 Task: Look for space in Birpara, India from 7th July, 2023 to 15th July, 2023 for 6 adults in price range Rs.15000 to Rs.20000. Place can be entire place with 3 bedrooms having 3 beds and 3 bathrooms. Property type can be house, flat, guest house. Amenities needed are: washing machine. Booking option can be shelf check-in. Required host language is English.
Action: Mouse moved to (572, 130)
Screenshot: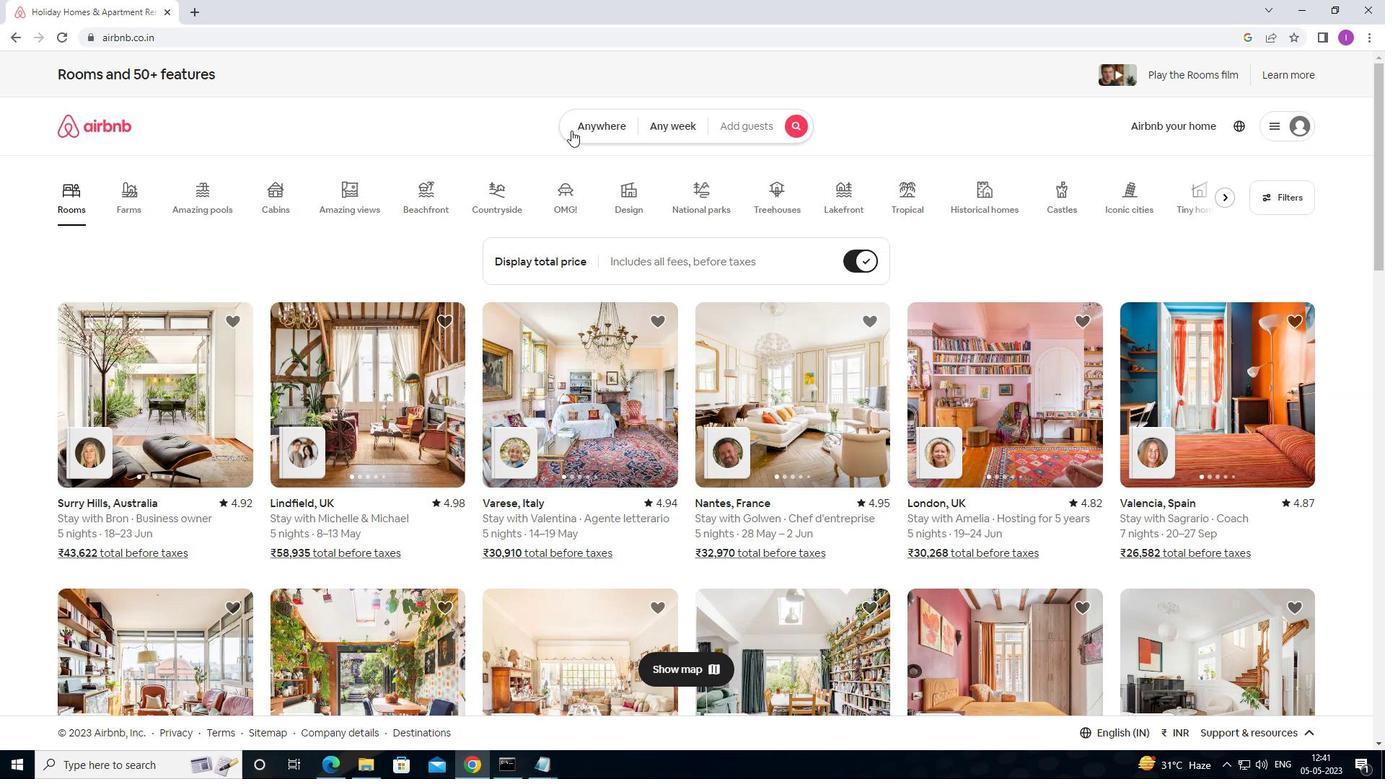 
Action: Mouse pressed left at (572, 130)
Screenshot: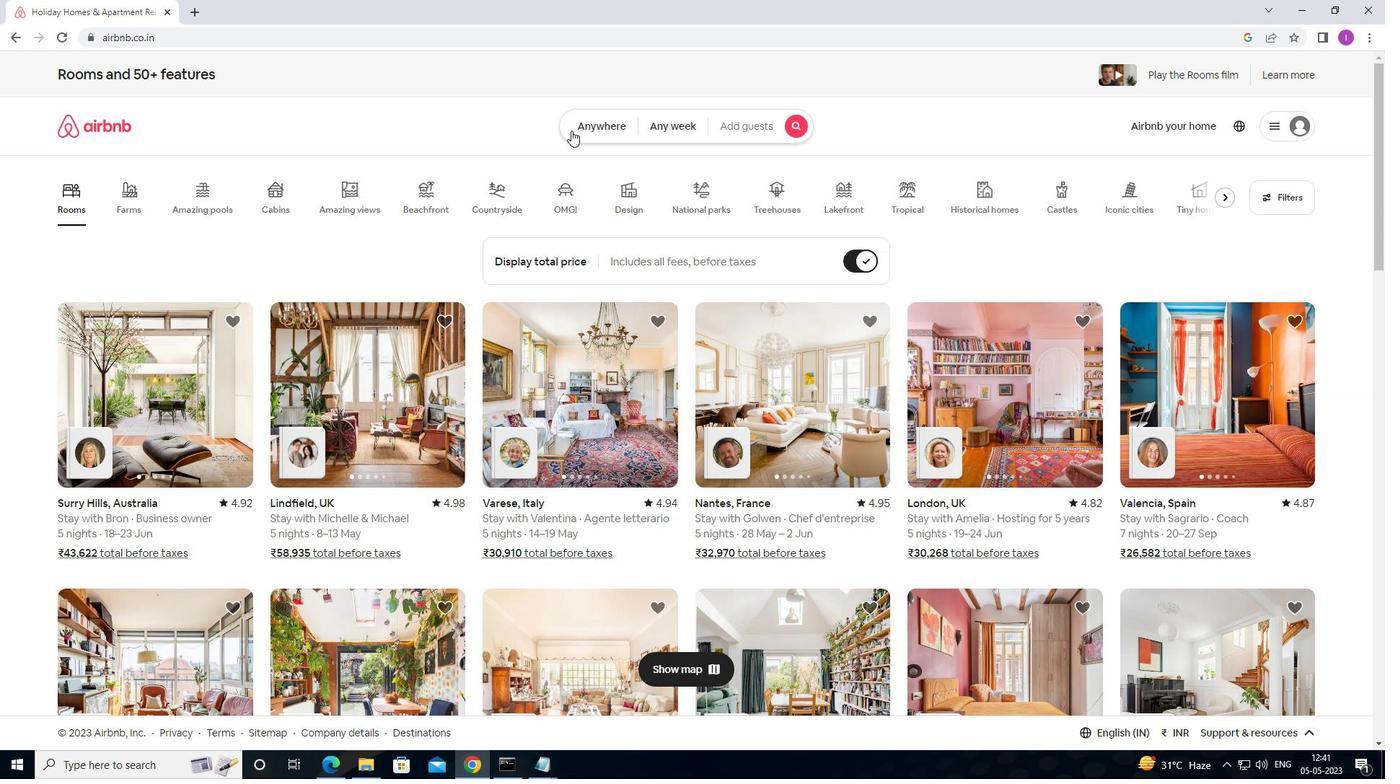 
Action: Mouse moved to (472, 179)
Screenshot: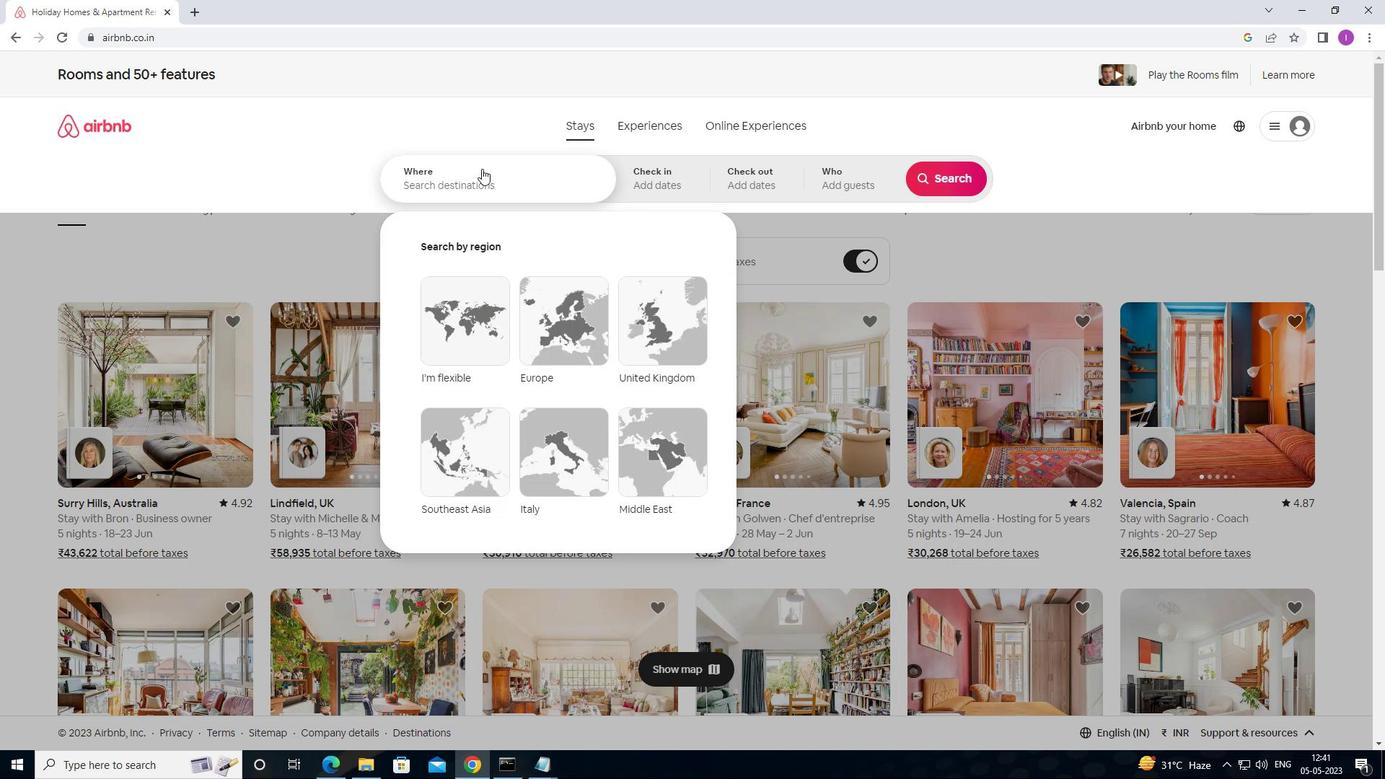 
Action: Mouse pressed left at (472, 179)
Screenshot: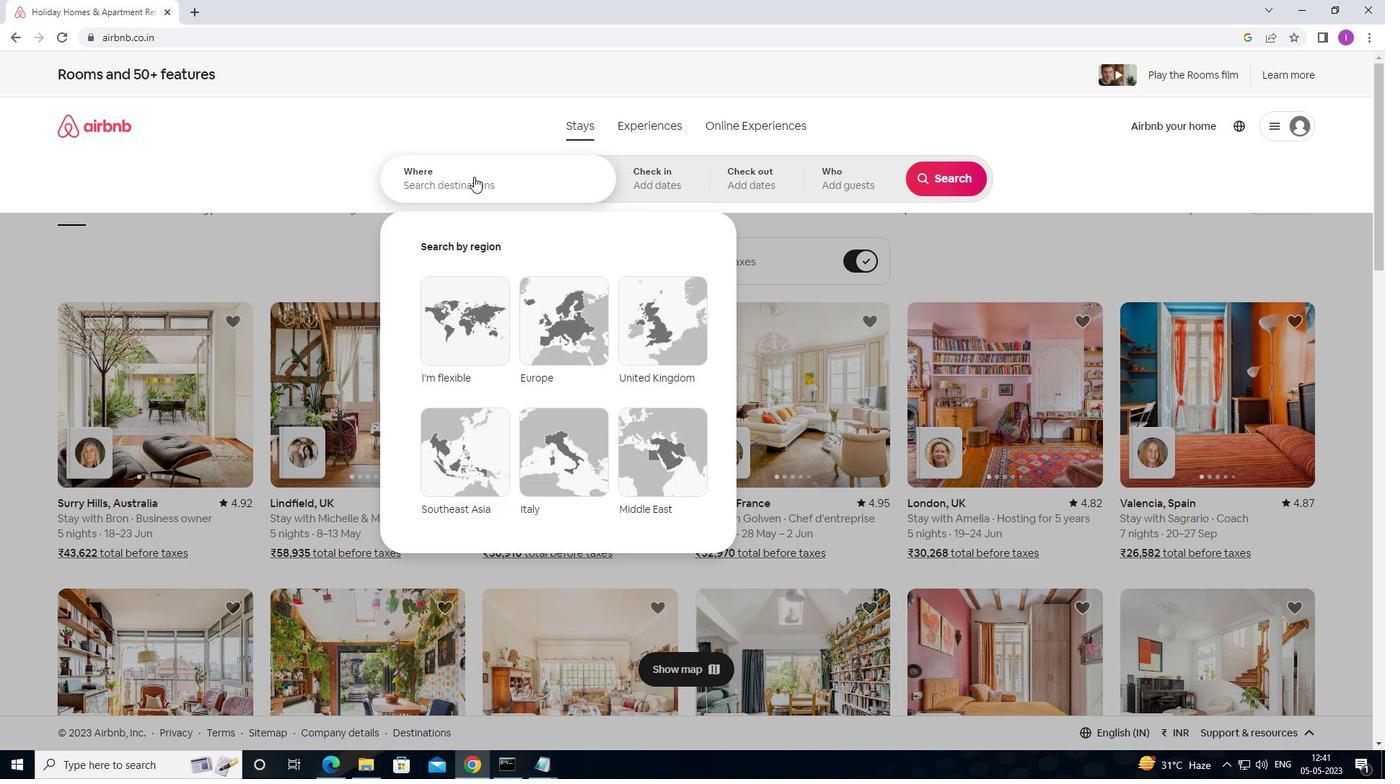 
Action: Mouse moved to (458, 187)
Screenshot: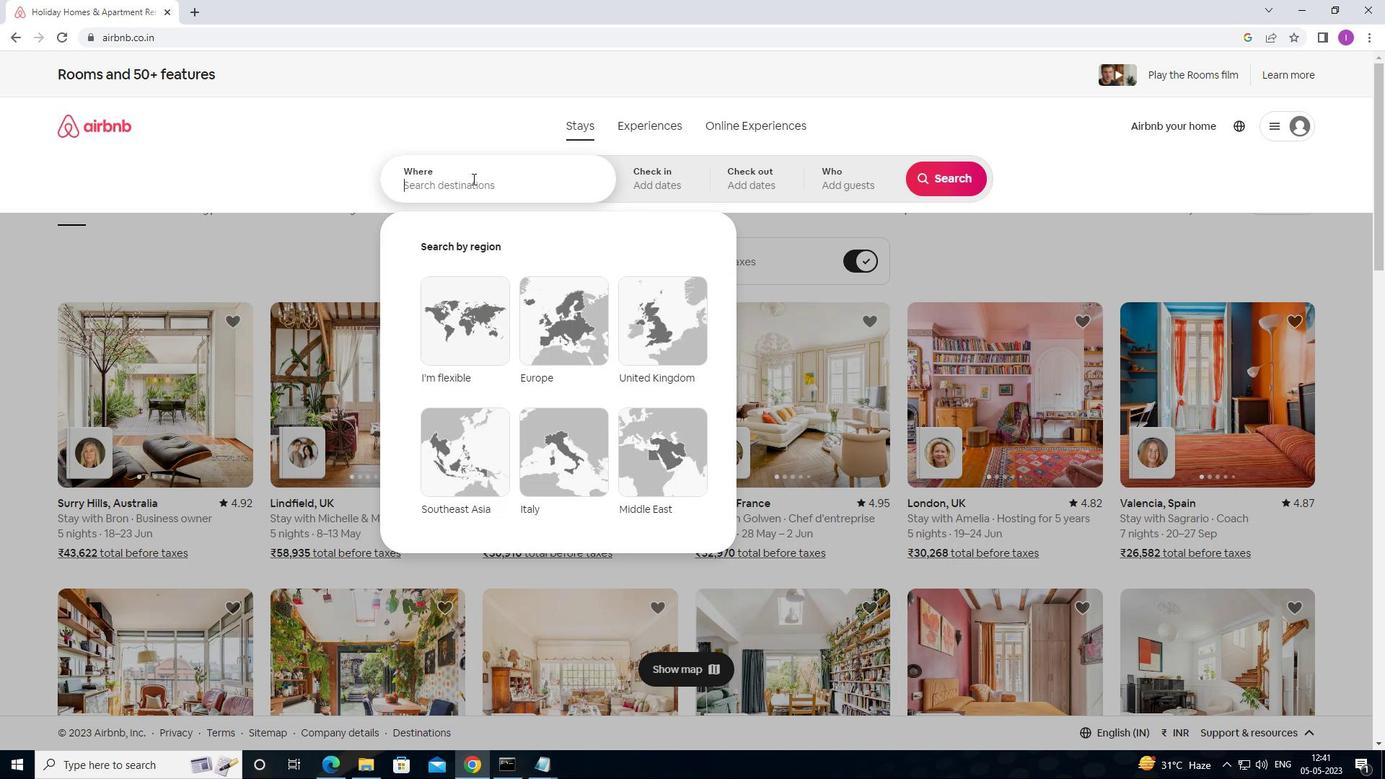 
Action: Key pressed <Key.shift><Key.shift>BIRPARA,<Key.shift>INDIA
Screenshot: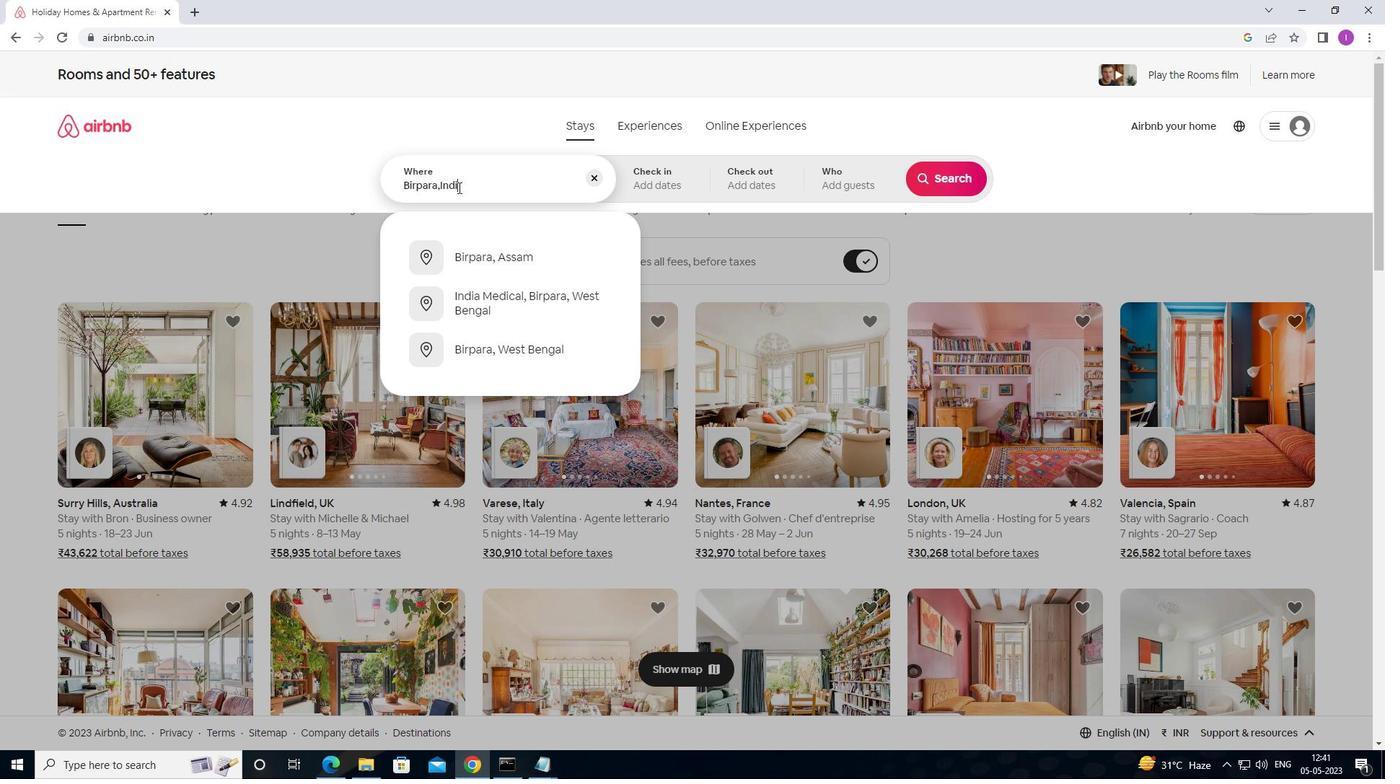 
Action: Mouse moved to (664, 192)
Screenshot: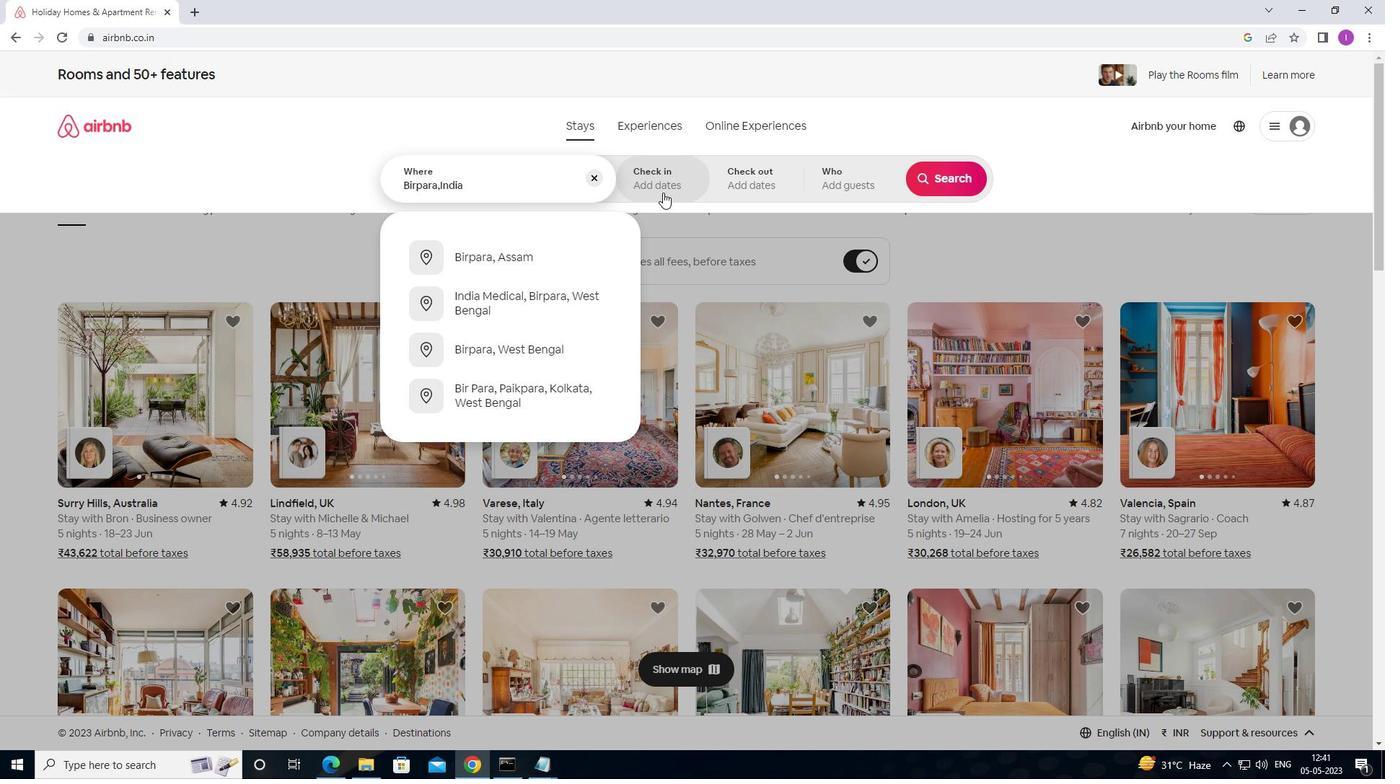 
Action: Mouse pressed left at (664, 192)
Screenshot: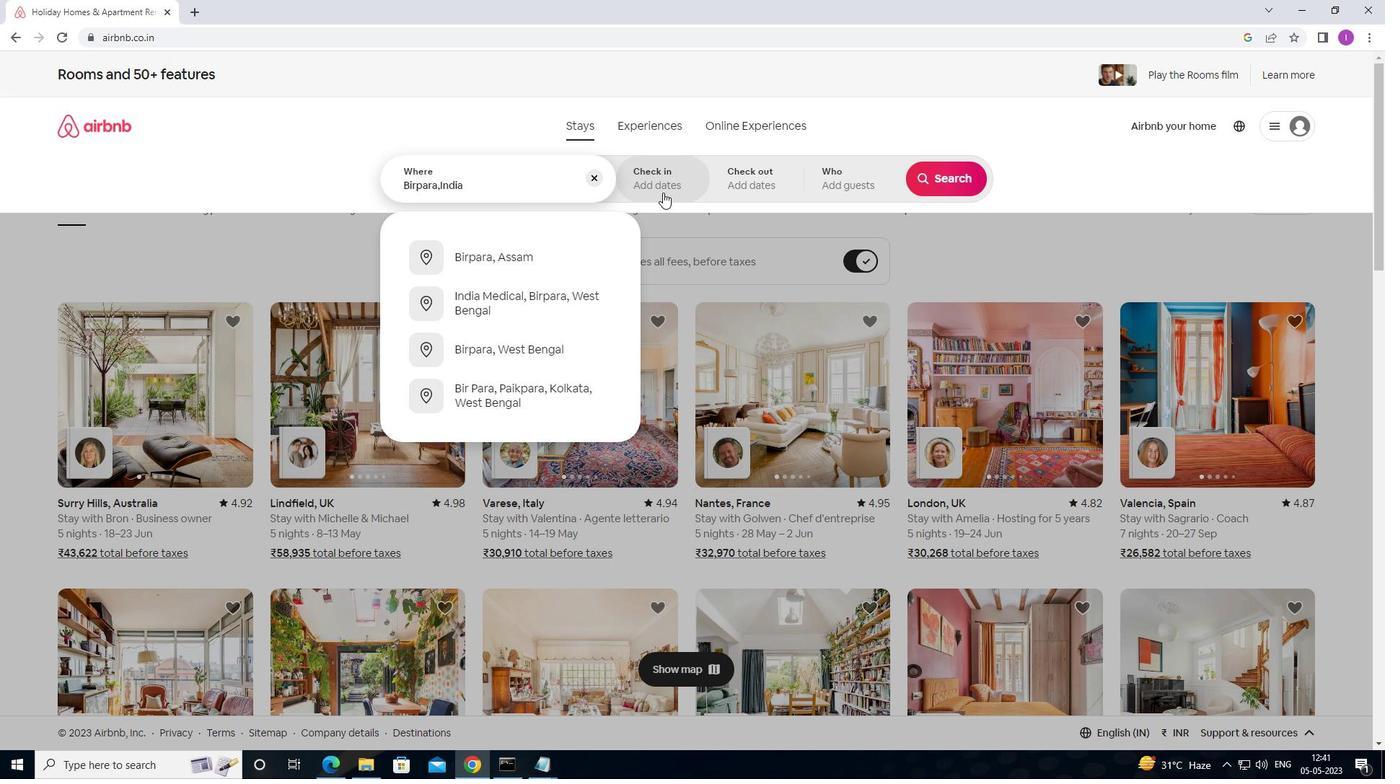 
Action: Mouse moved to (944, 290)
Screenshot: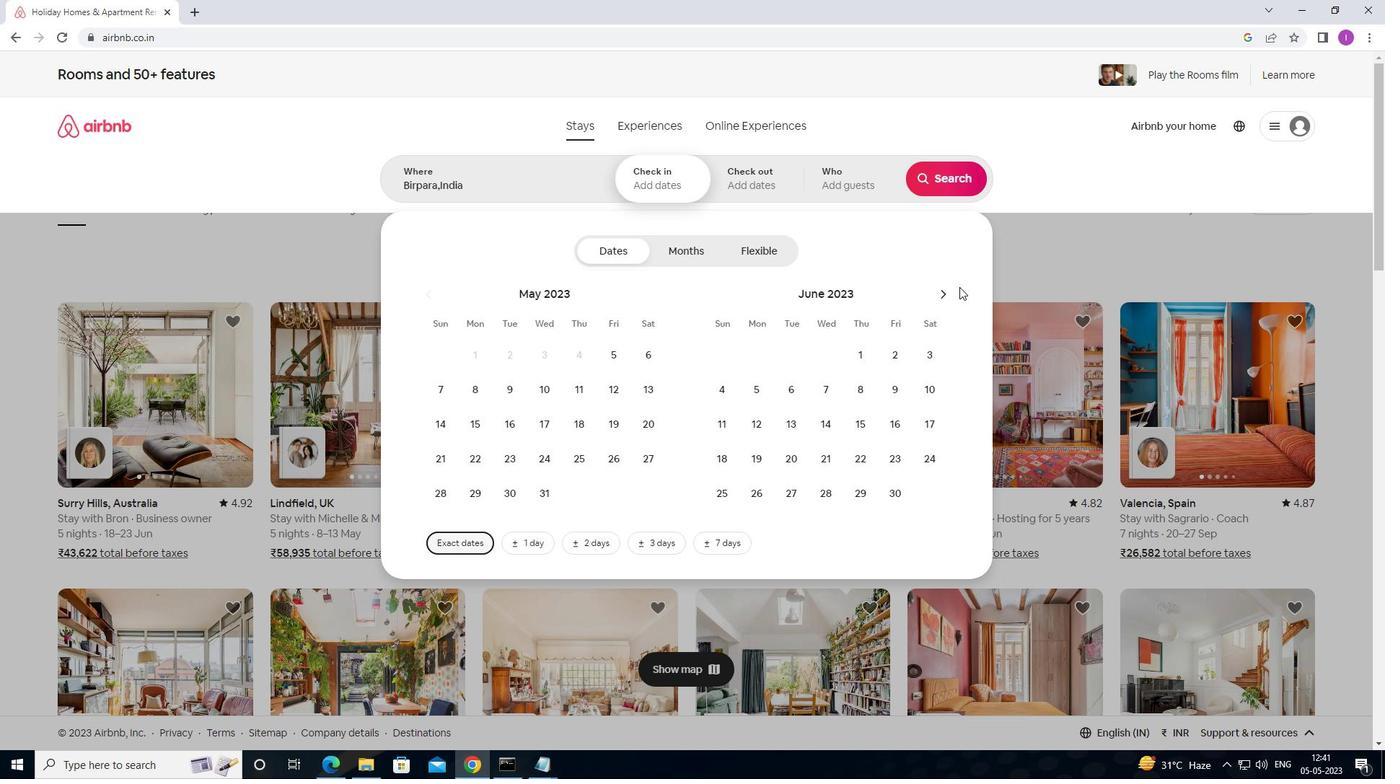 
Action: Mouse pressed left at (944, 290)
Screenshot: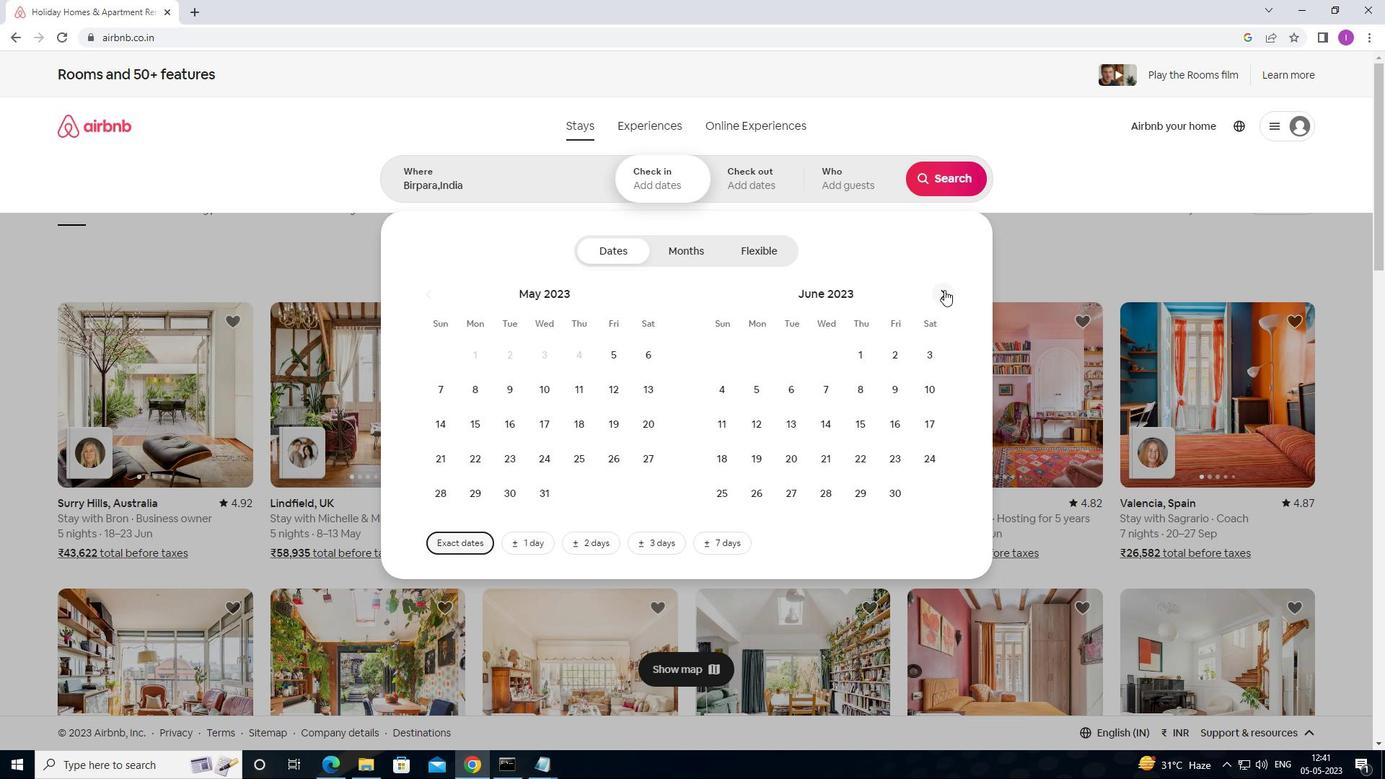
Action: Mouse moved to (903, 386)
Screenshot: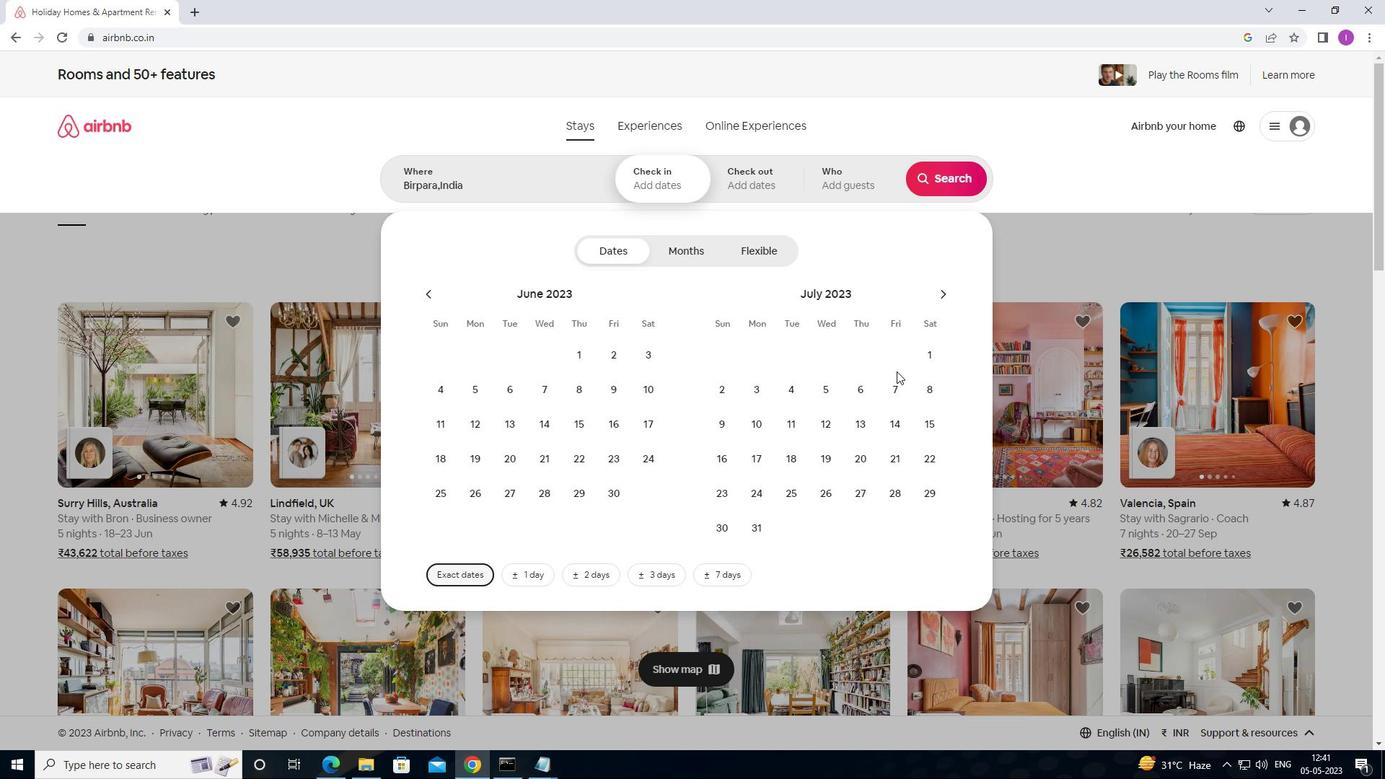 
Action: Mouse pressed left at (903, 386)
Screenshot: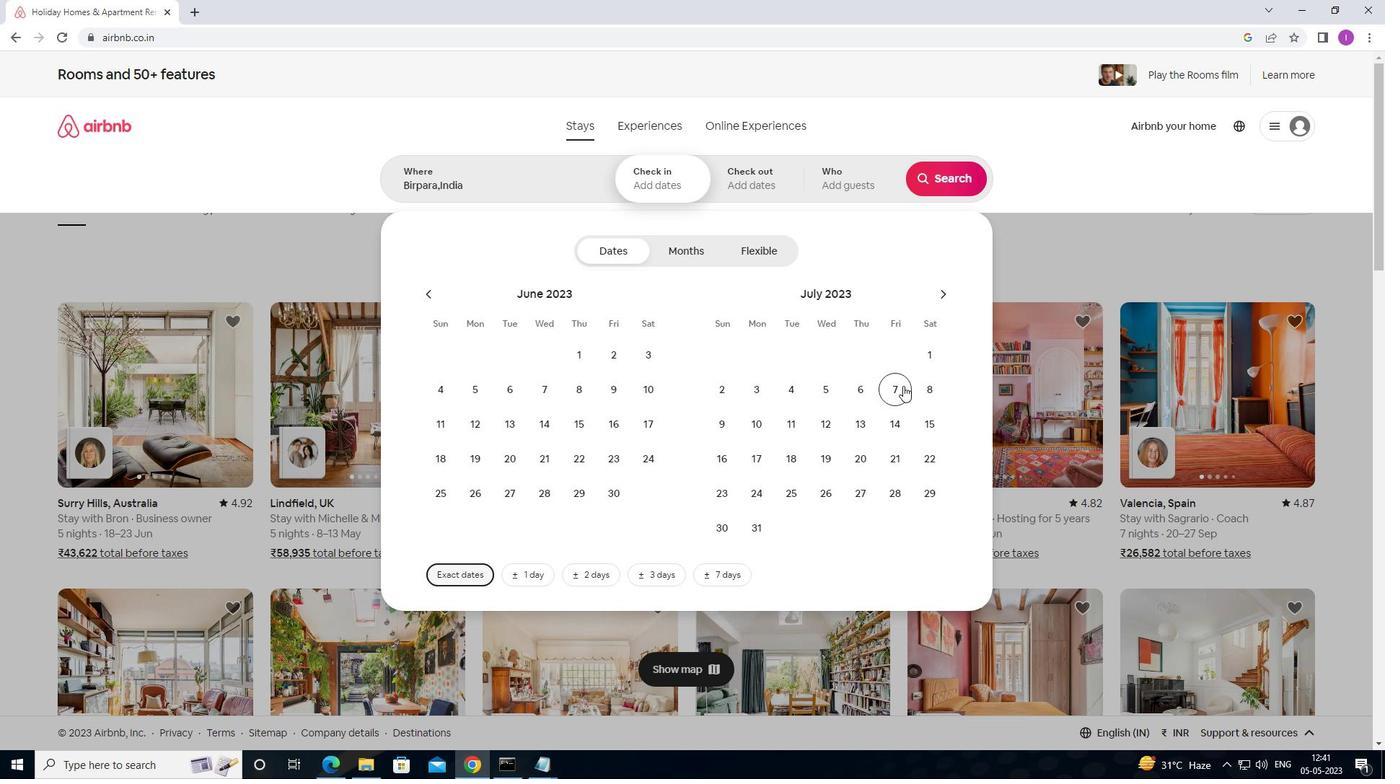 
Action: Mouse moved to (925, 430)
Screenshot: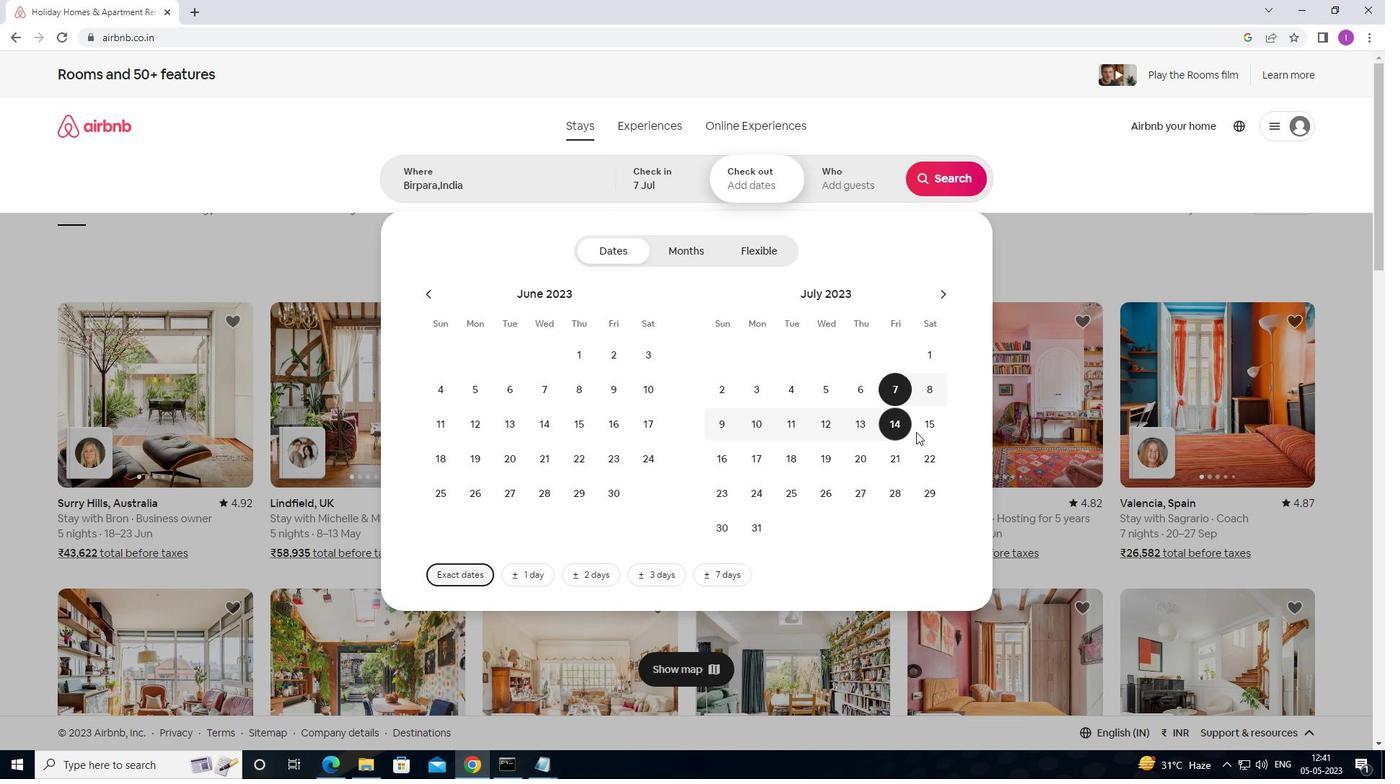 
Action: Mouse pressed left at (925, 430)
Screenshot: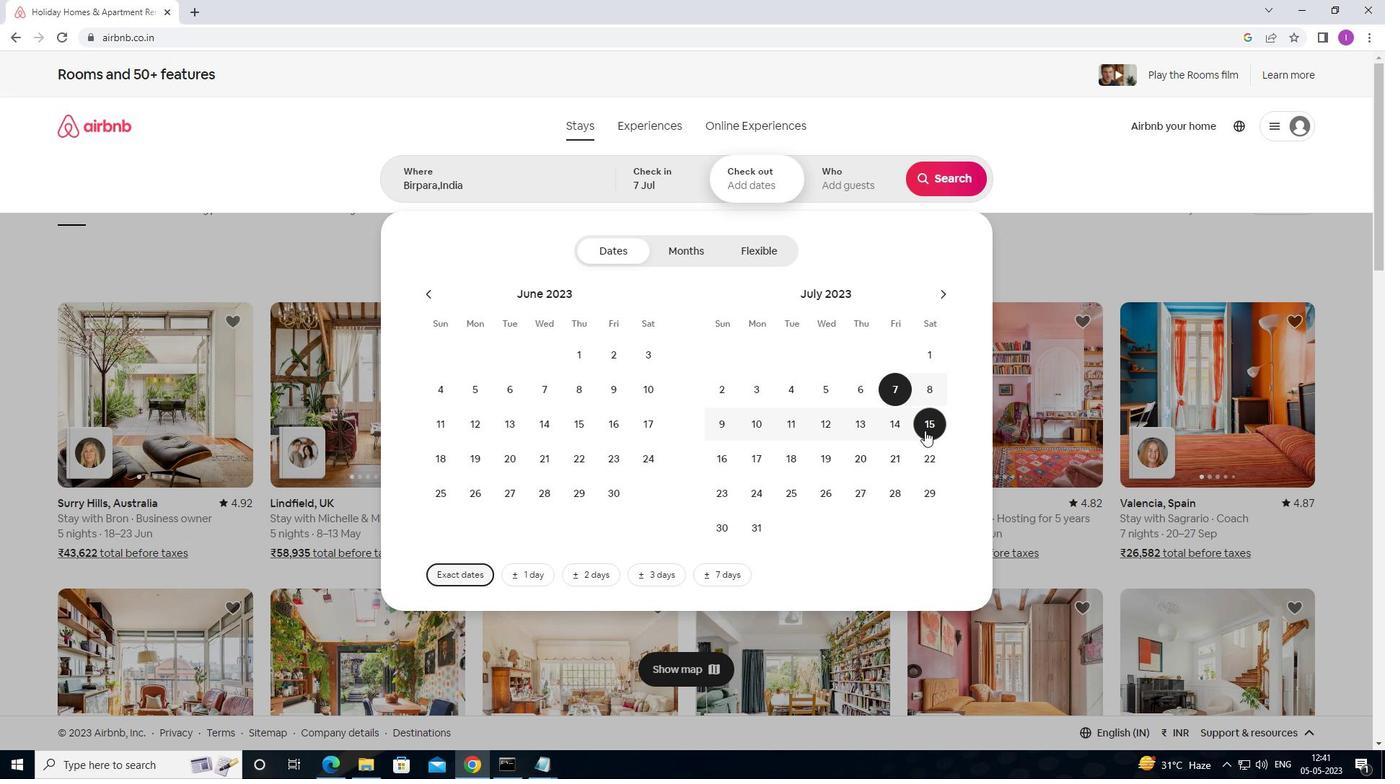 
Action: Mouse moved to (859, 184)
Screenshot: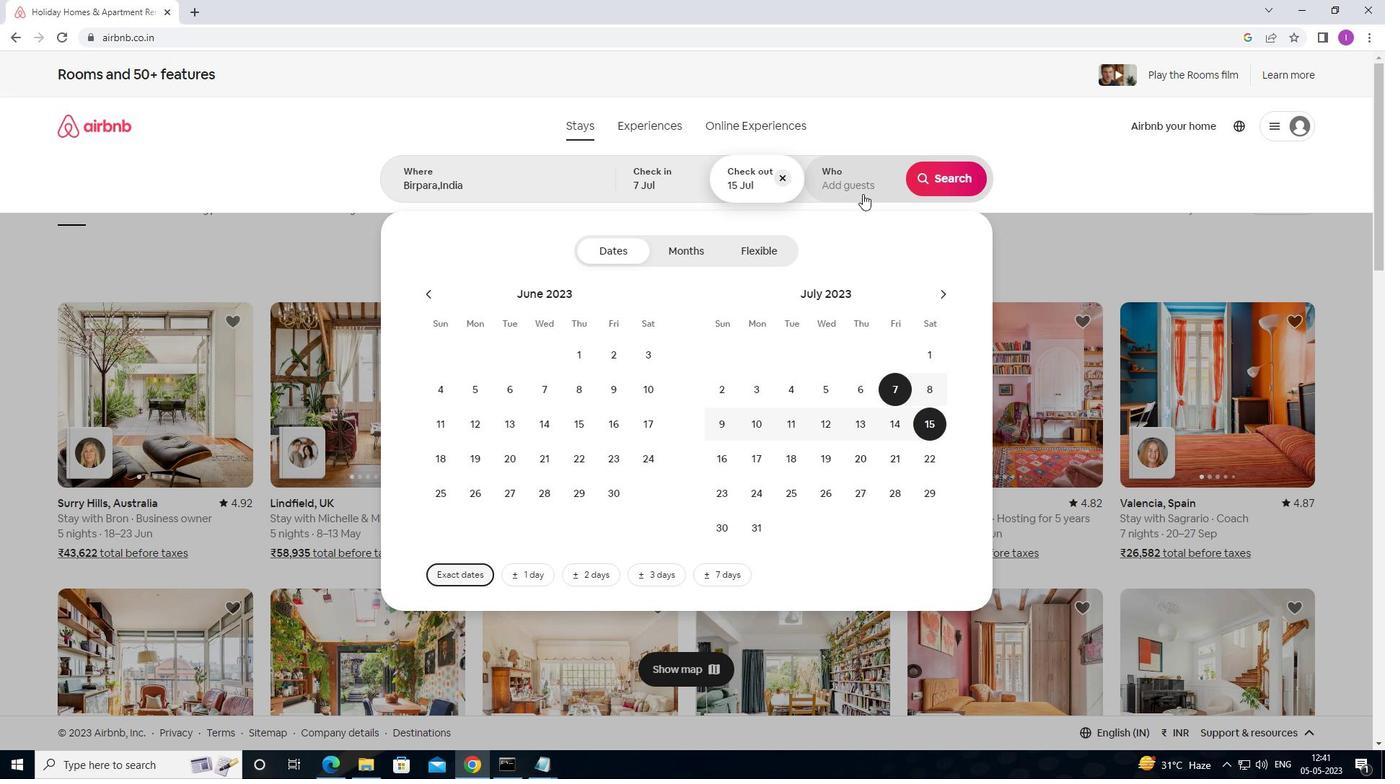 
Action: Mouse pressed left at (859, 184)
Screenshot: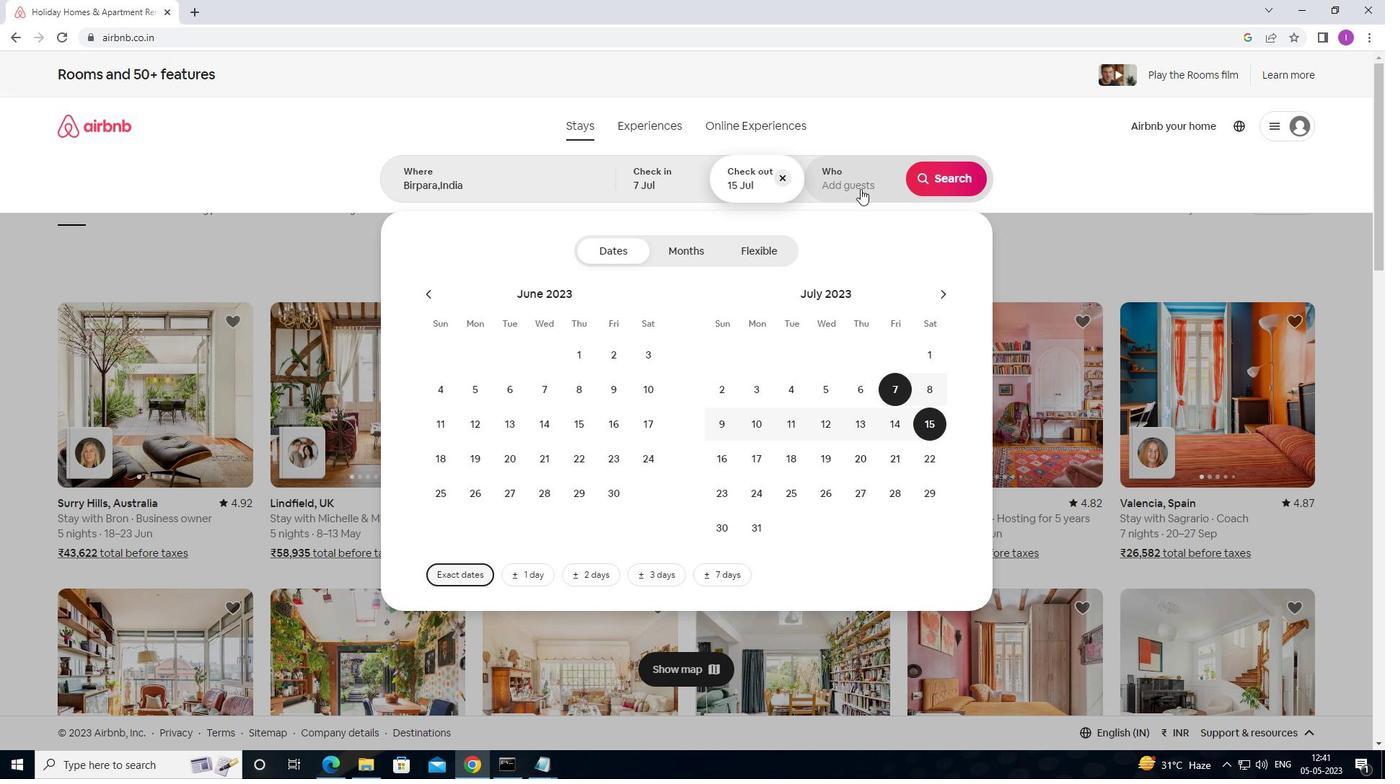 
Action: Mouse moved to (949, 252)
Screenshot: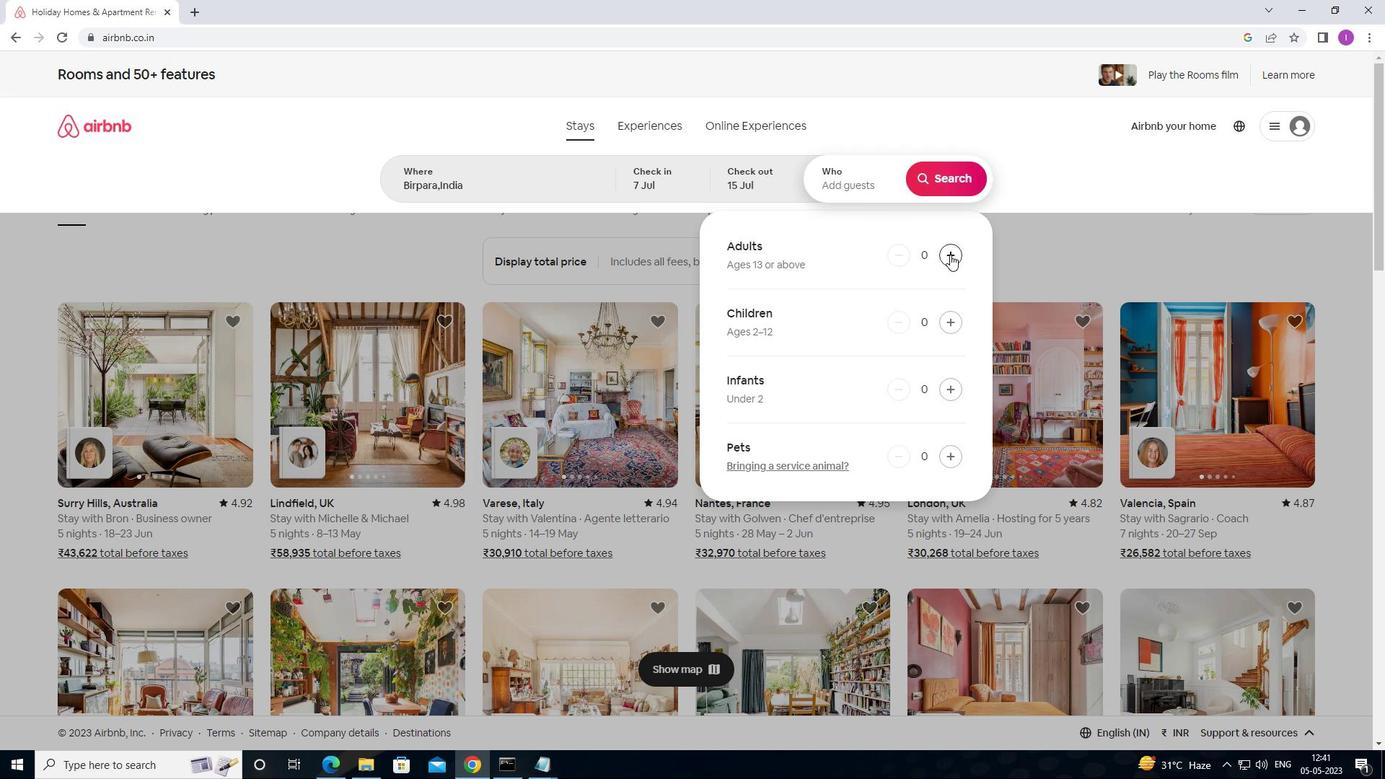 
Action: Mouse pressed left at (949, 252)
Screenshot: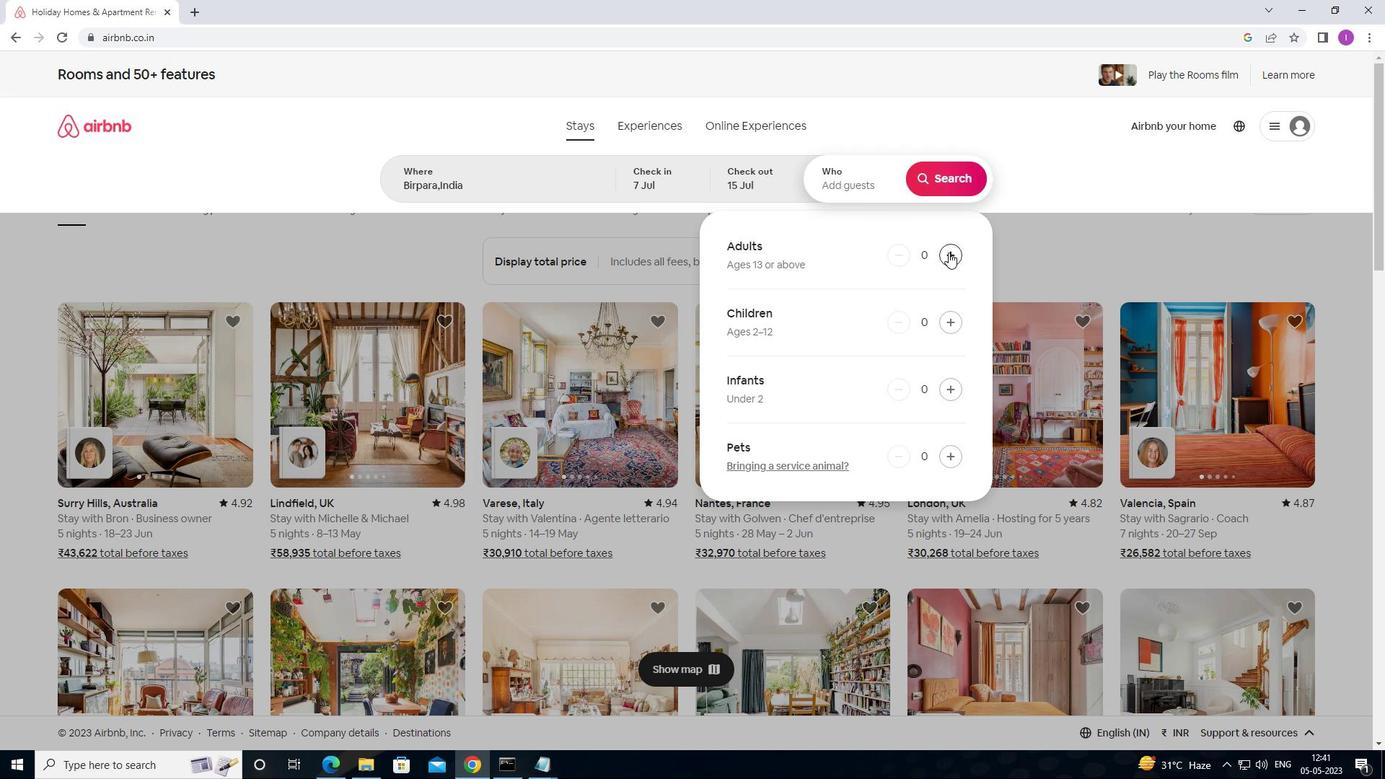 
Action: Mouse pressed left at (949, 252)
Screenshot: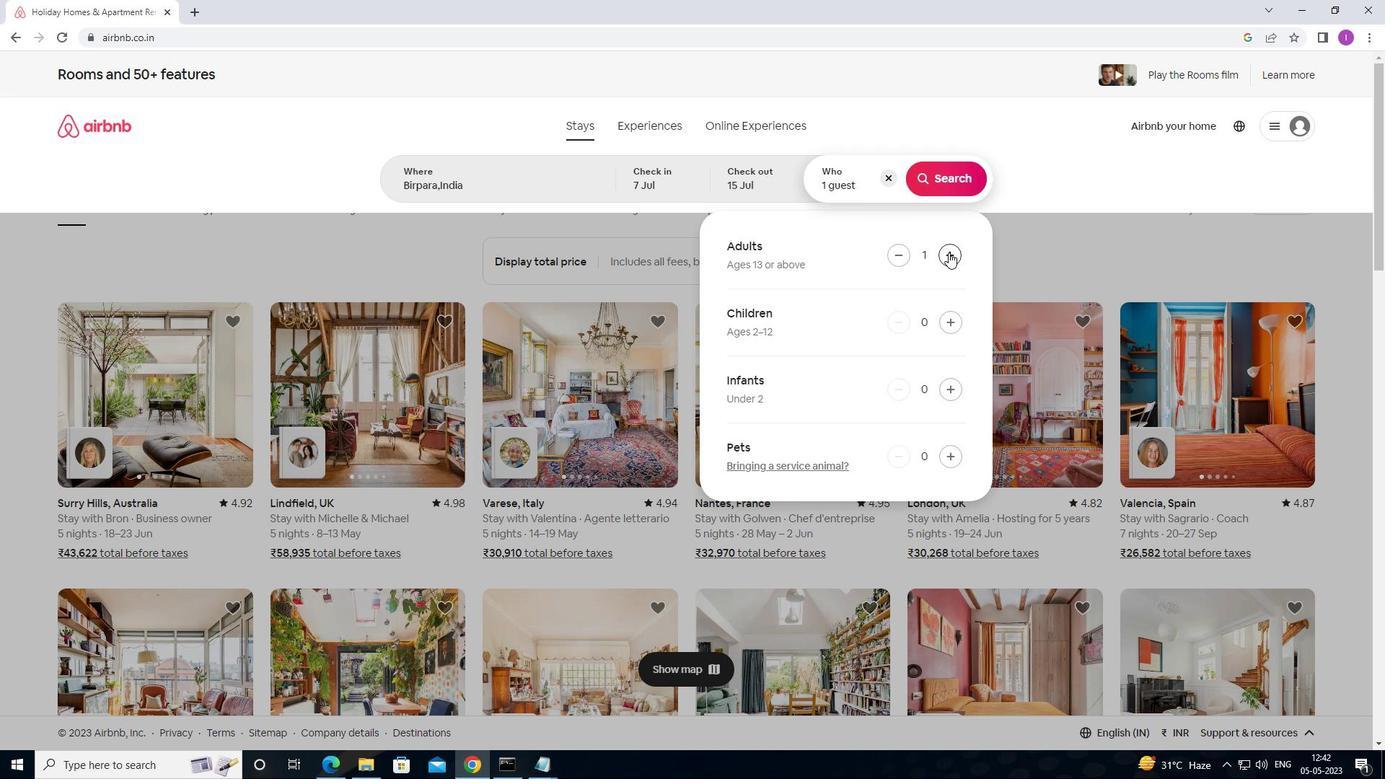 
Action: Mouse pressed left at (949, 252)
Screenshot: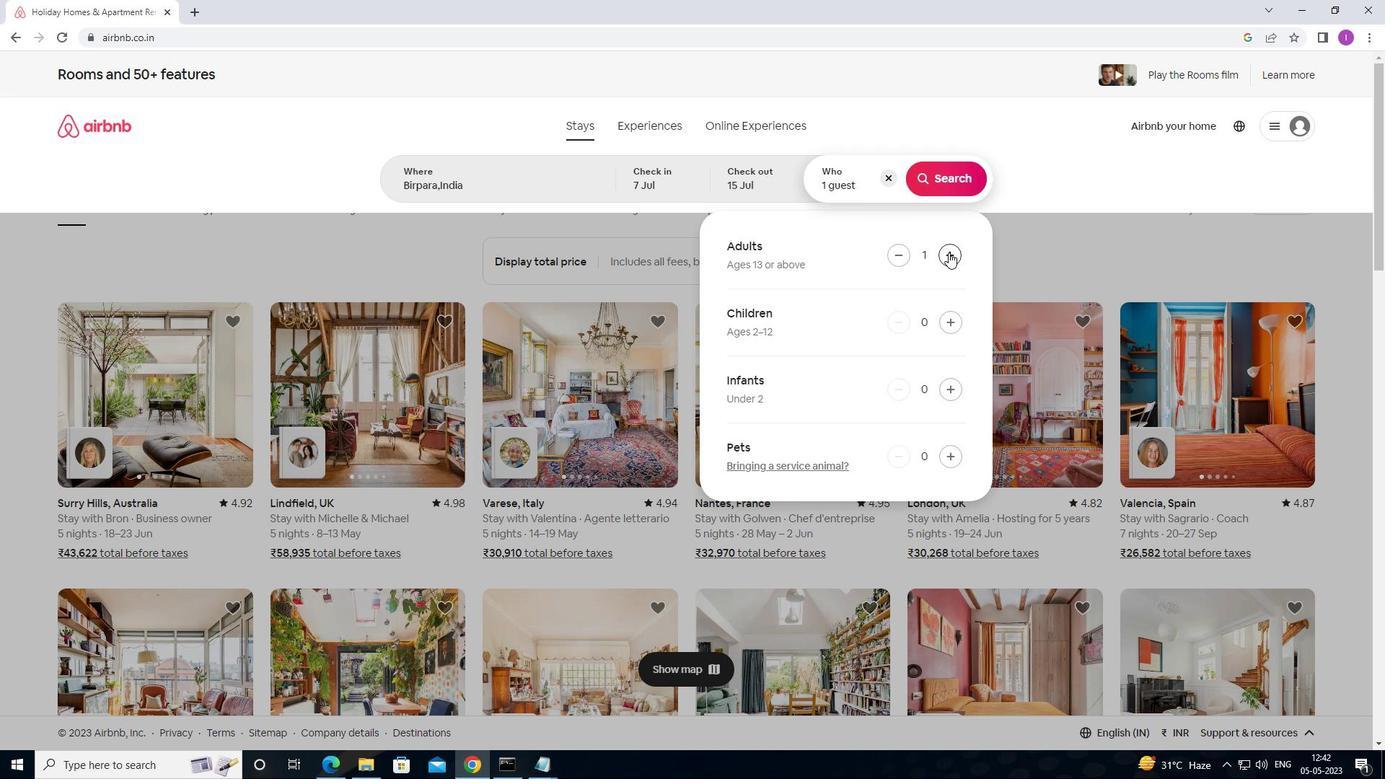 
Action: Mouse pressed left at (949, 252)
Screenshot: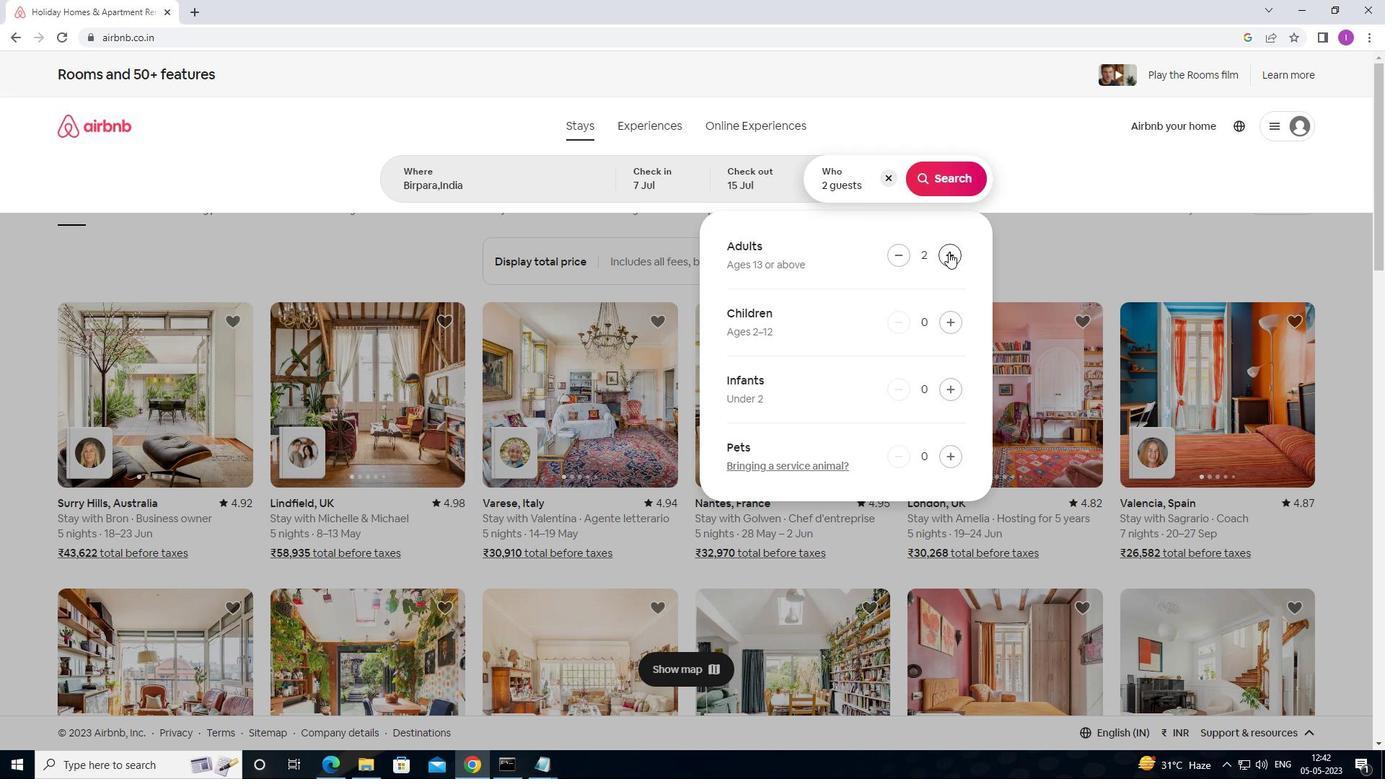 
Action: Mouse pressed left at (949, 252)
Screenshot: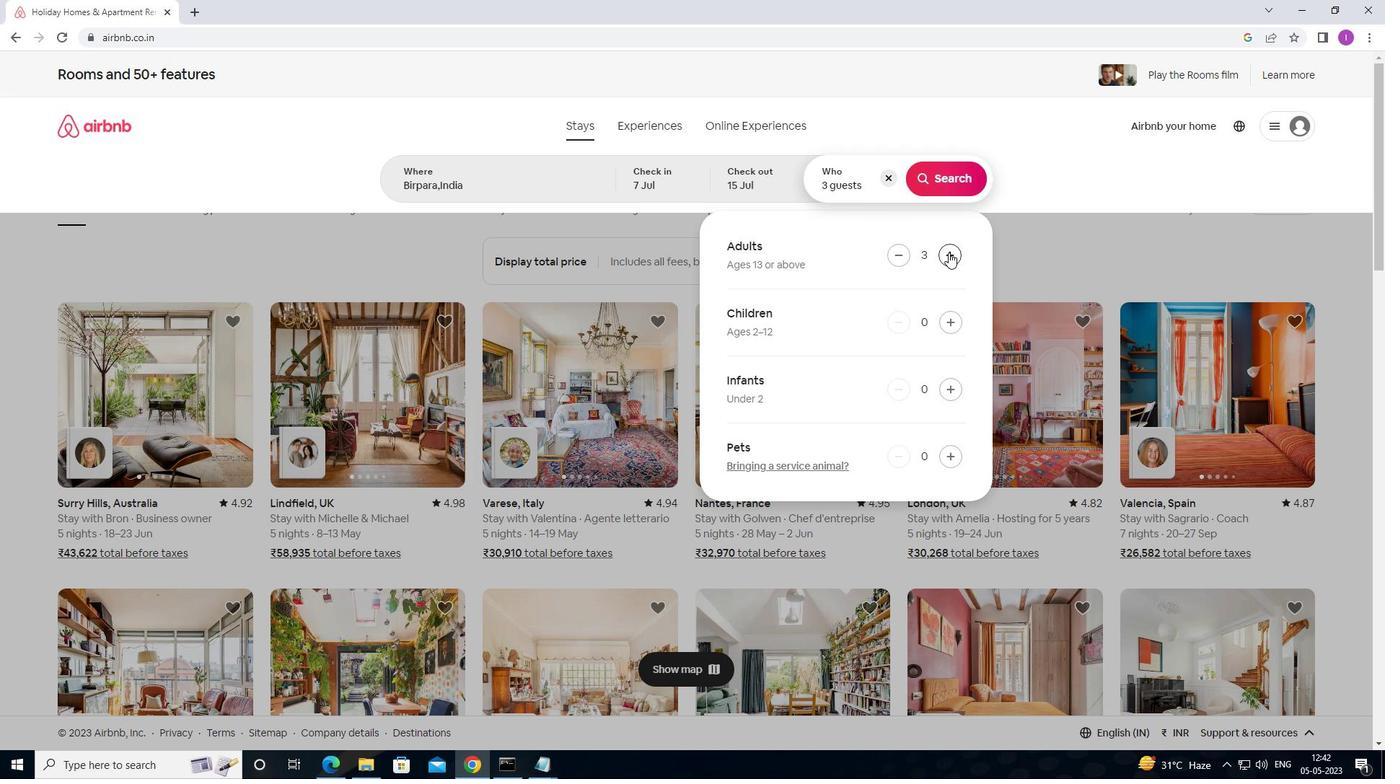 
Action: Mouse pressed left at (949, 252)
Screenshot: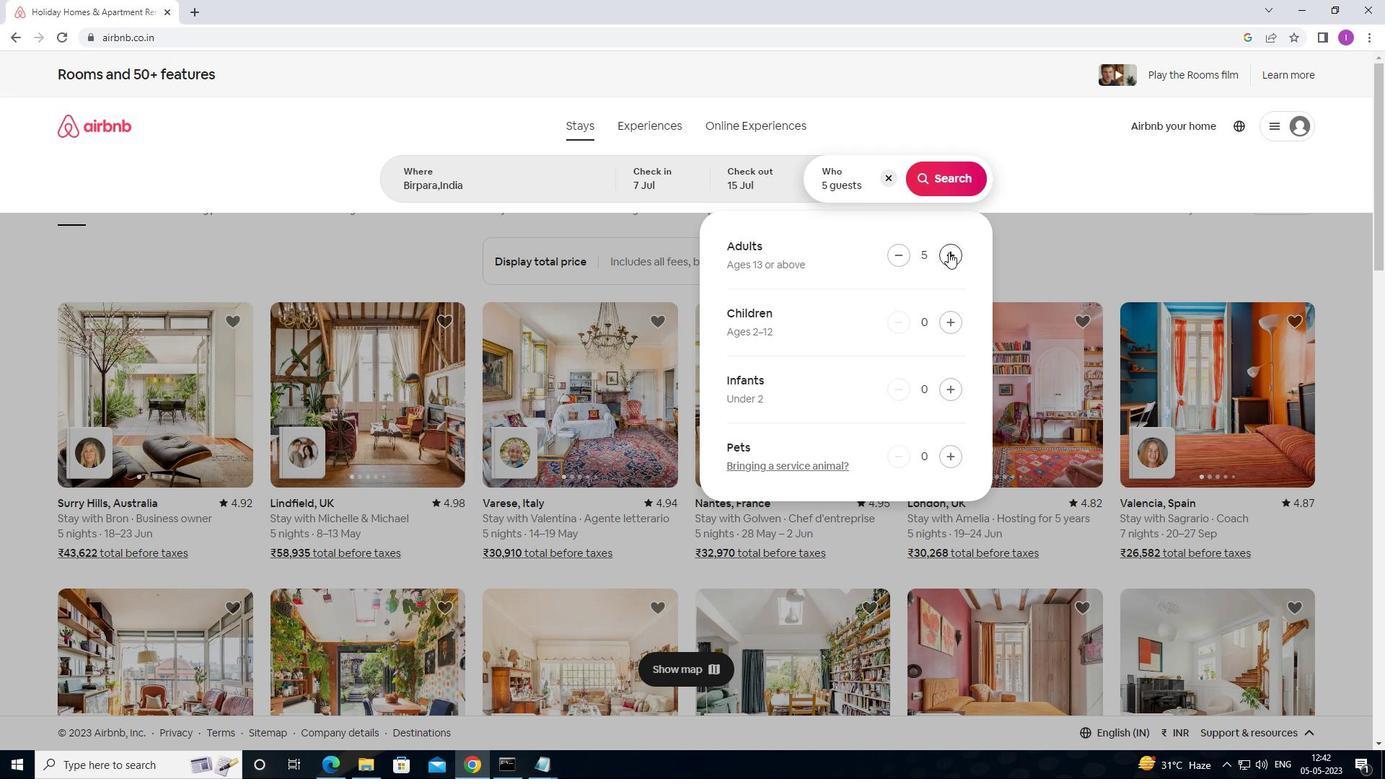 
Action: Mouse moved to (960, 189)
Screenshot: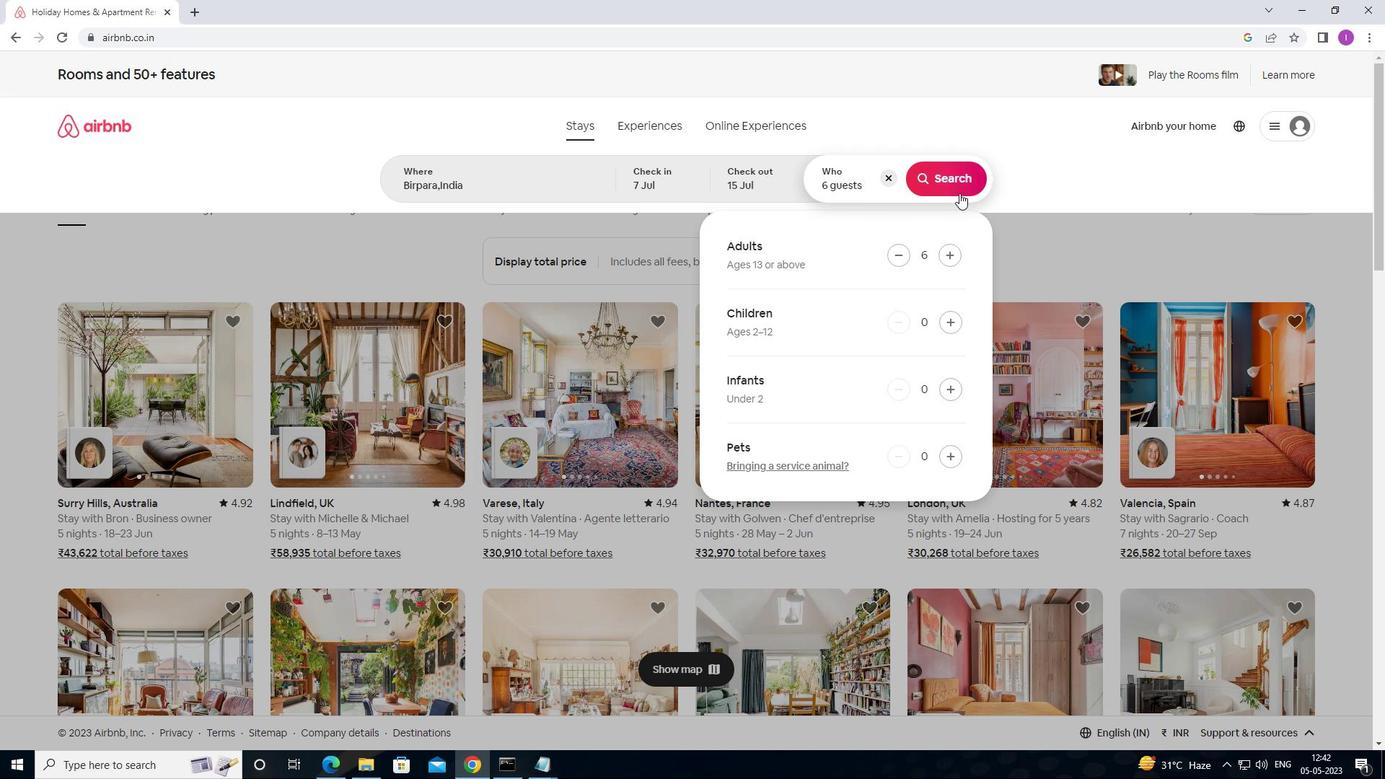 
Action: Mouse pressed left at (960, 189)
Screenshot: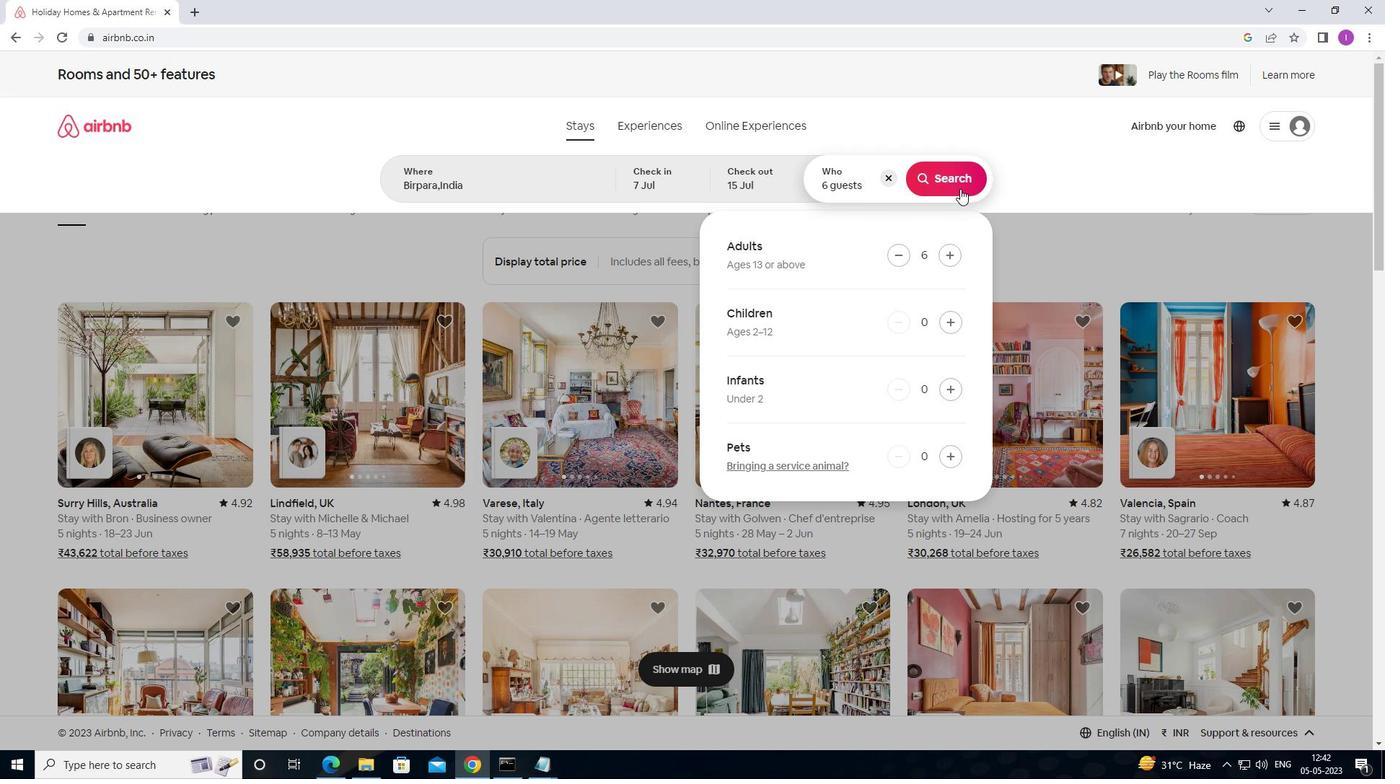 
Action: Mouse moved to (1345, 140)
Screenshot: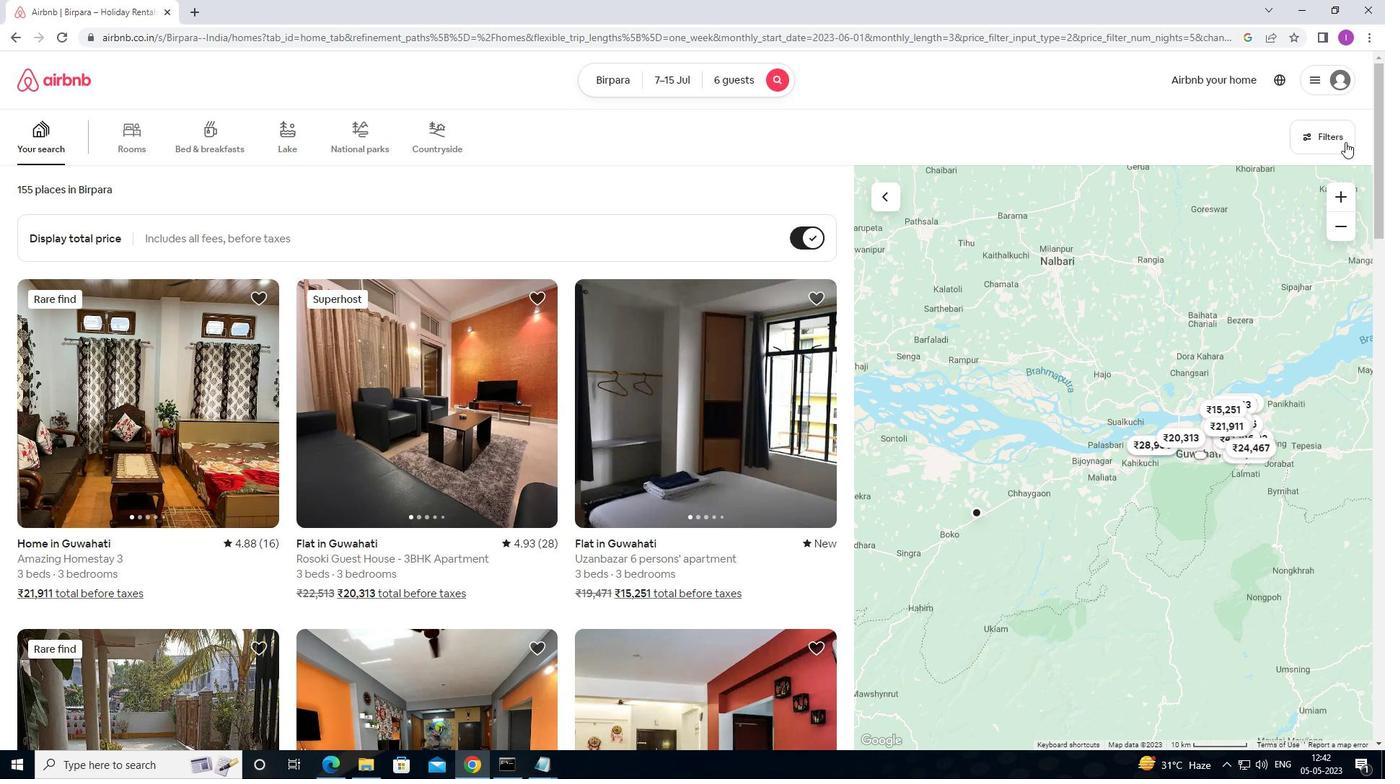 
Action: Mouse pressed left at (1345, 140)
Screenshot: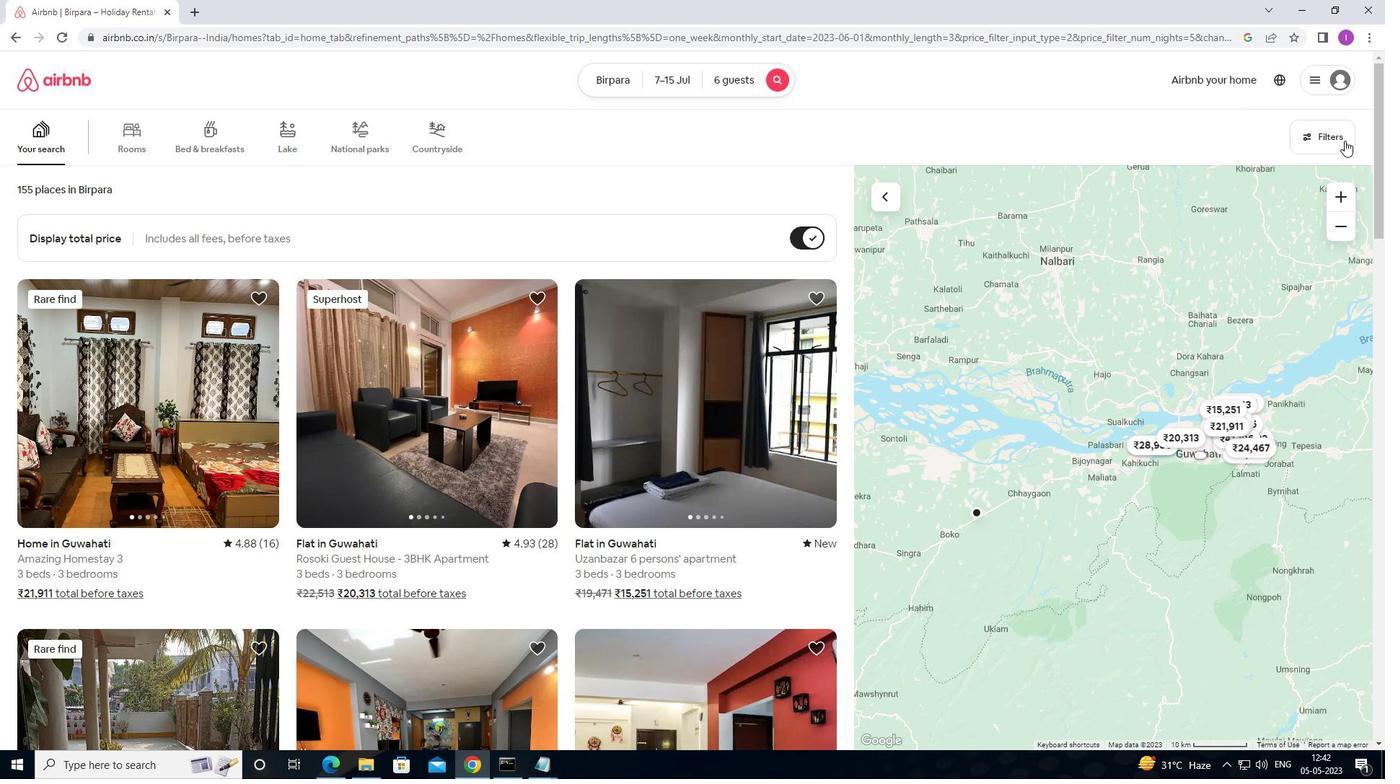 
Action: Mouse moved to (539, 485)
Screenshot: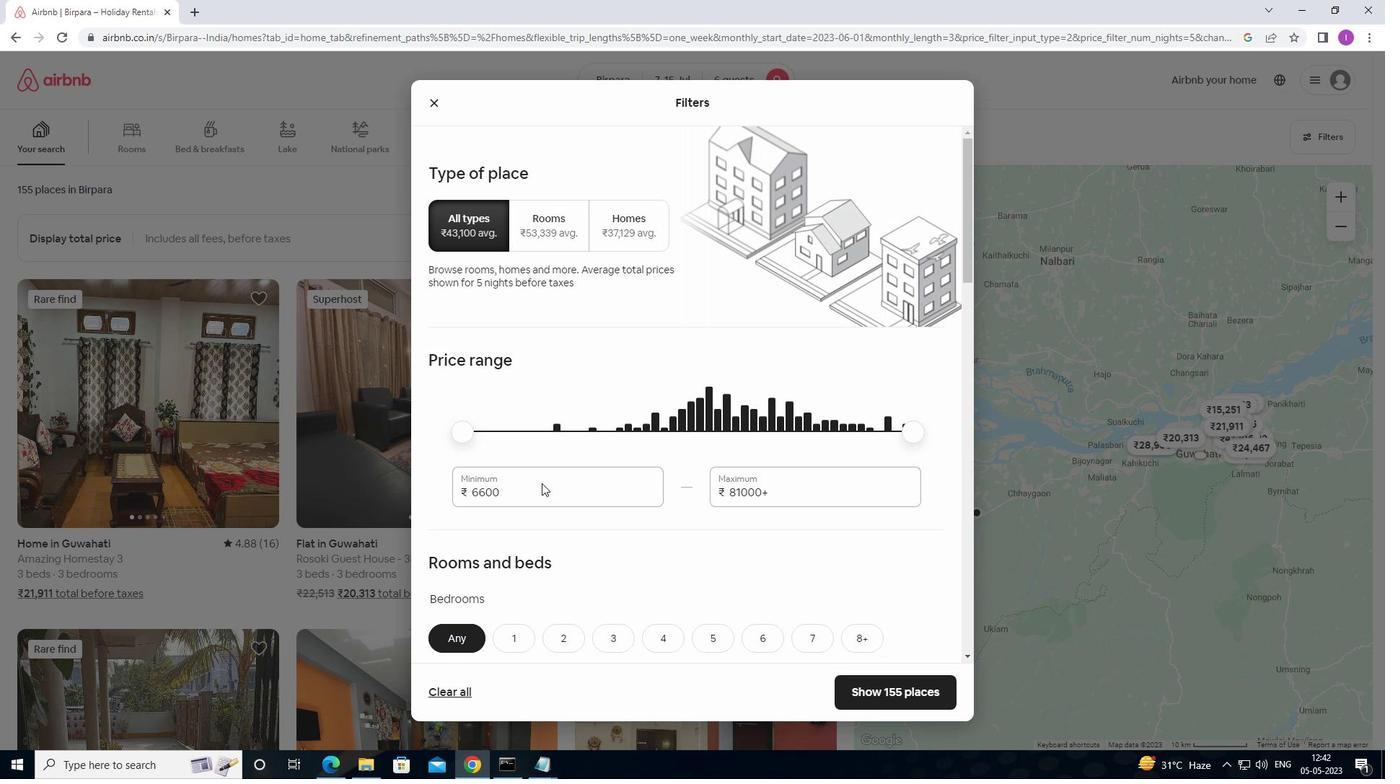 
Action: Mouse pressed left at (539, 485)
Screenshot: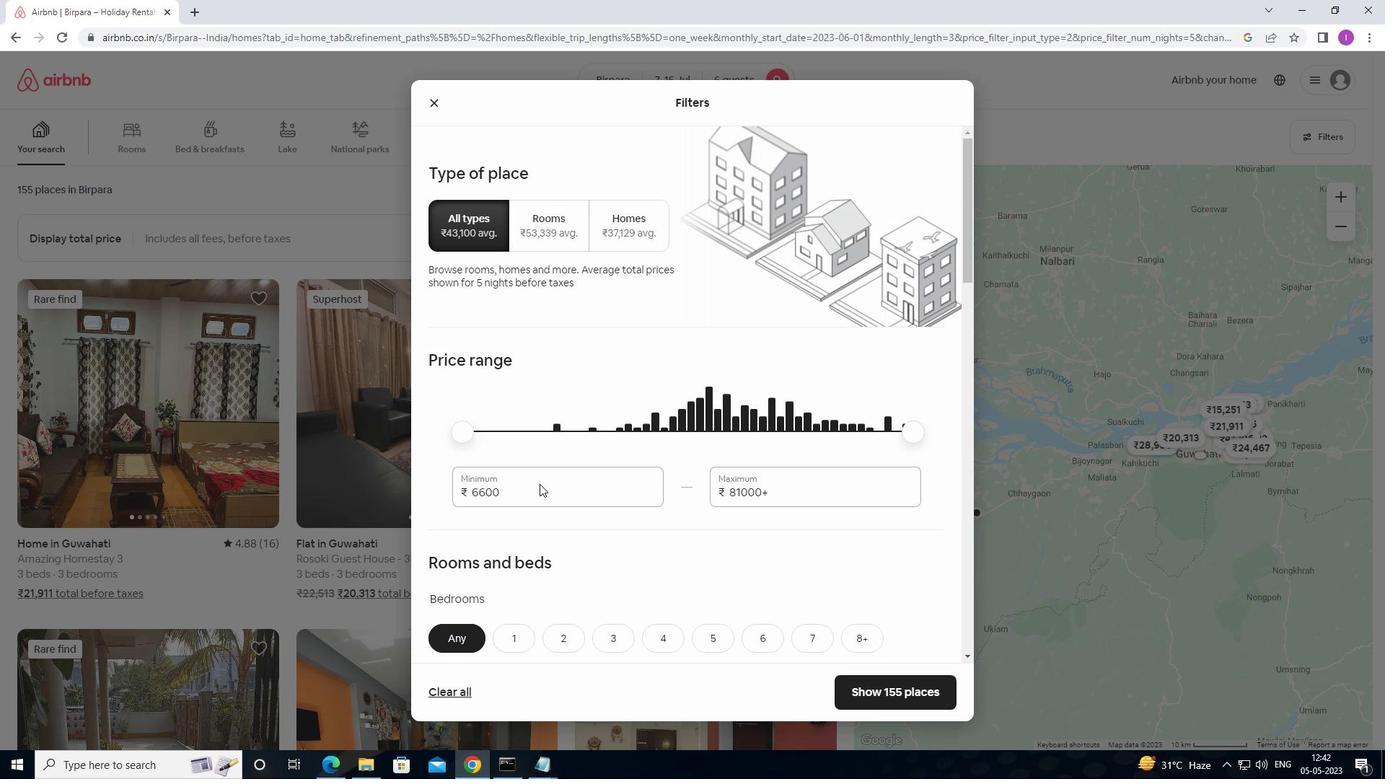 
Action: Mouse moved to (500, 487)
Screenshot: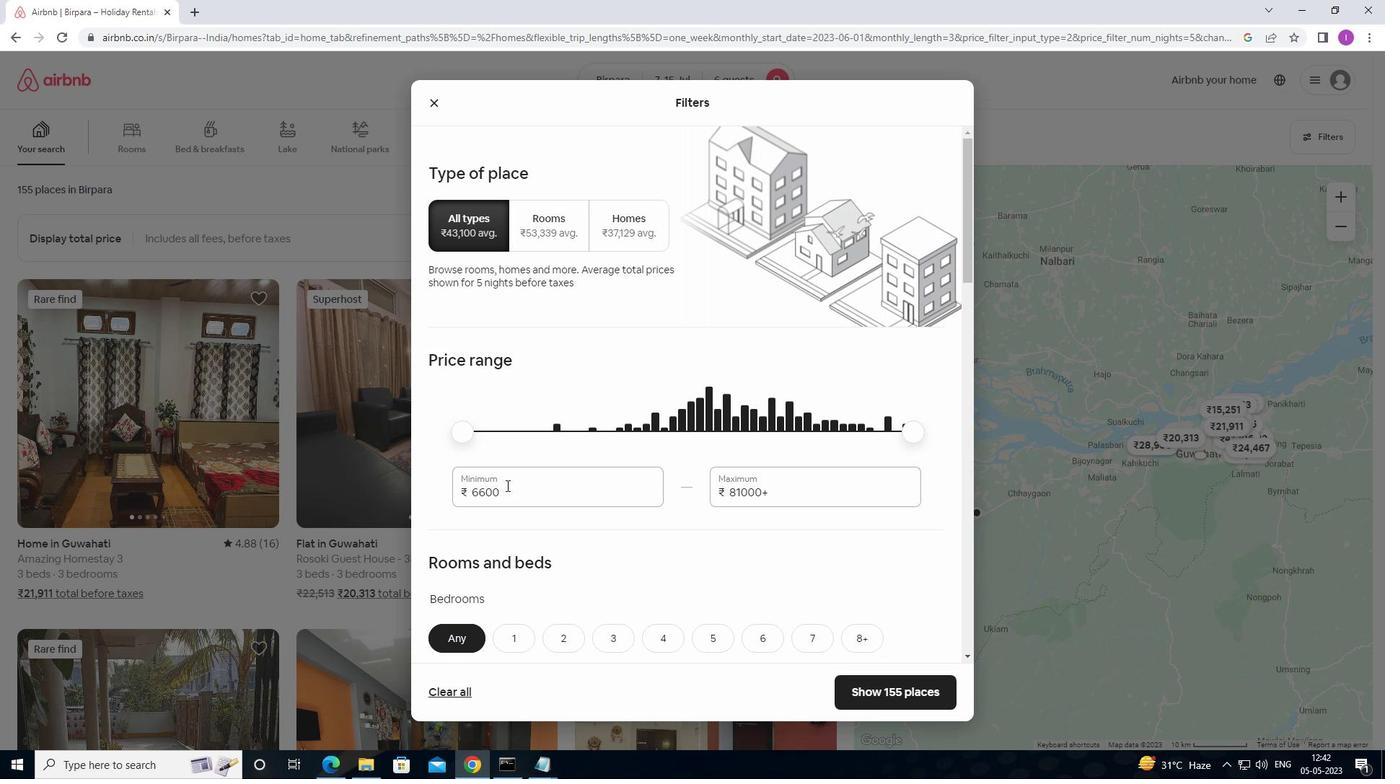 
Action: Mouse pressed left at (500, 487)
Screenshot: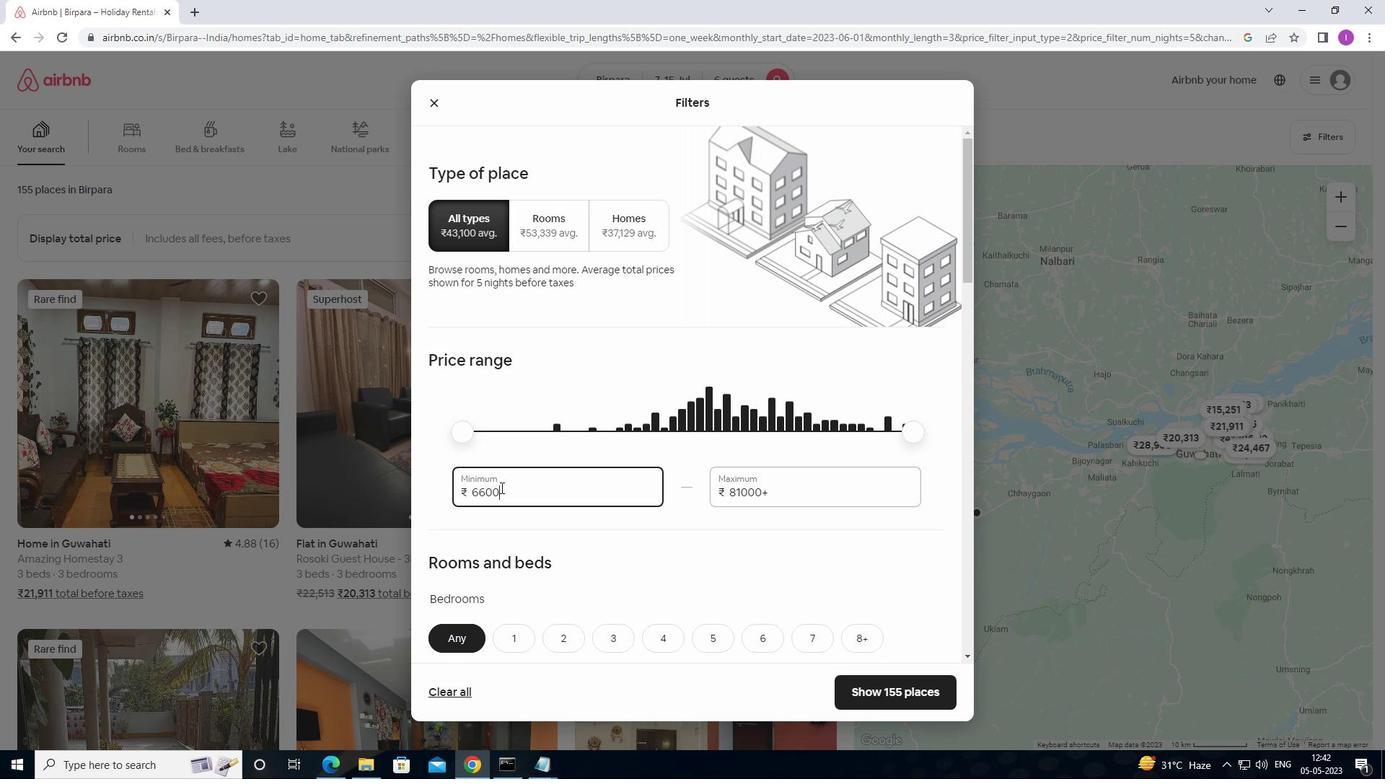 
Action: Mouse moved to (454, 480)
Screenshot: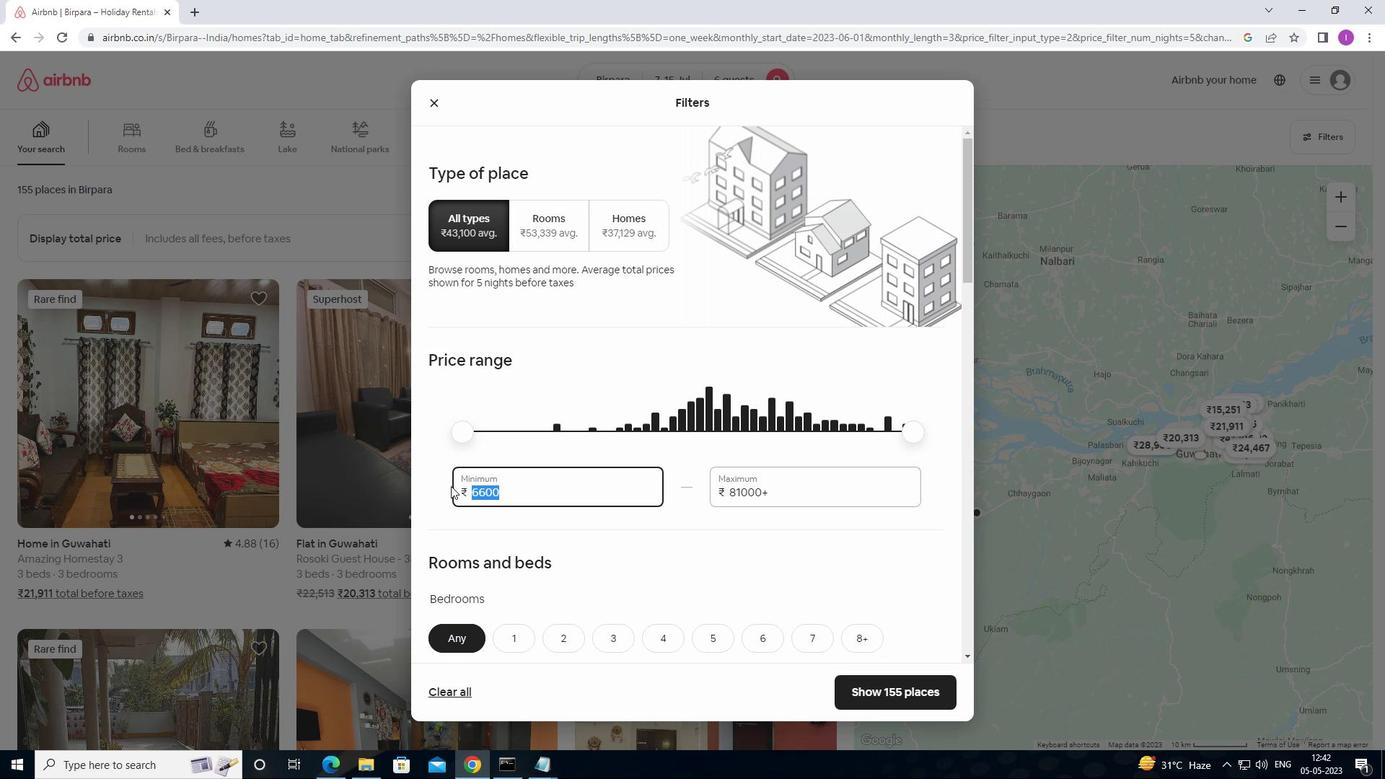 
Action: Key pressed 1
Screenshot: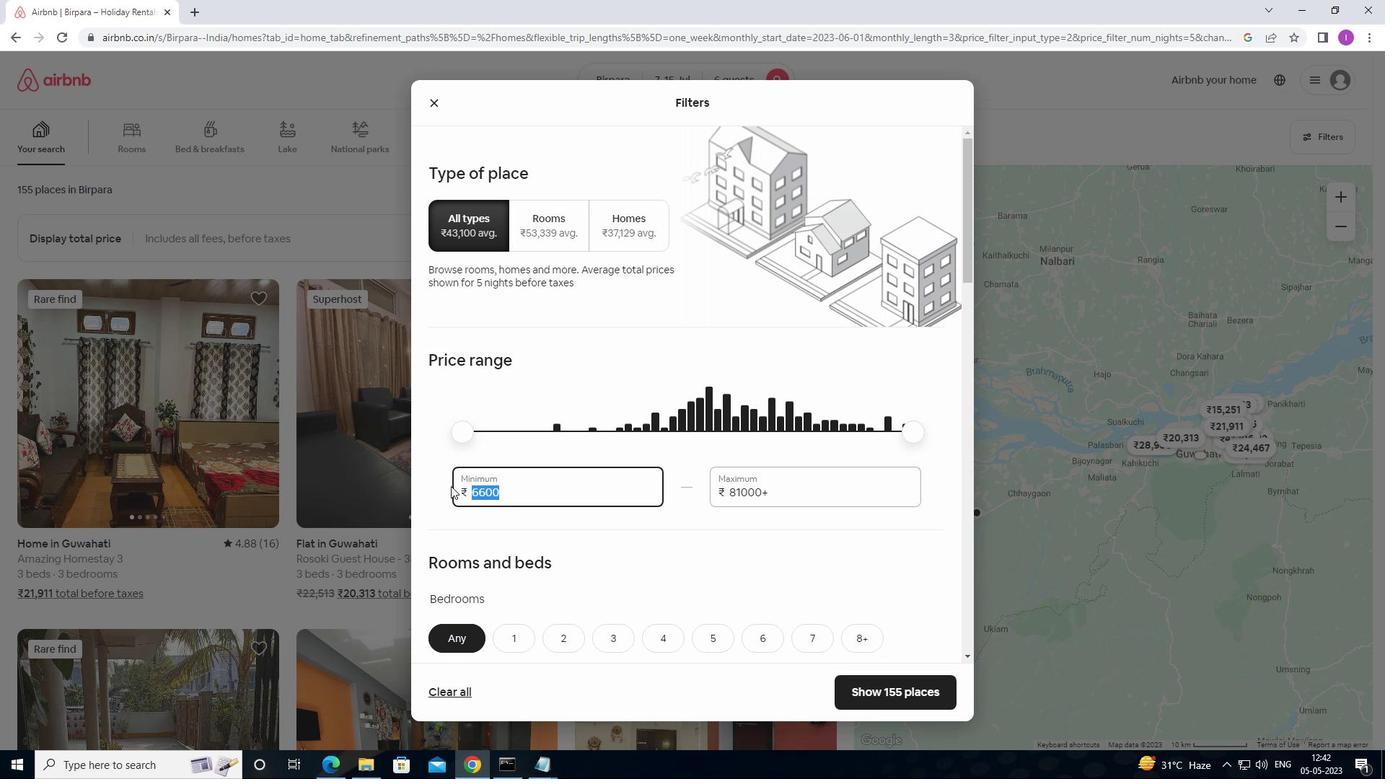 
Action: Mouse moved to (457, 475)
Screenshot: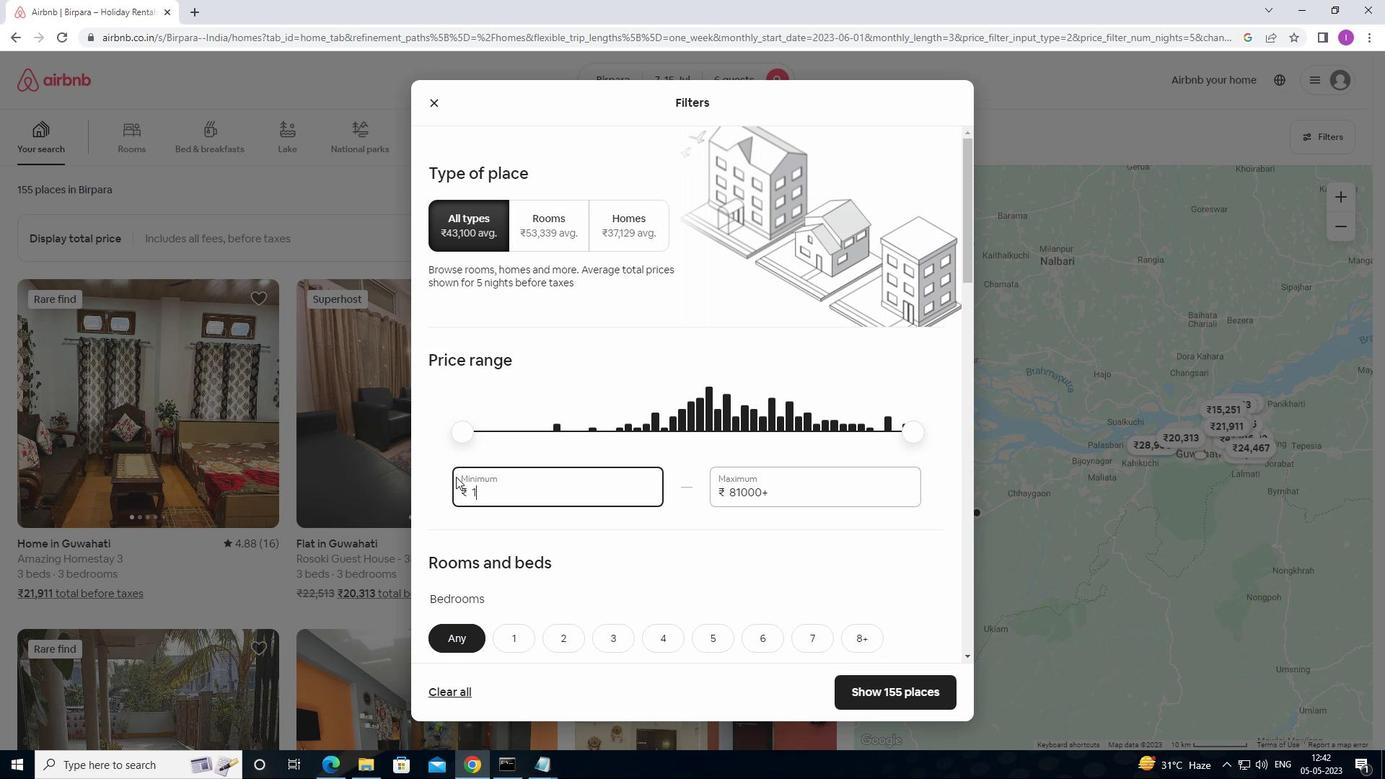 
Action: Key pressed 5
Screenshot: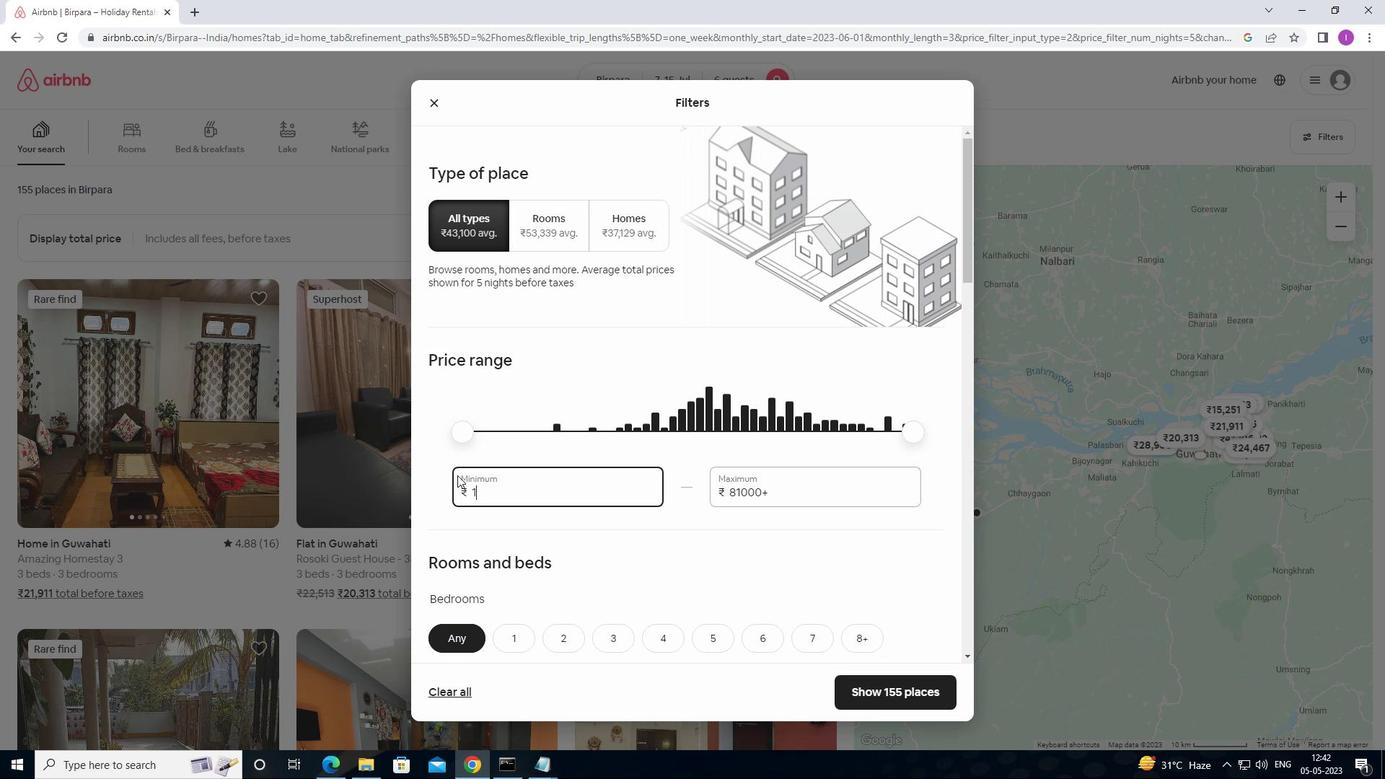 
Action: Mouse moved to (461, 473)
Screenshot: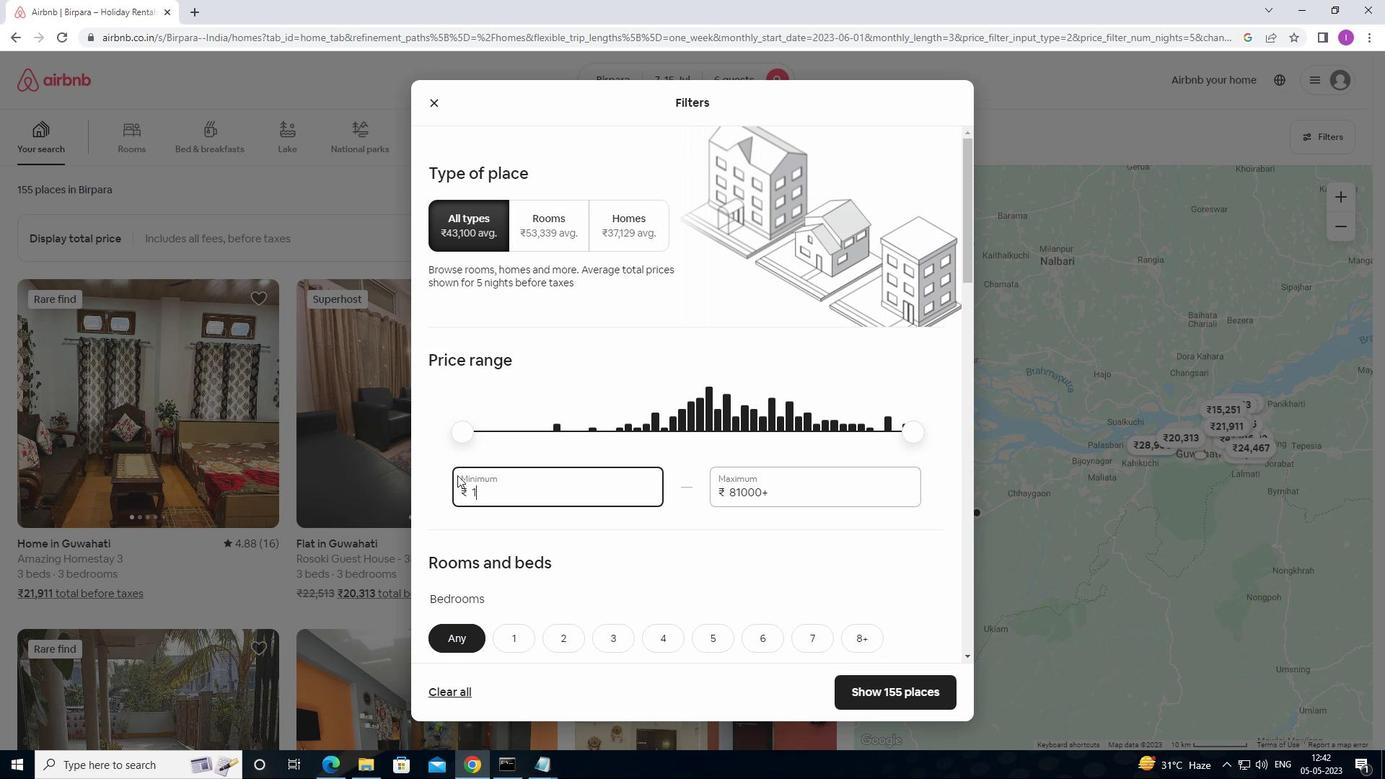 
Action: Key pressed 00
Screenshot: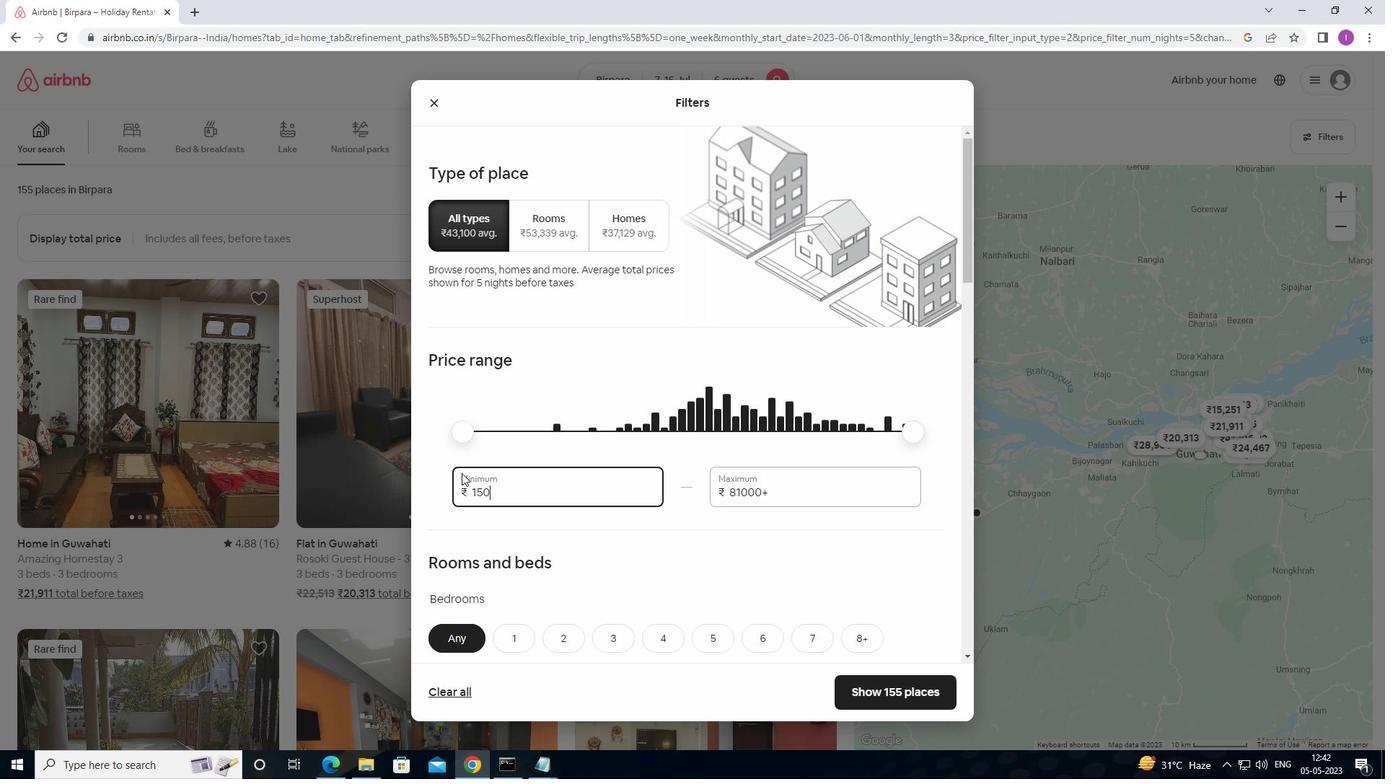 
Action: Mouse moved to (461, 472)
Screenshot: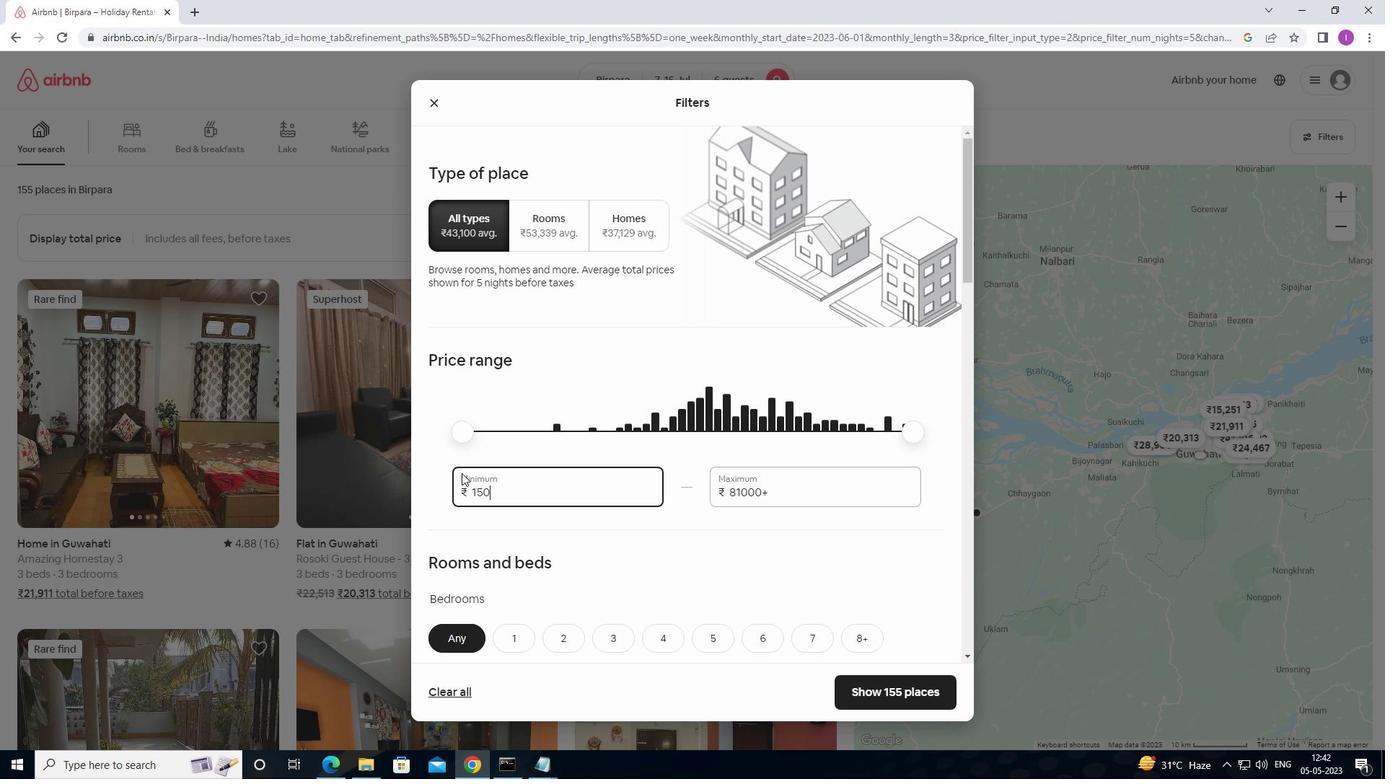 
Action: Key pressed 0
Screenshot: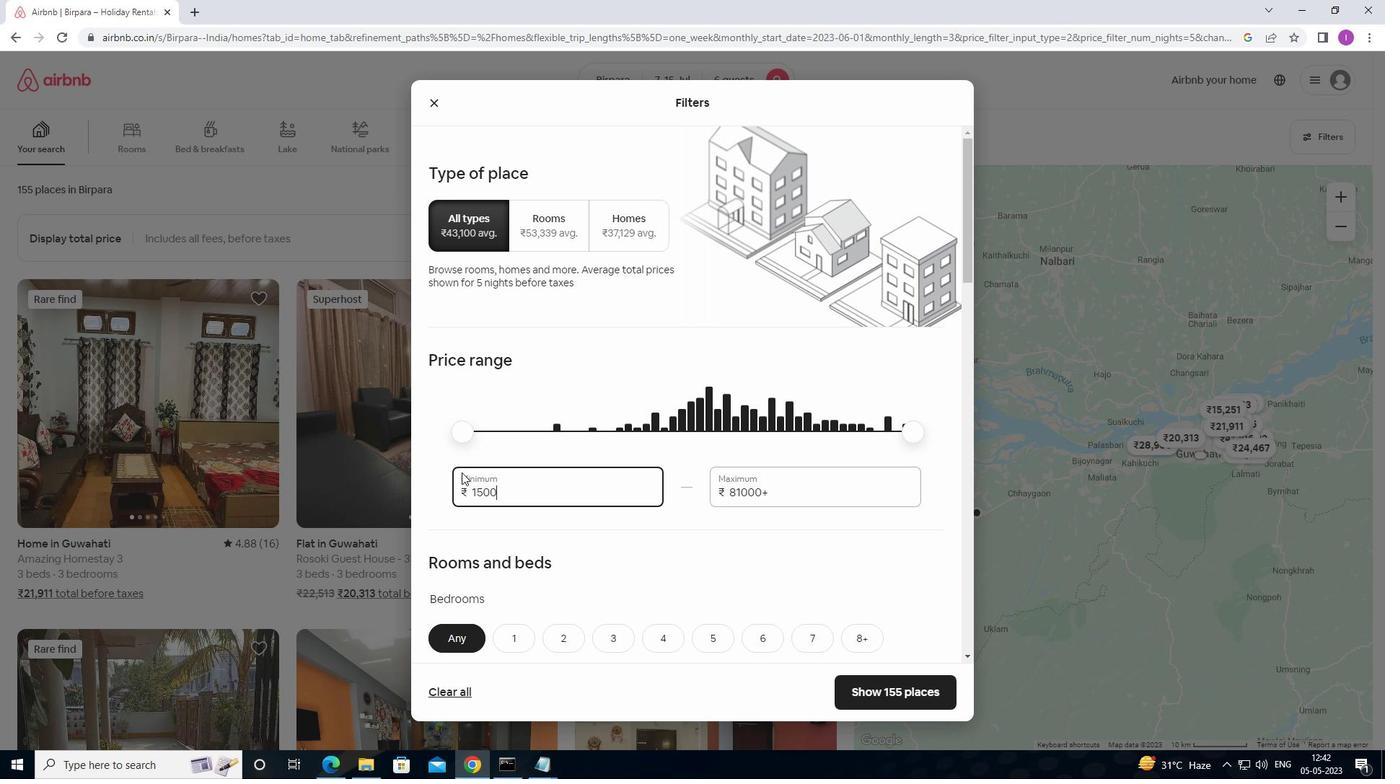 
Action: Mouse moved to (788, 492)
Screenshot: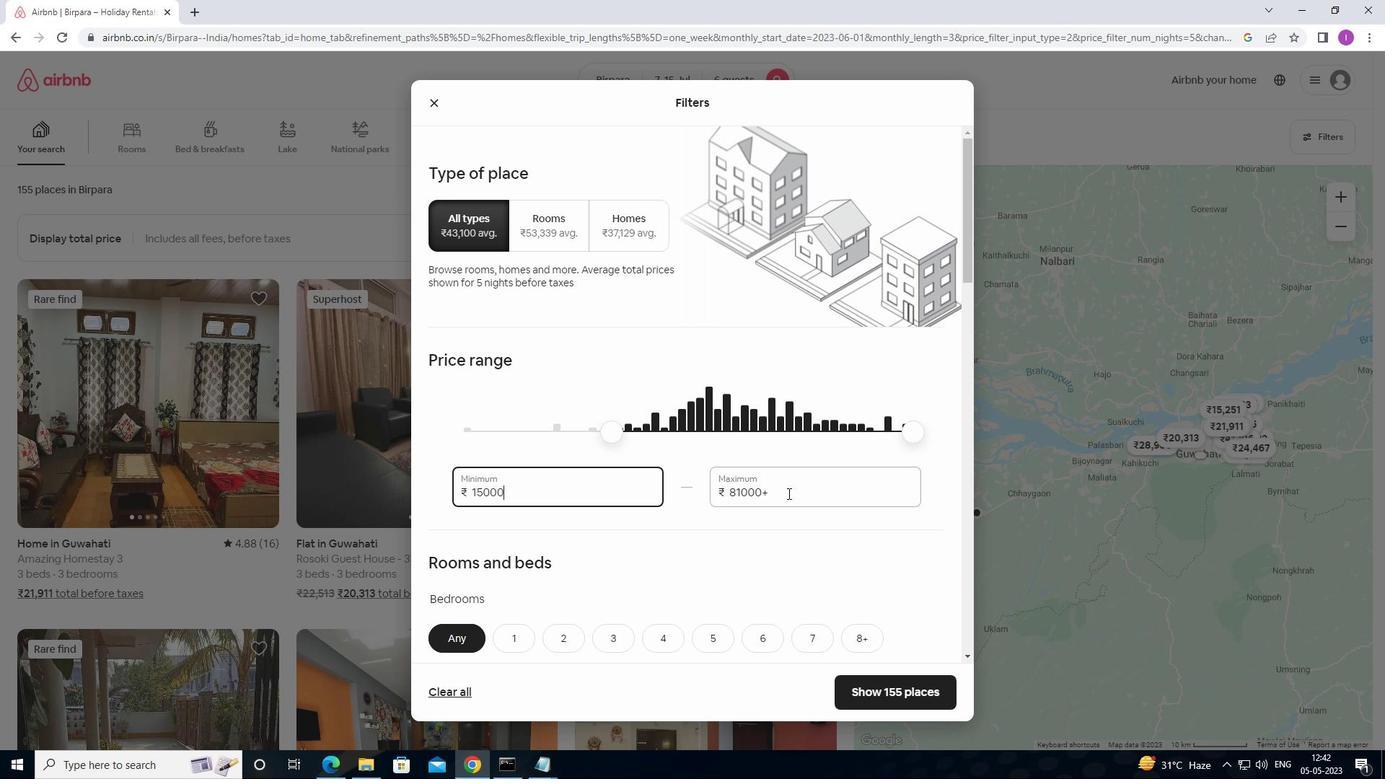 
Action: Mouse pressed left at (788, 492)
Screenshot: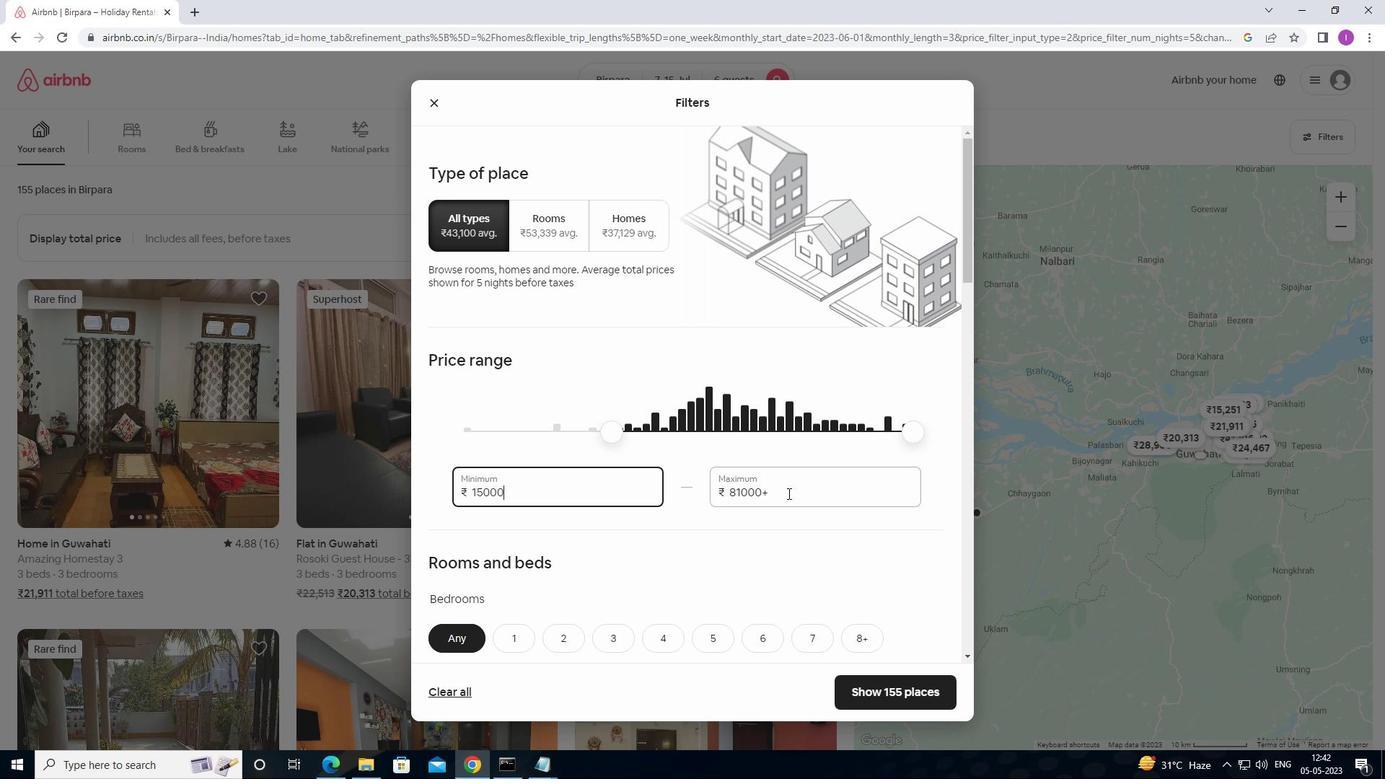 
Action: Mouse moved to (699, 490)
Screenshot: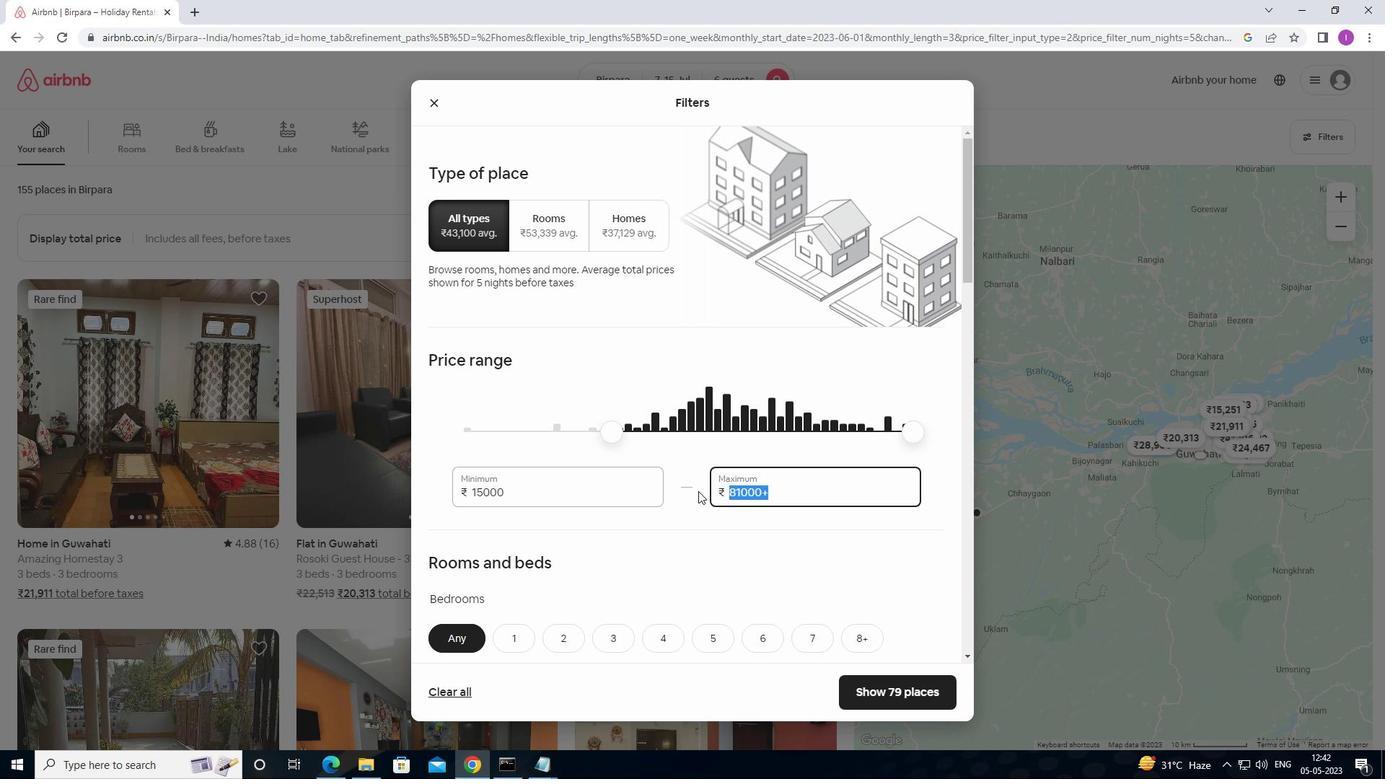 
Action: Key pressed 2000
Screenshot: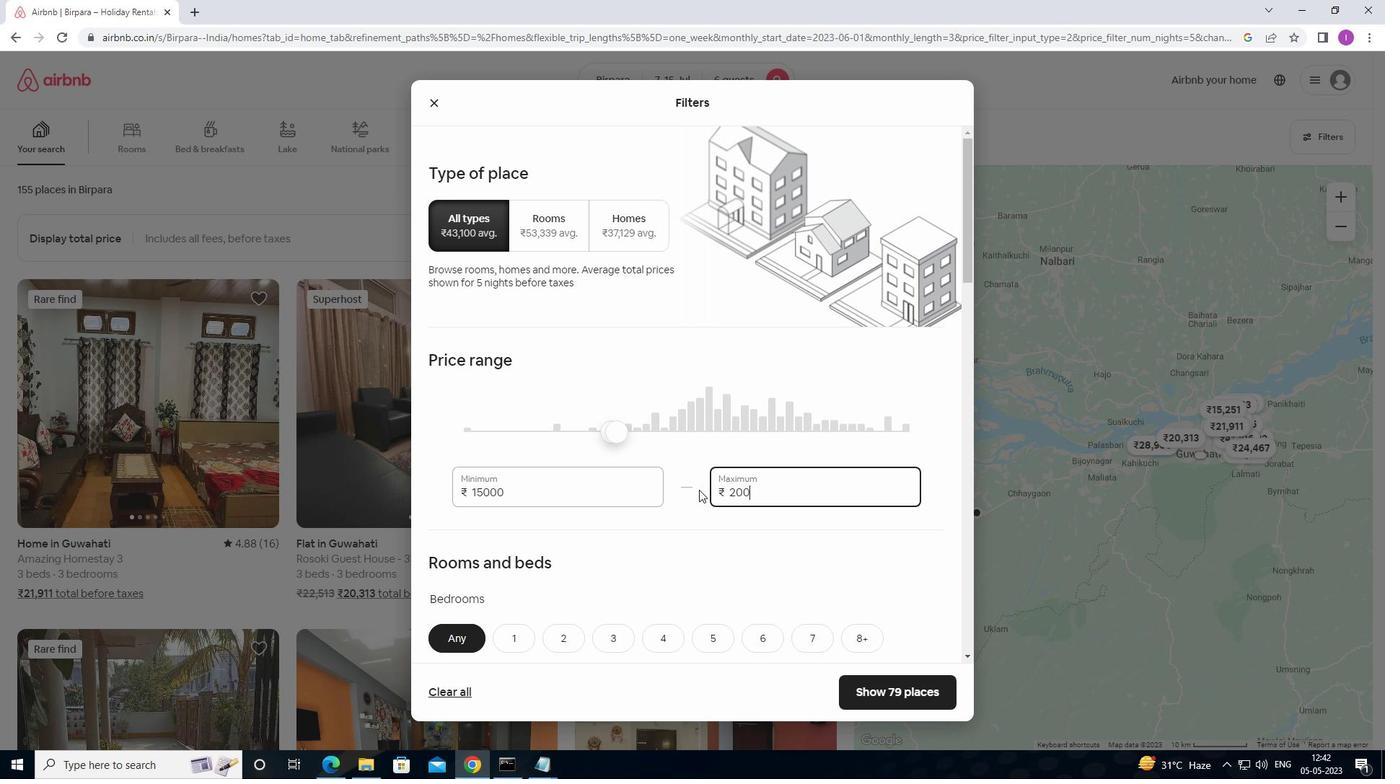 
Action: Mouse moved to (700, 489)
Screenshot: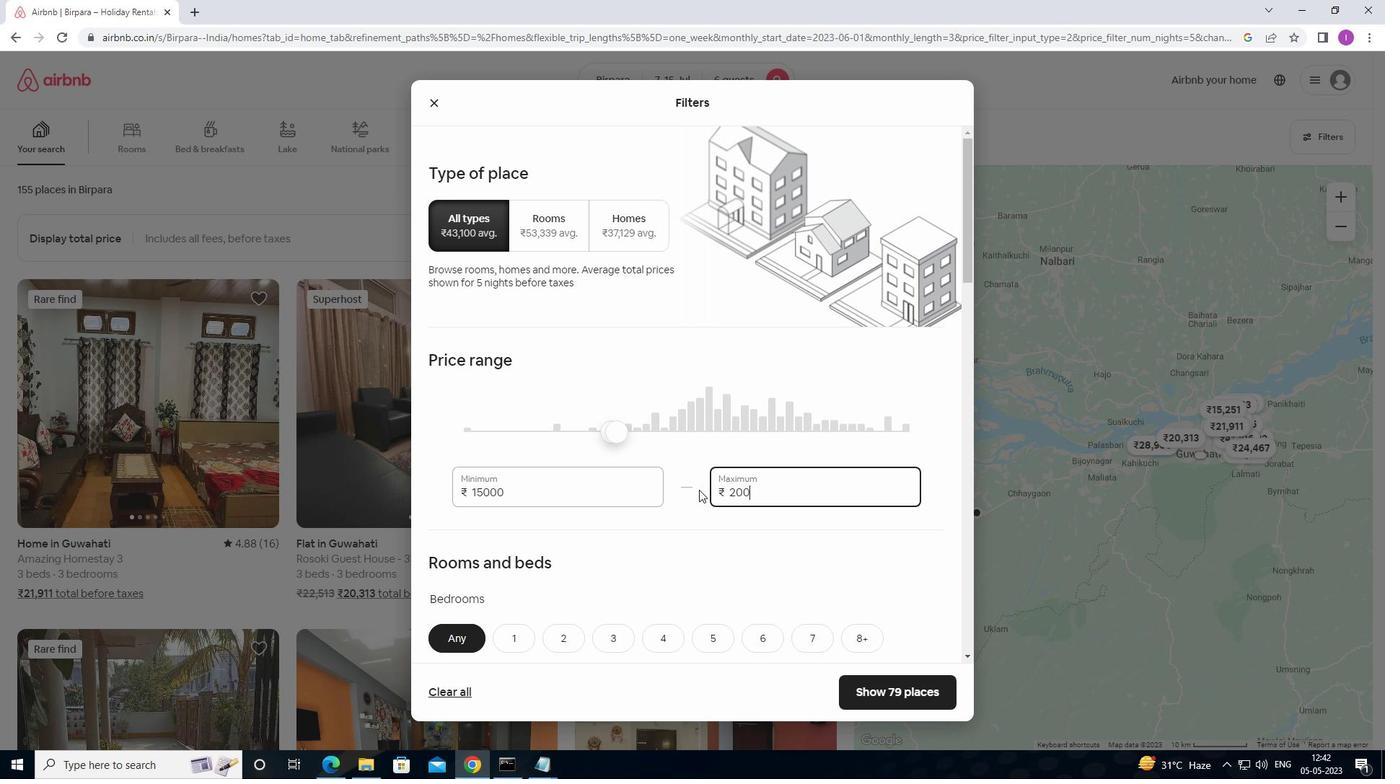 
Action: Key pressed 0
Screenshot: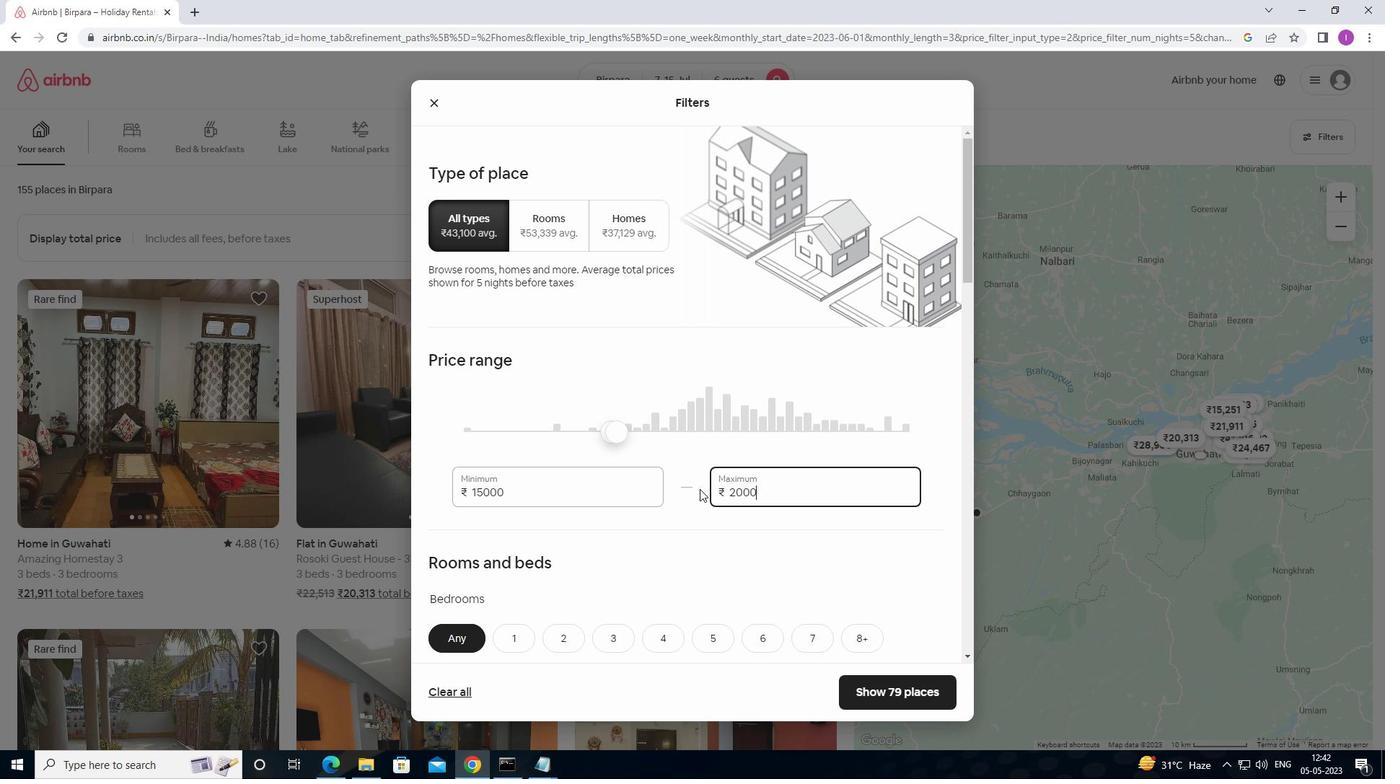 
Action: Mouse moved to (760, 510)
Screenshot: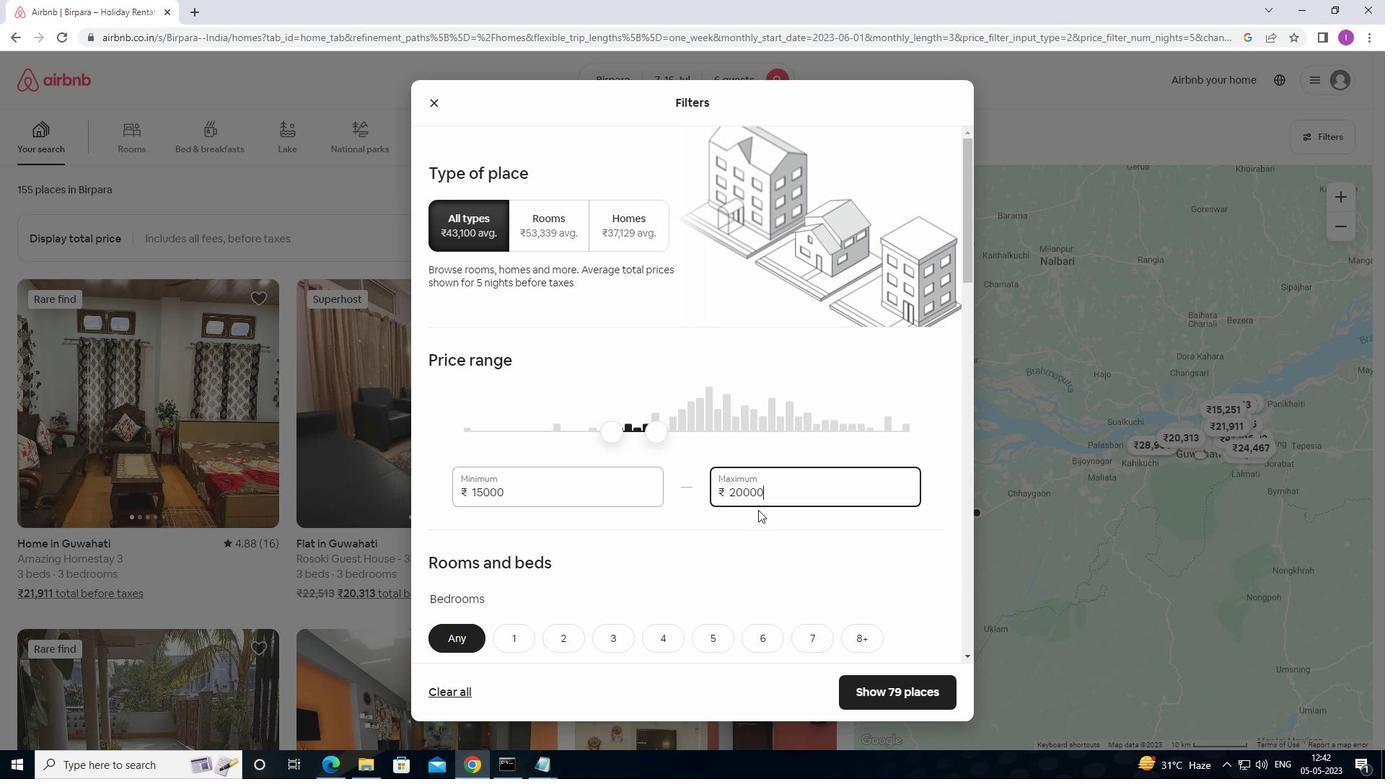 
Action: Mouse scrolled (760, 509) with delta (0, 0)
Screenshot: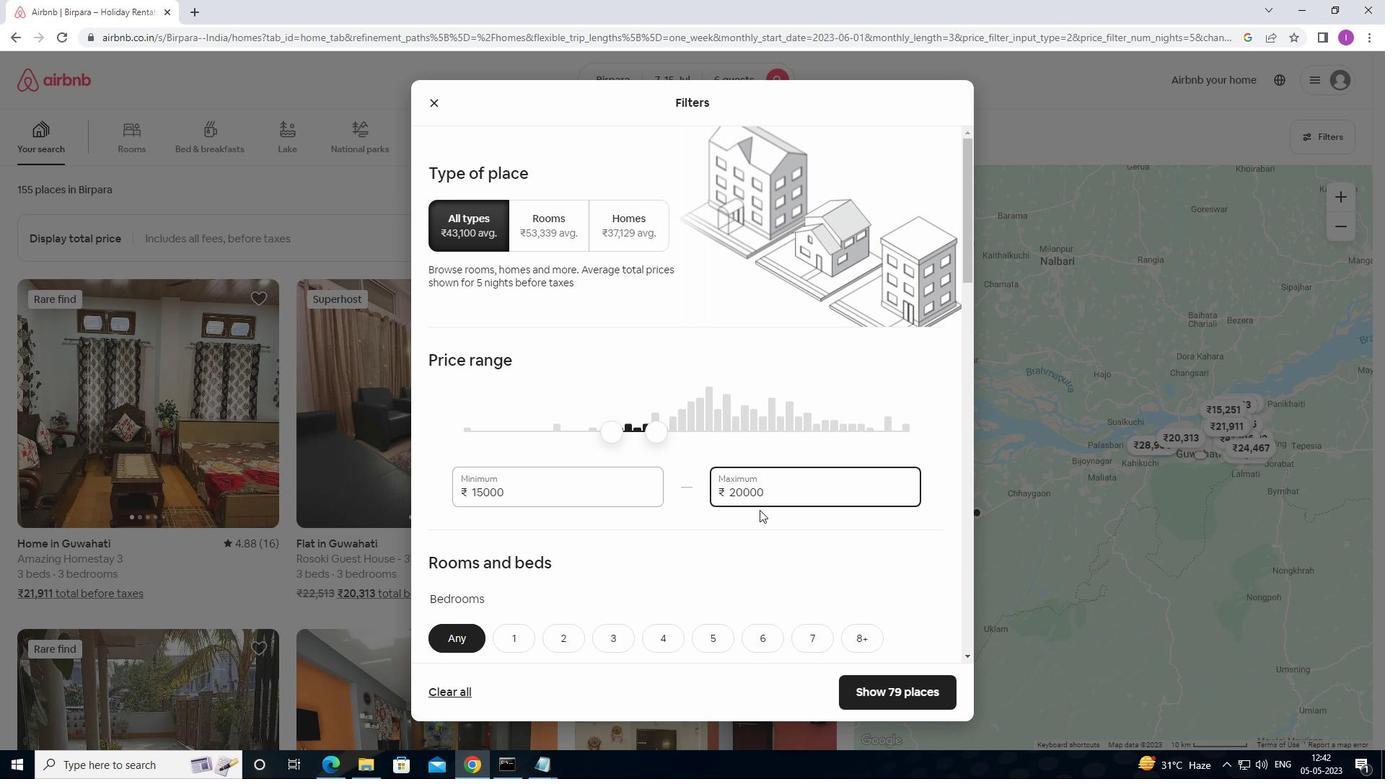 
Action: Mouse moved to (760, 510)
Screenshot: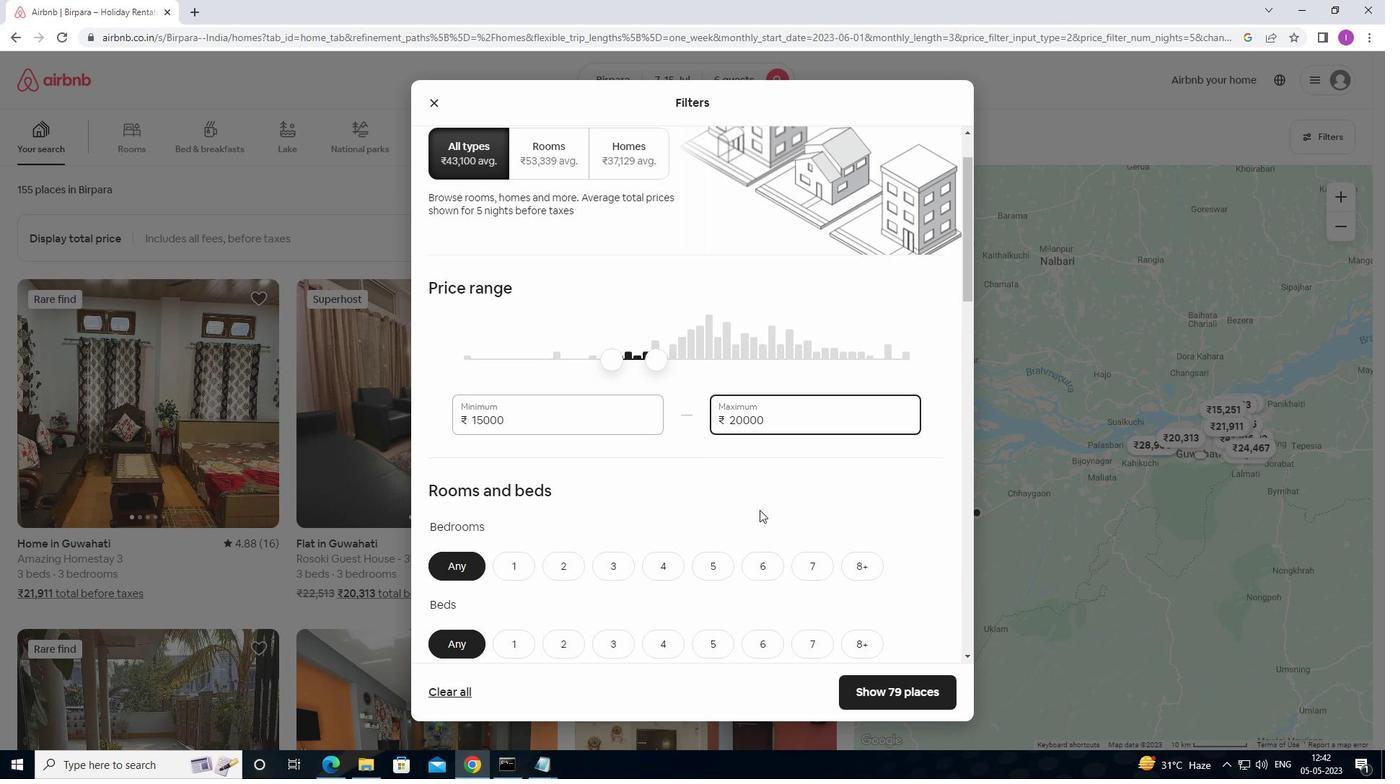 
Action: Mouse scrolled (760, 509) with delta (0, 0)
Screenshot: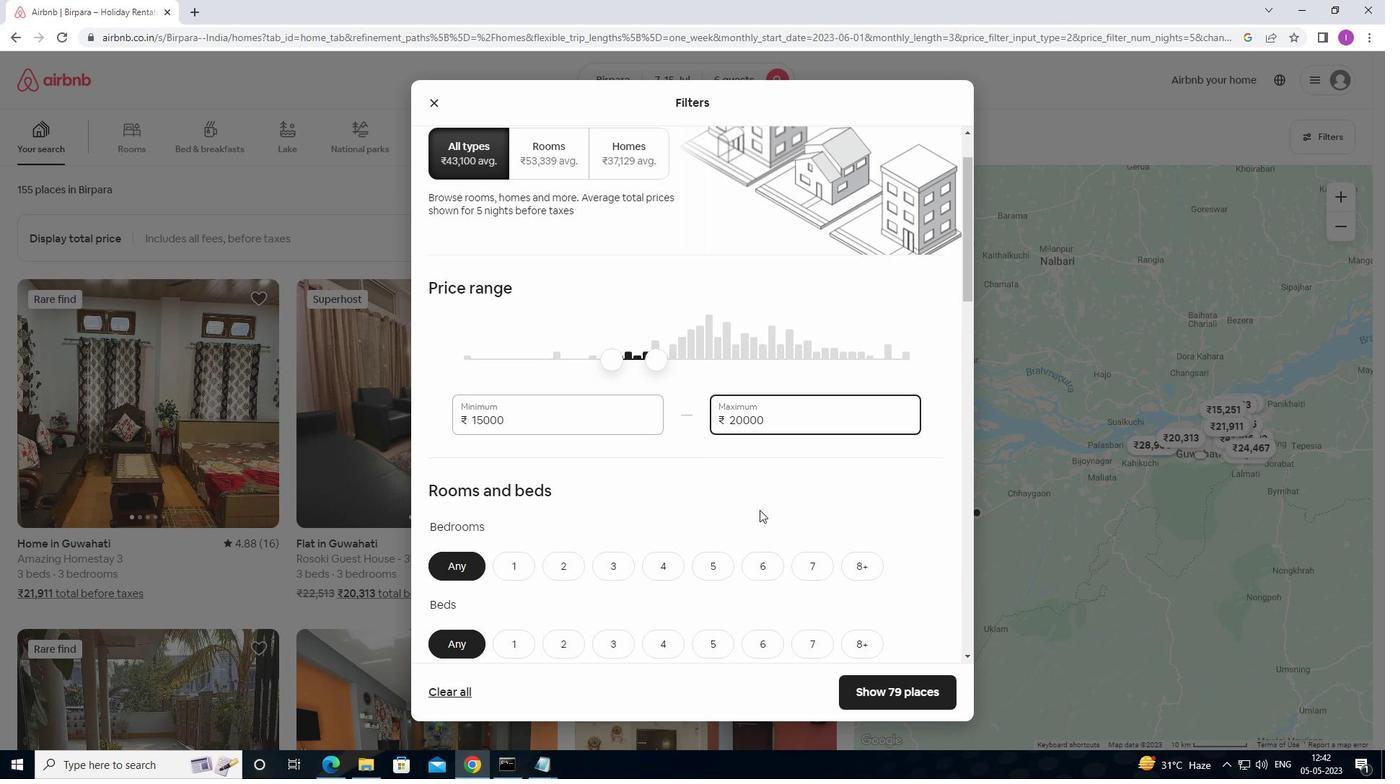 
Action: Mouse scrolled (760, 509) with delta (0, 0)
Screenshot: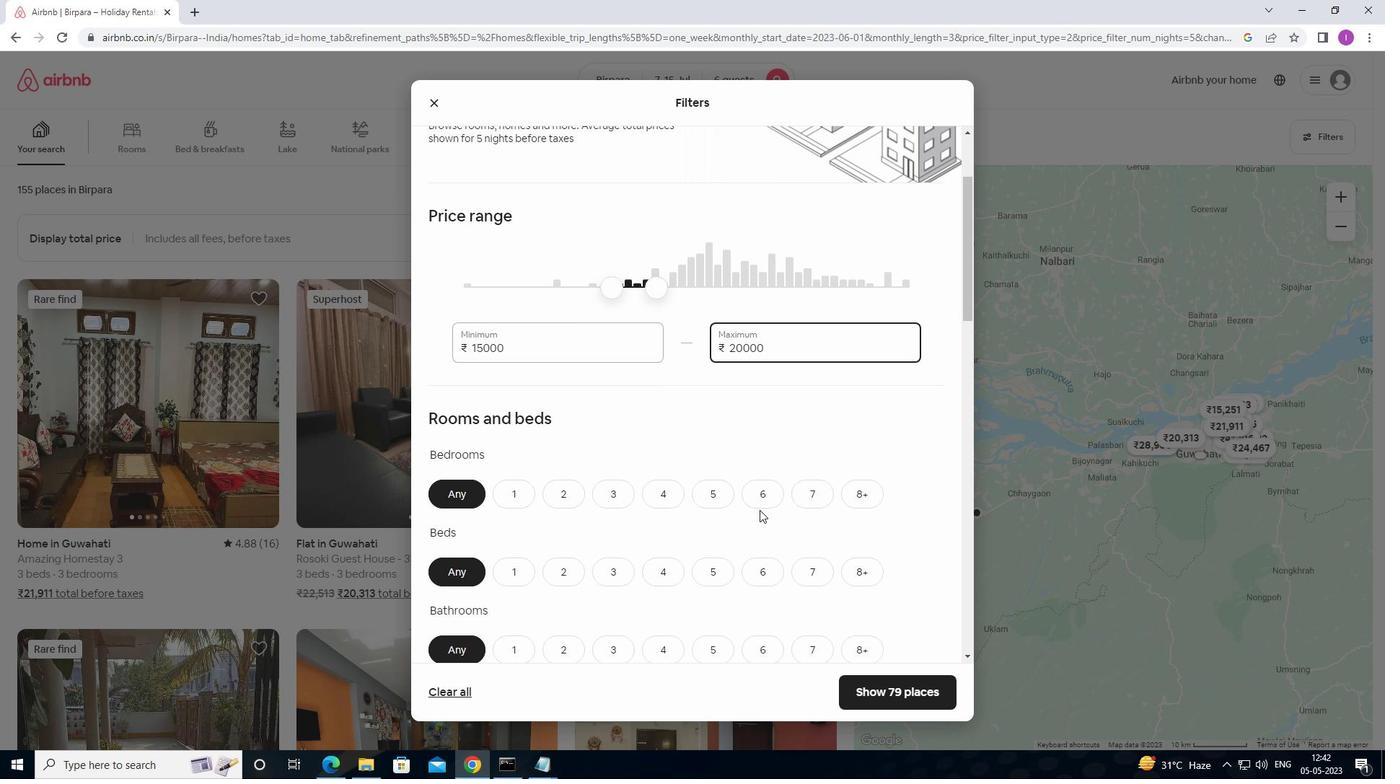 
Action: Mouse moved to (622, 422)
Screenshot: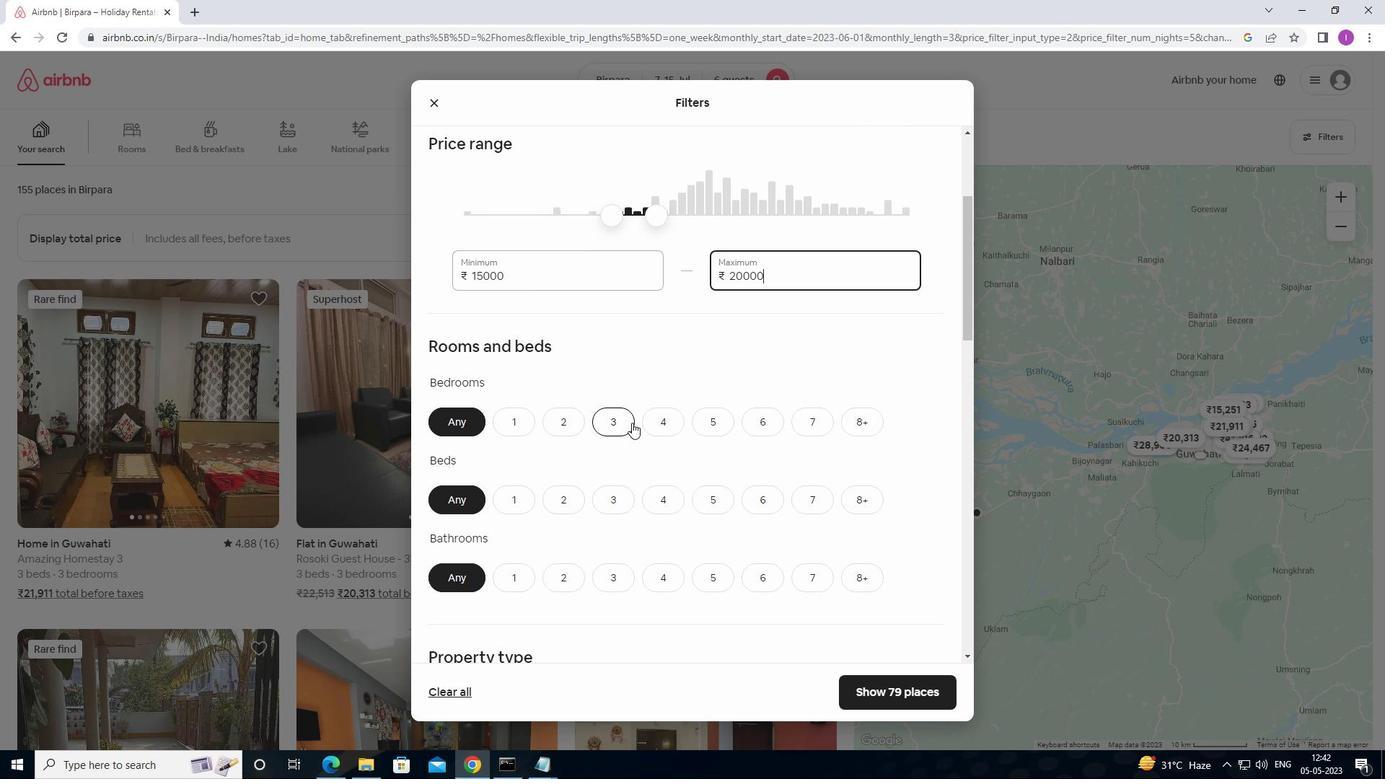 
Action: Mouse pressed left at (622, 422)
Screenshot: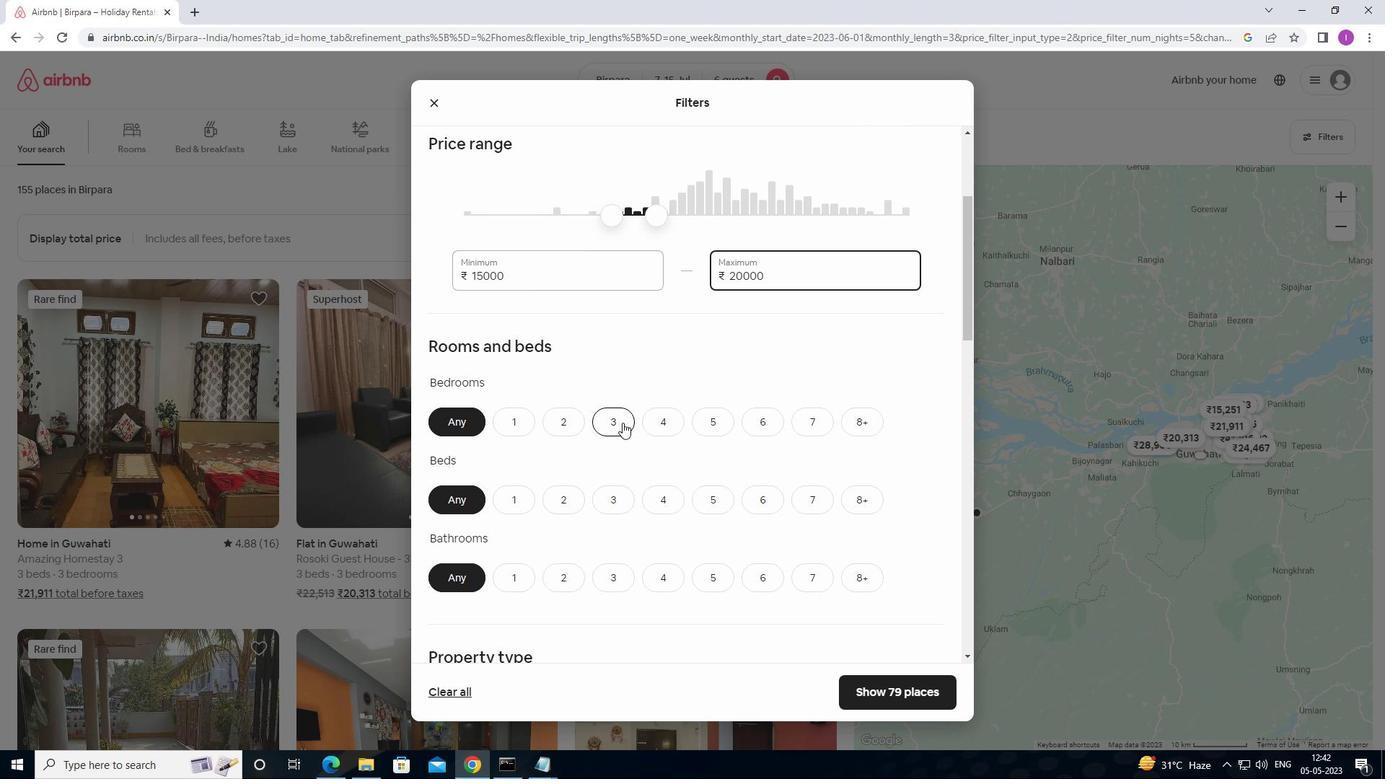
Action: Mouse moved to (617, 502)
Screenshot: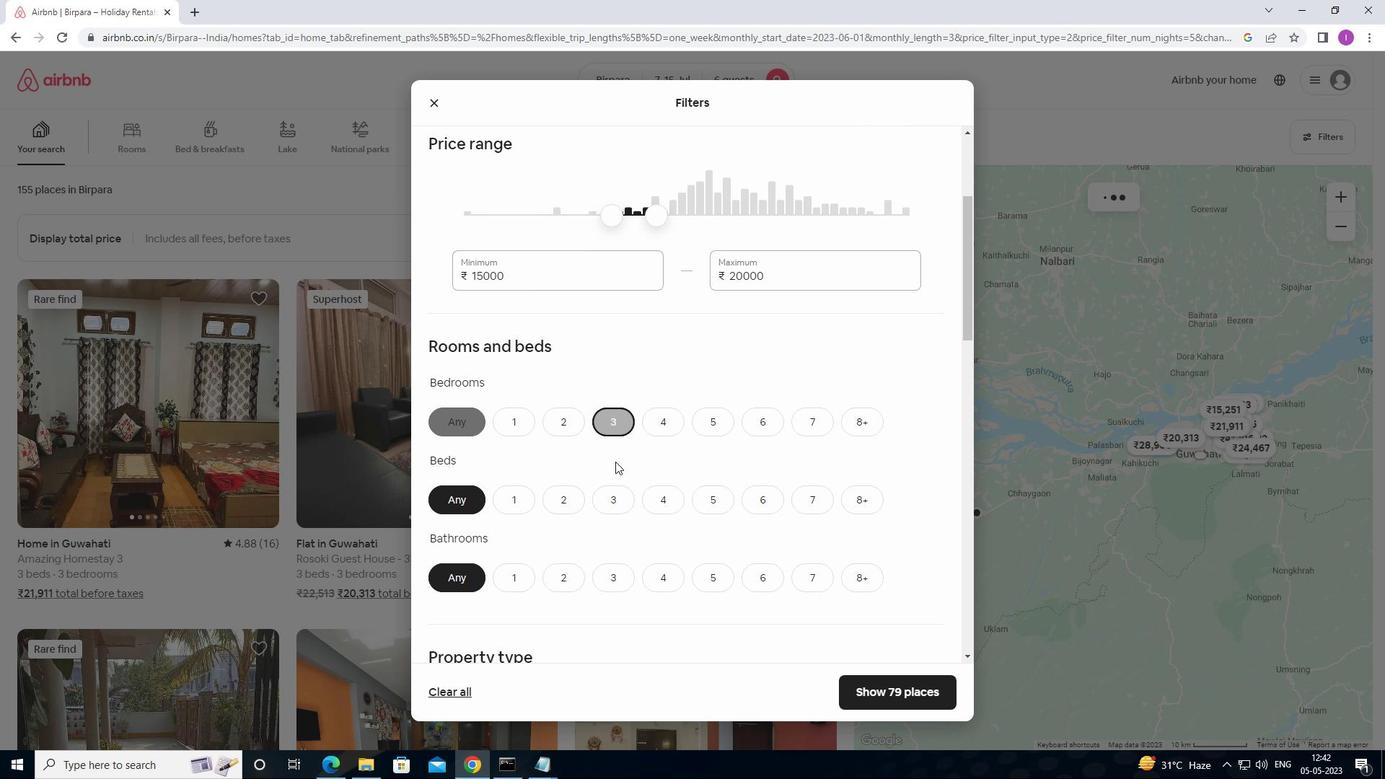 
Action: Mouse pressed left at (617, 502)
Screenshot: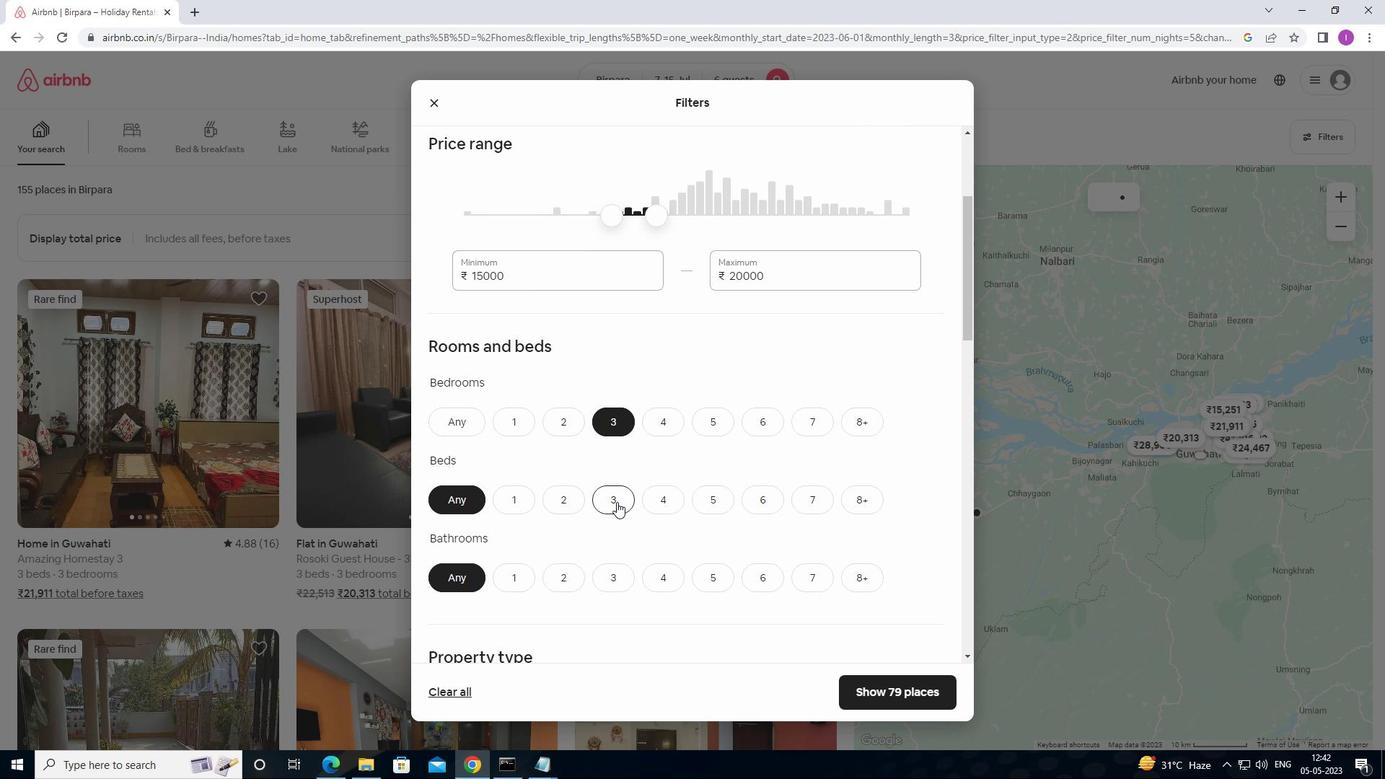 
Action: Mouse moved to (613, 575)
Screenshot: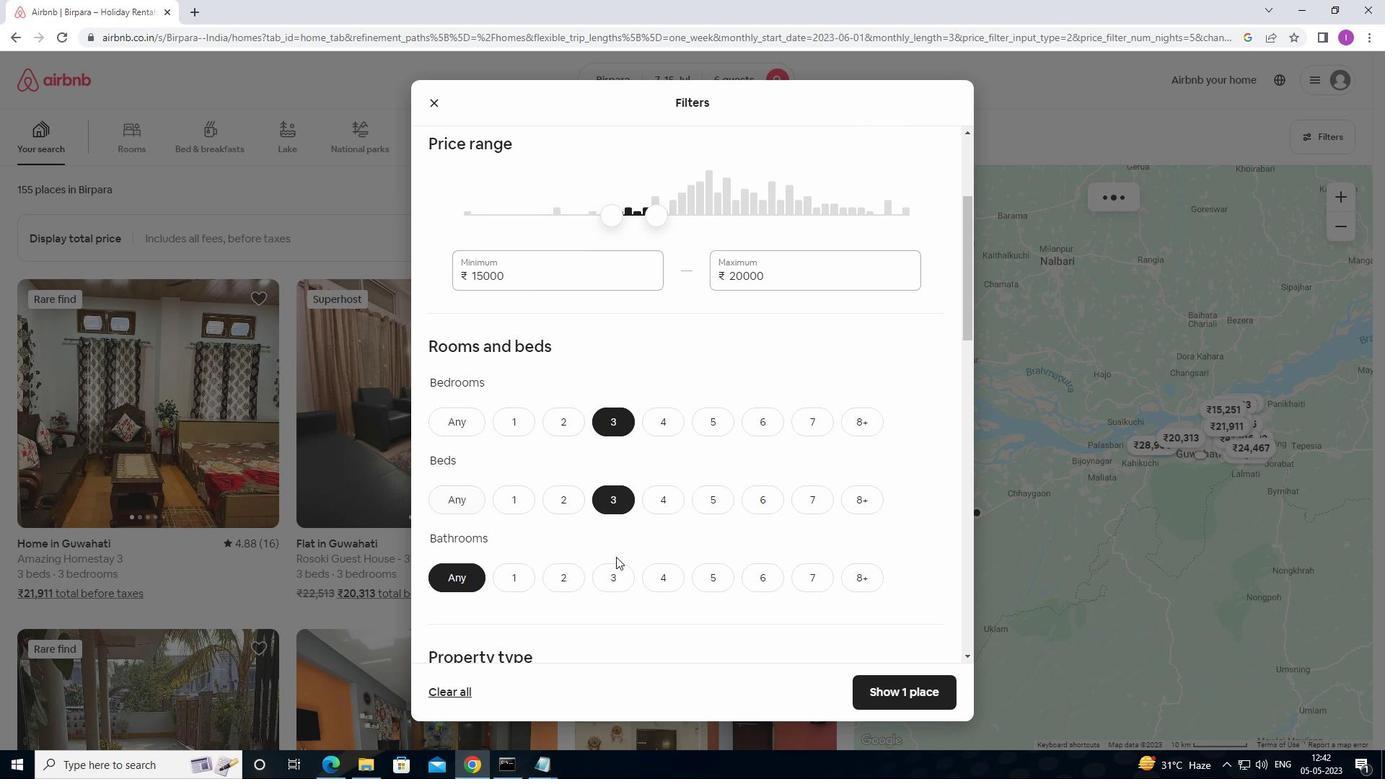 
Action: Mouse pressed left at (613, 575)
Screenshot: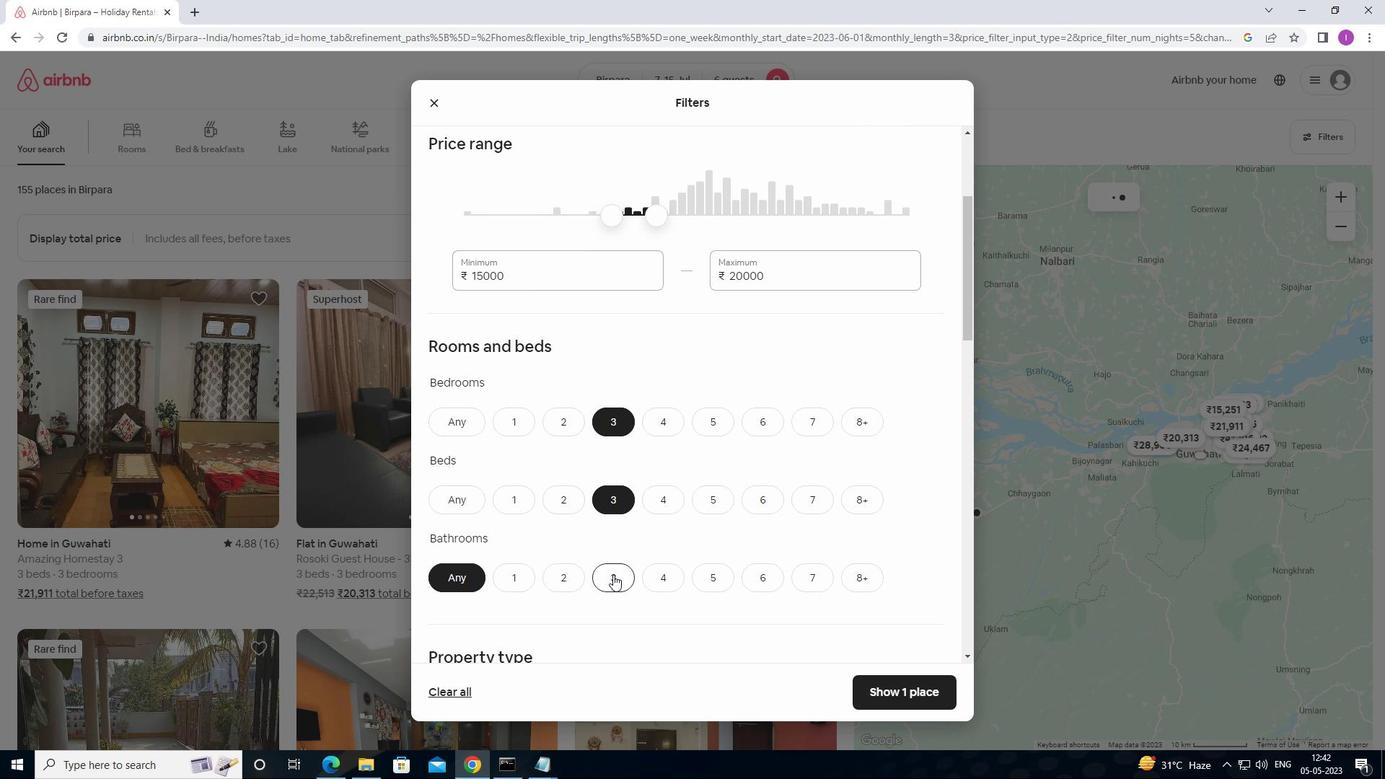 
Action: Mouse moved to (664, 556)
Screenshot: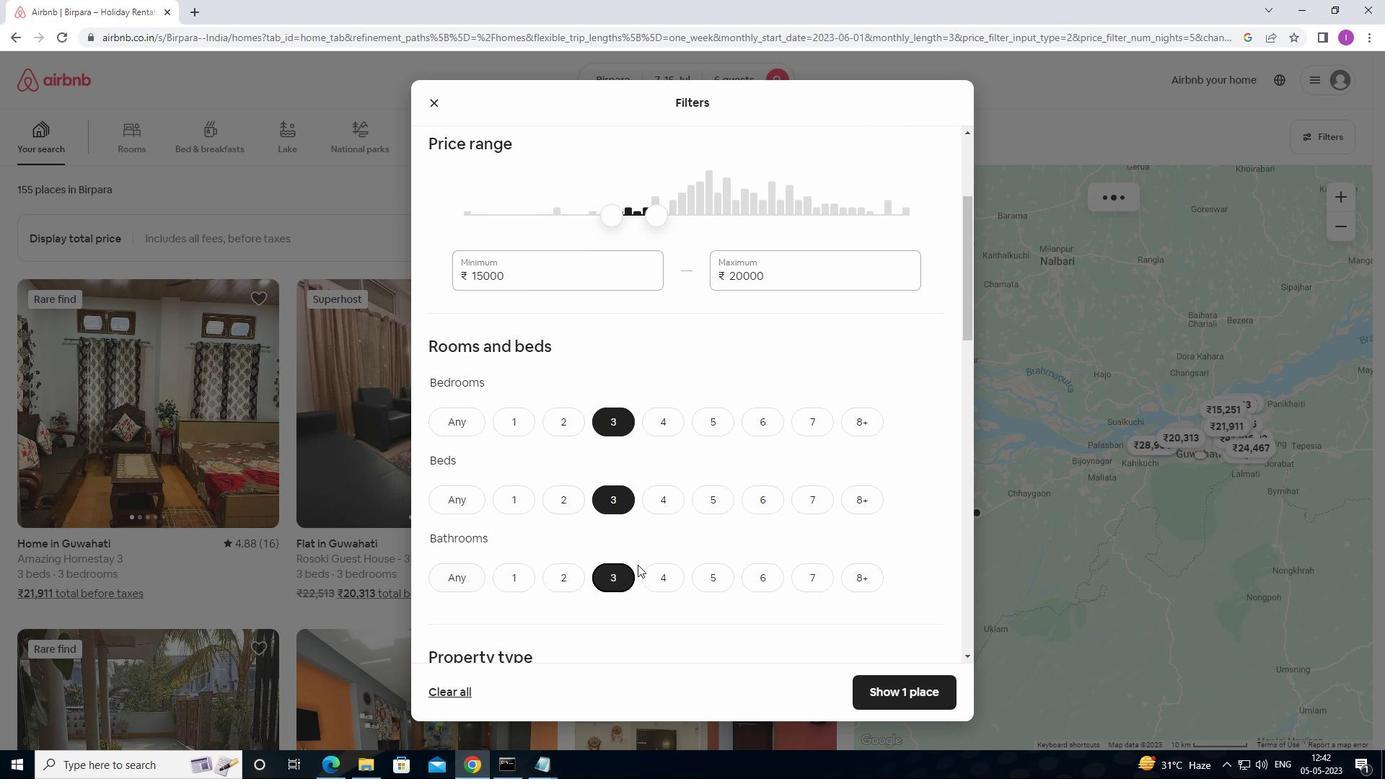 
Action: Mouse scrolled (664, 555) with delta (0, 0)
Screenshot: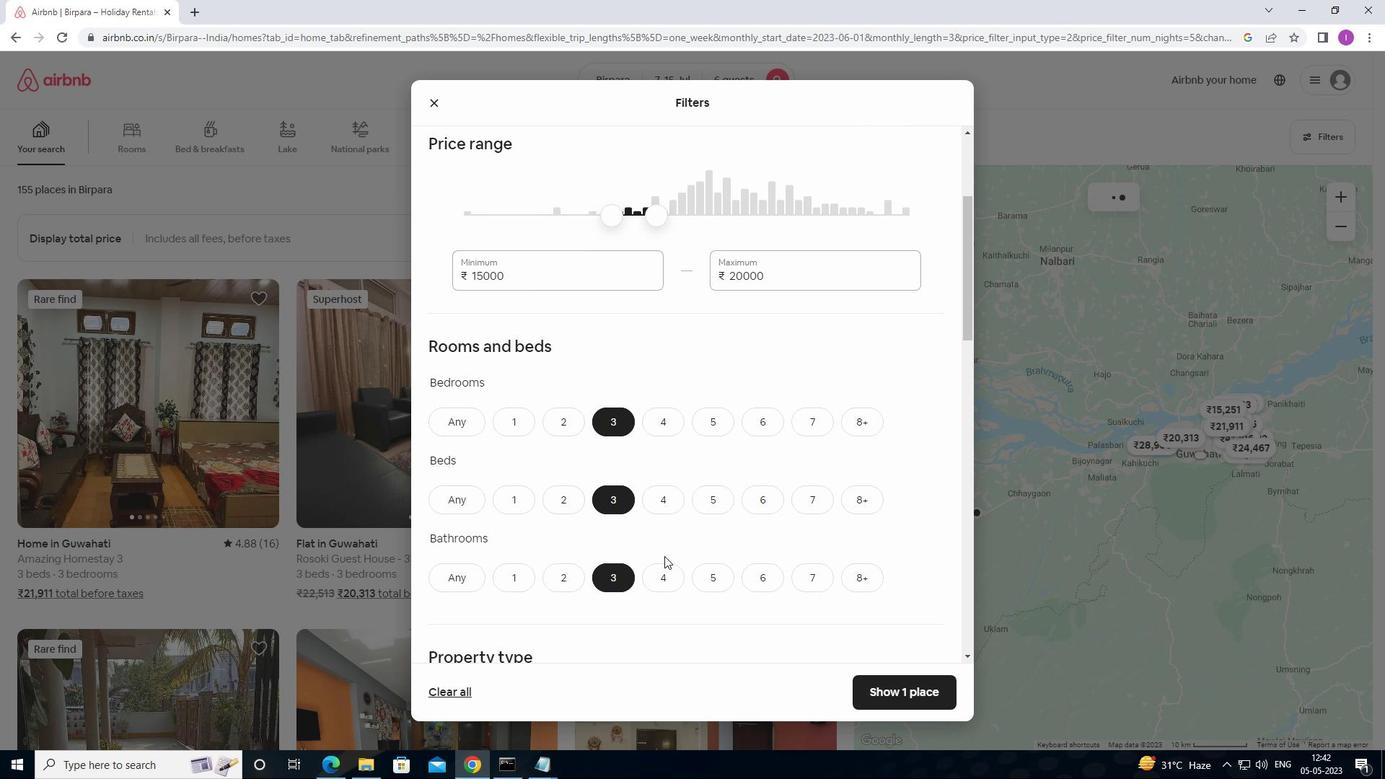 
Action: Mouse moved to (666, 555)
Screenshot: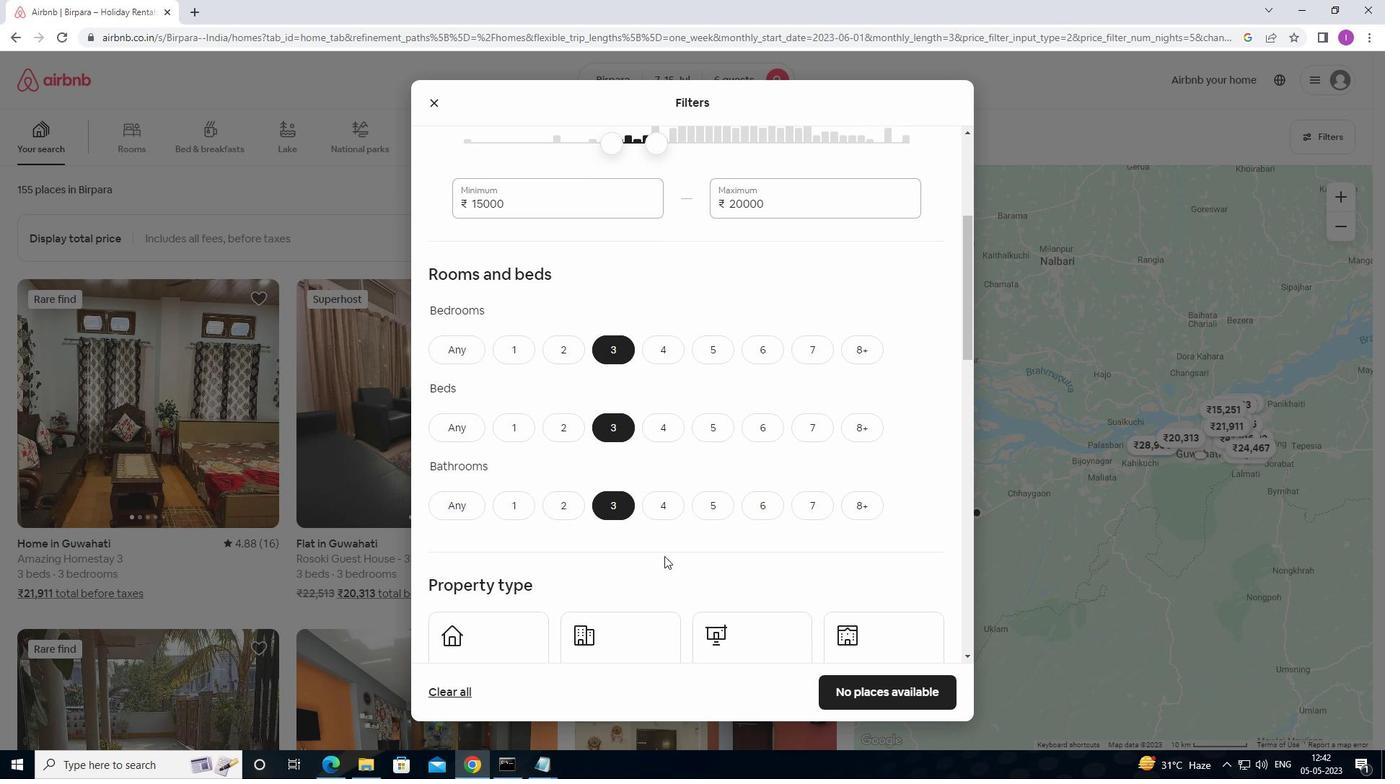 
Action: Mouse scrolled (666, 555) with delta (0, 0)
Screenshot: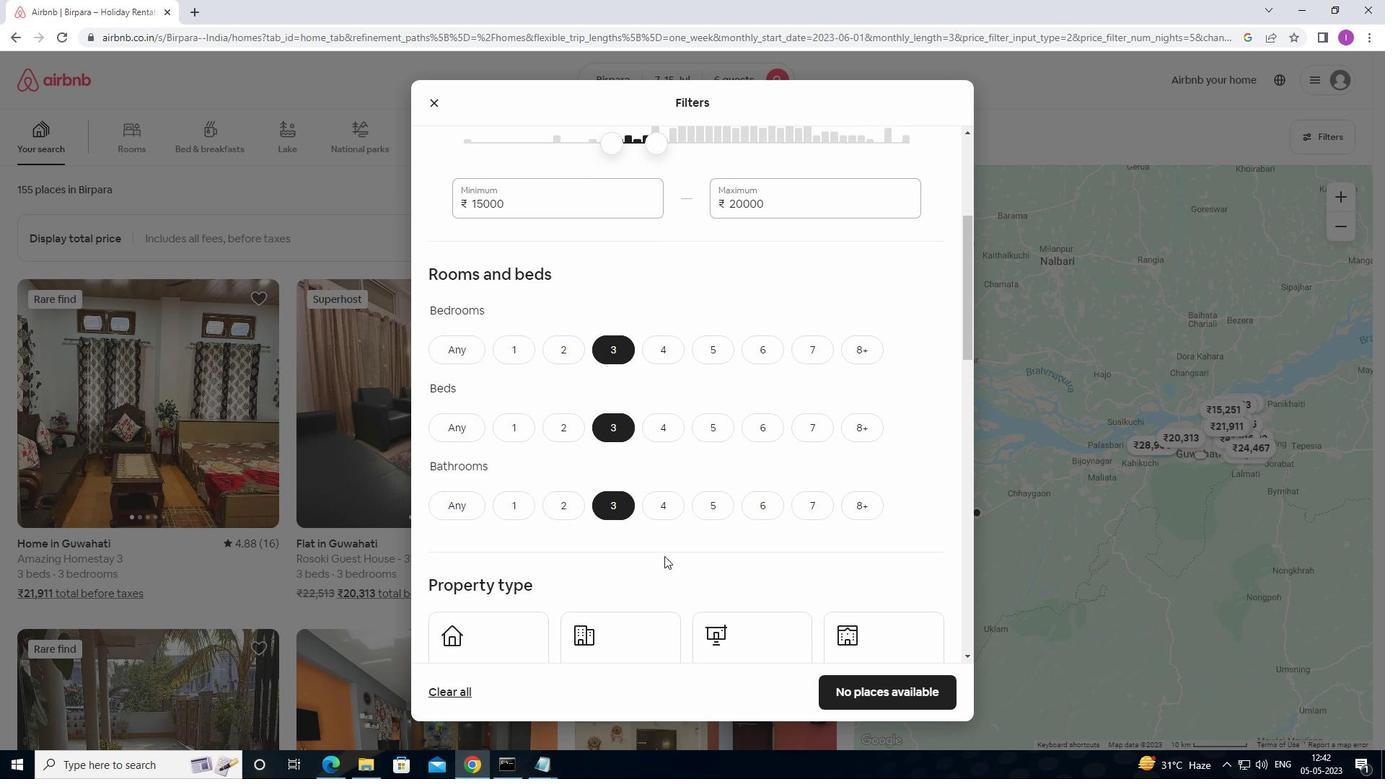 
Action: Mouse scrolled (666, 555) with delta (0, 0)
Screenshot: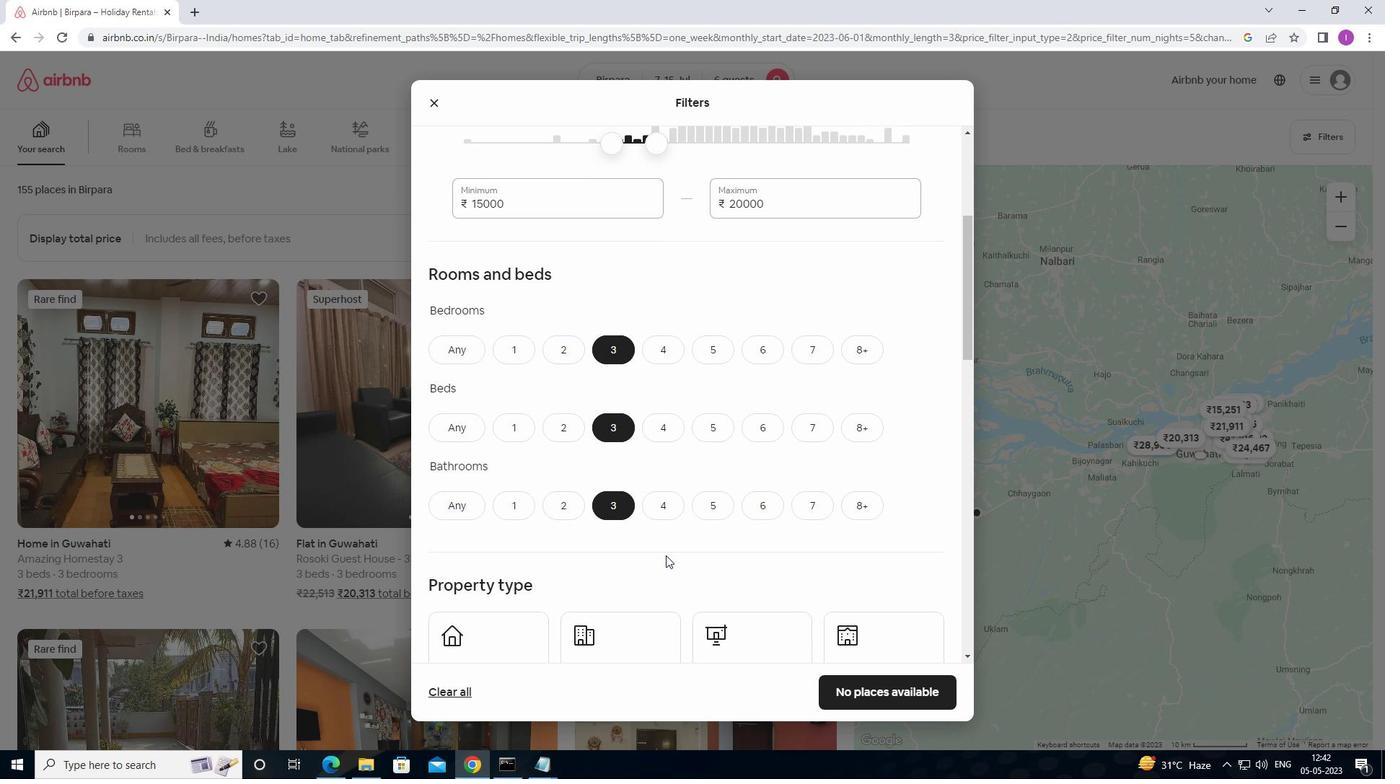 
Action: Mouse moved to (666, 555)
Screenshot: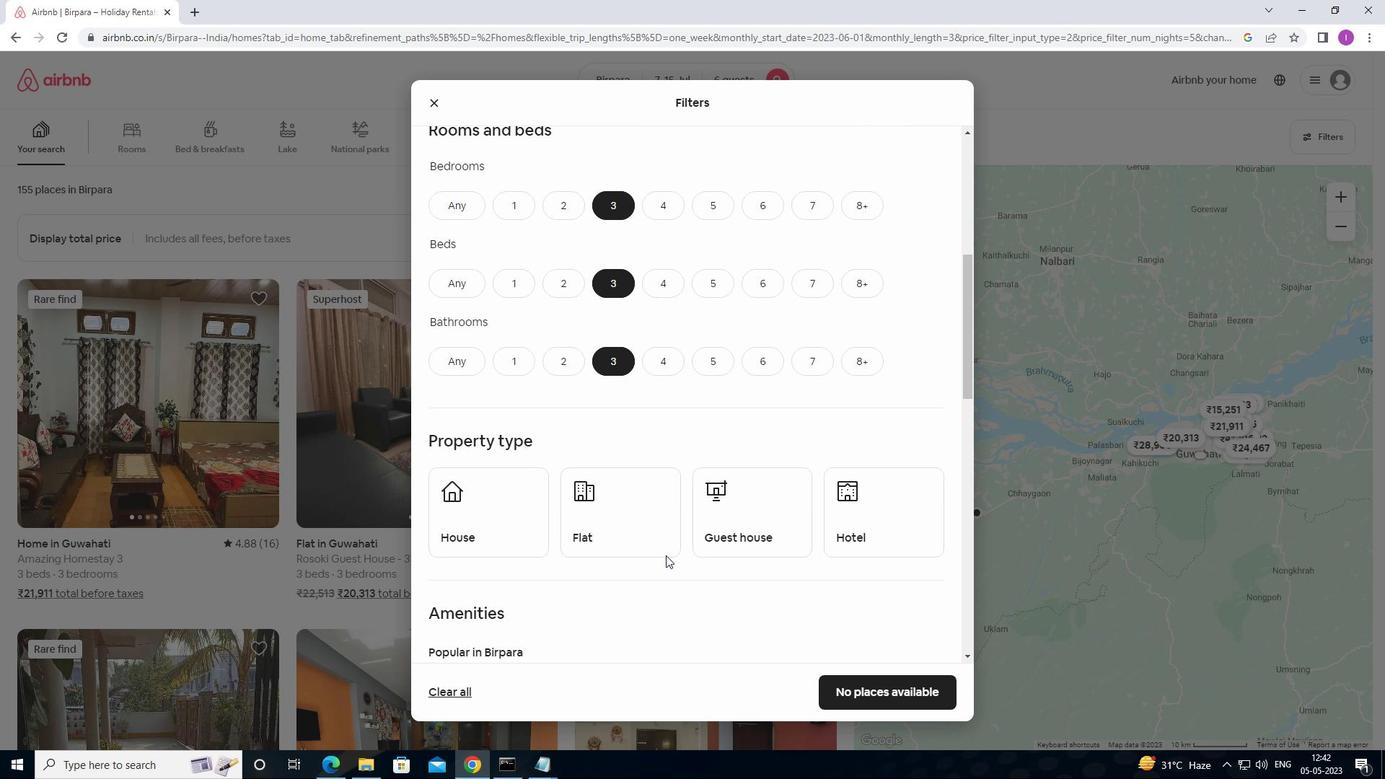 
Action: Mouse scrolled (666, 555) with delta (0, 0)
Screenshot: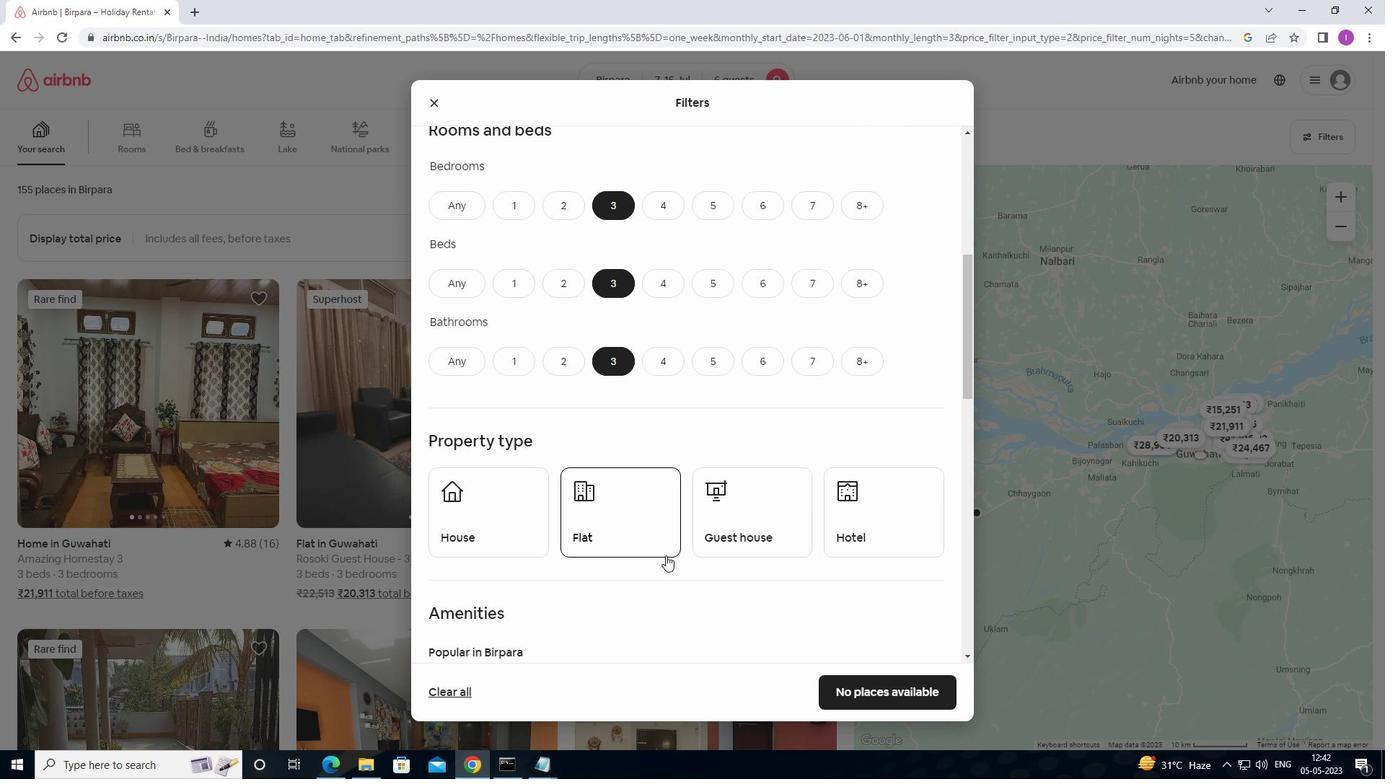
Action: Mouse scrolled (666, 555) with delta (0, 0)
Screenshot: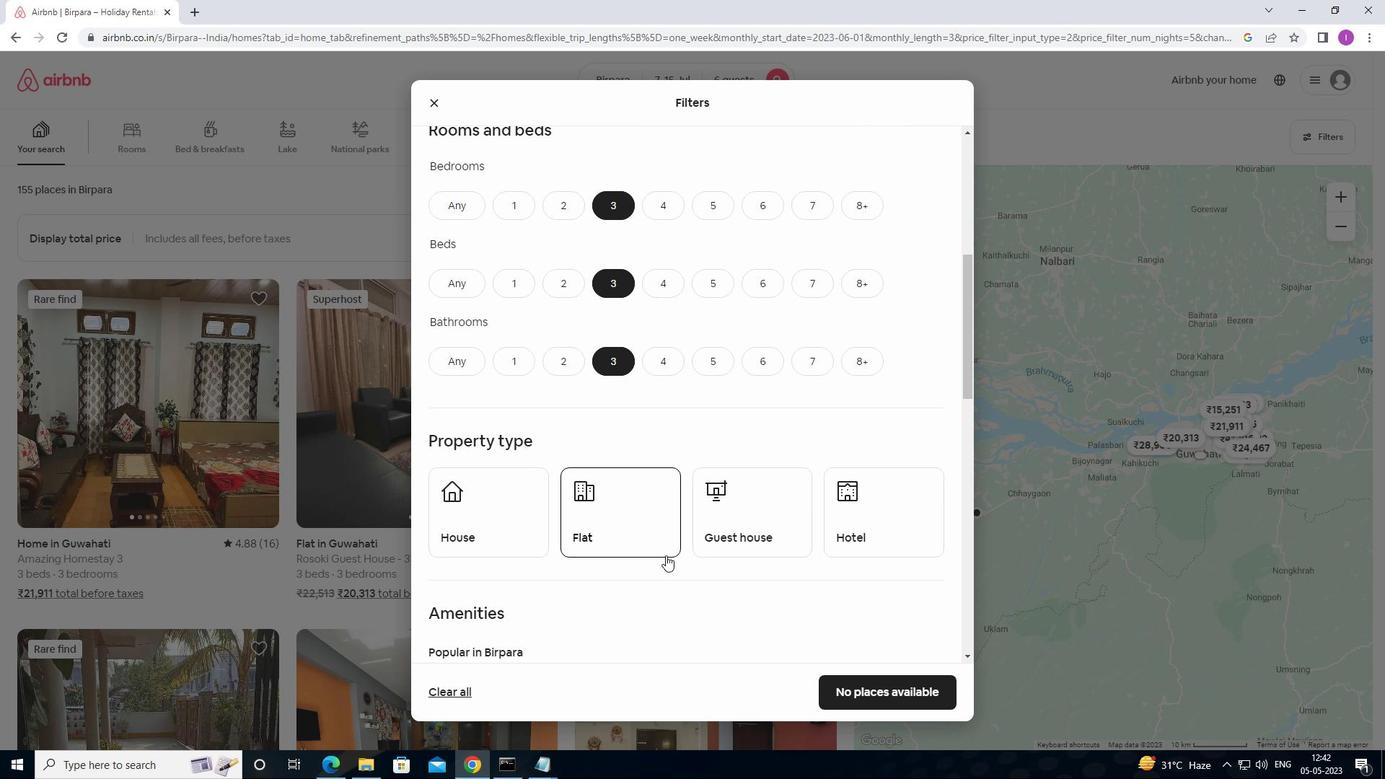 
Action: Mouse scrolled (666, 555) with delta (0, 0)
Screenshot: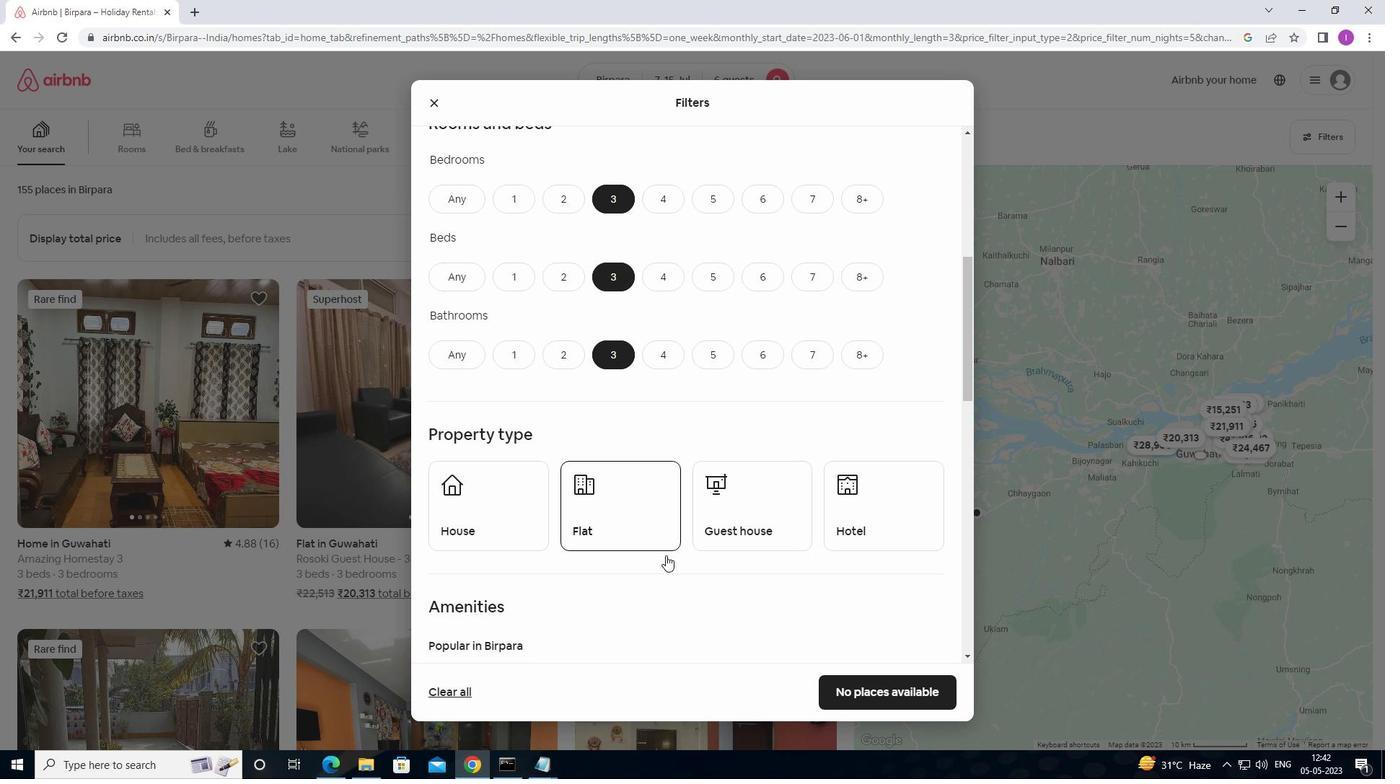 
Action: Mouse moved to (466, 325)
Screenshot: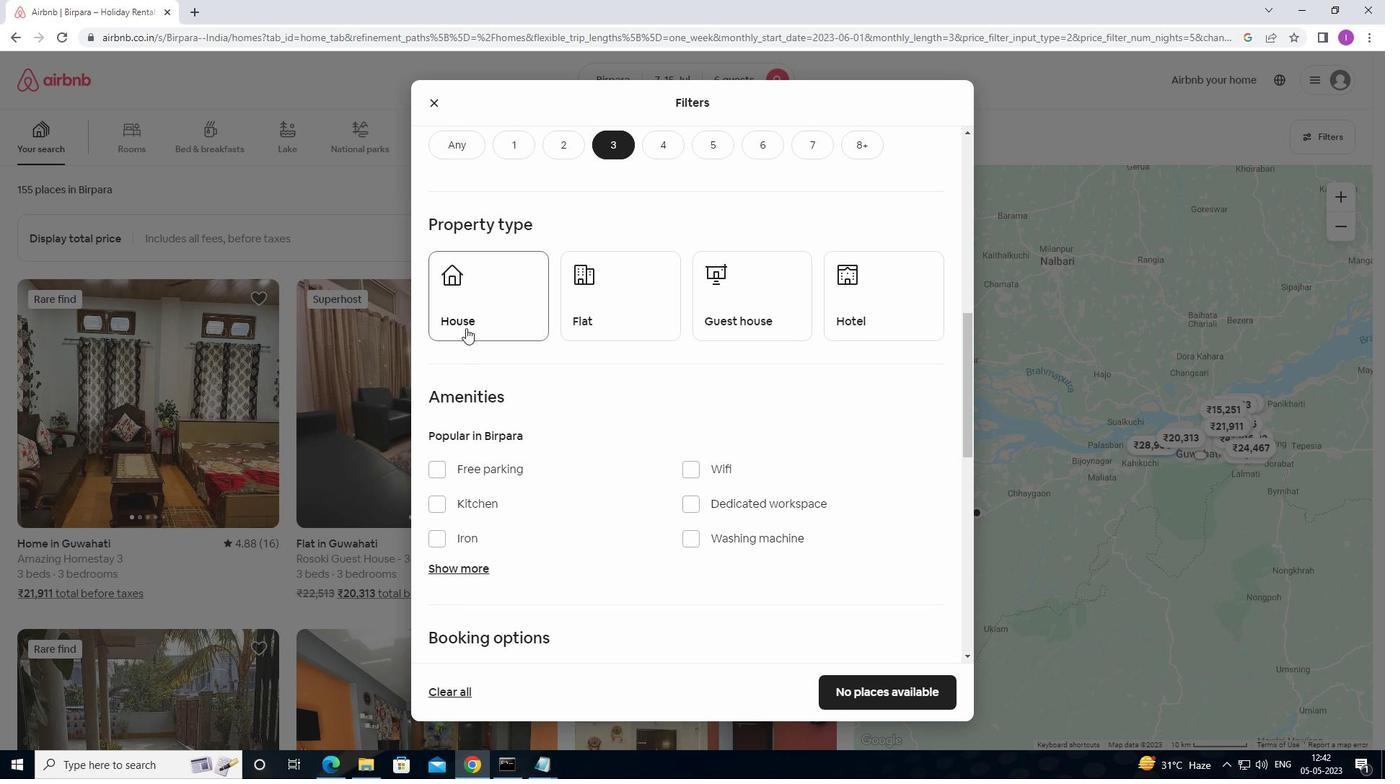 
Action: Mouse pressed left at (466, 325)
Screenshot: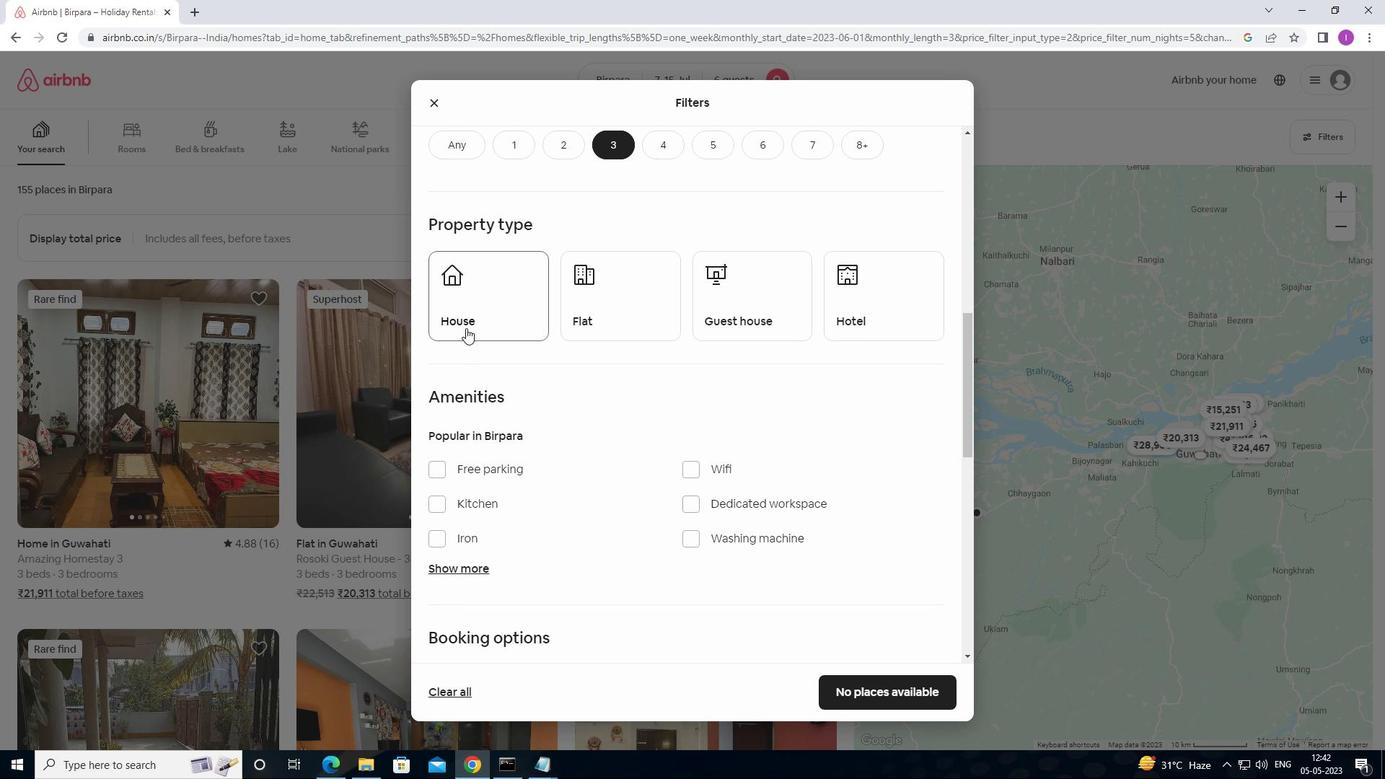 
Action: Mouse moved to (614, 328)
Screenshot: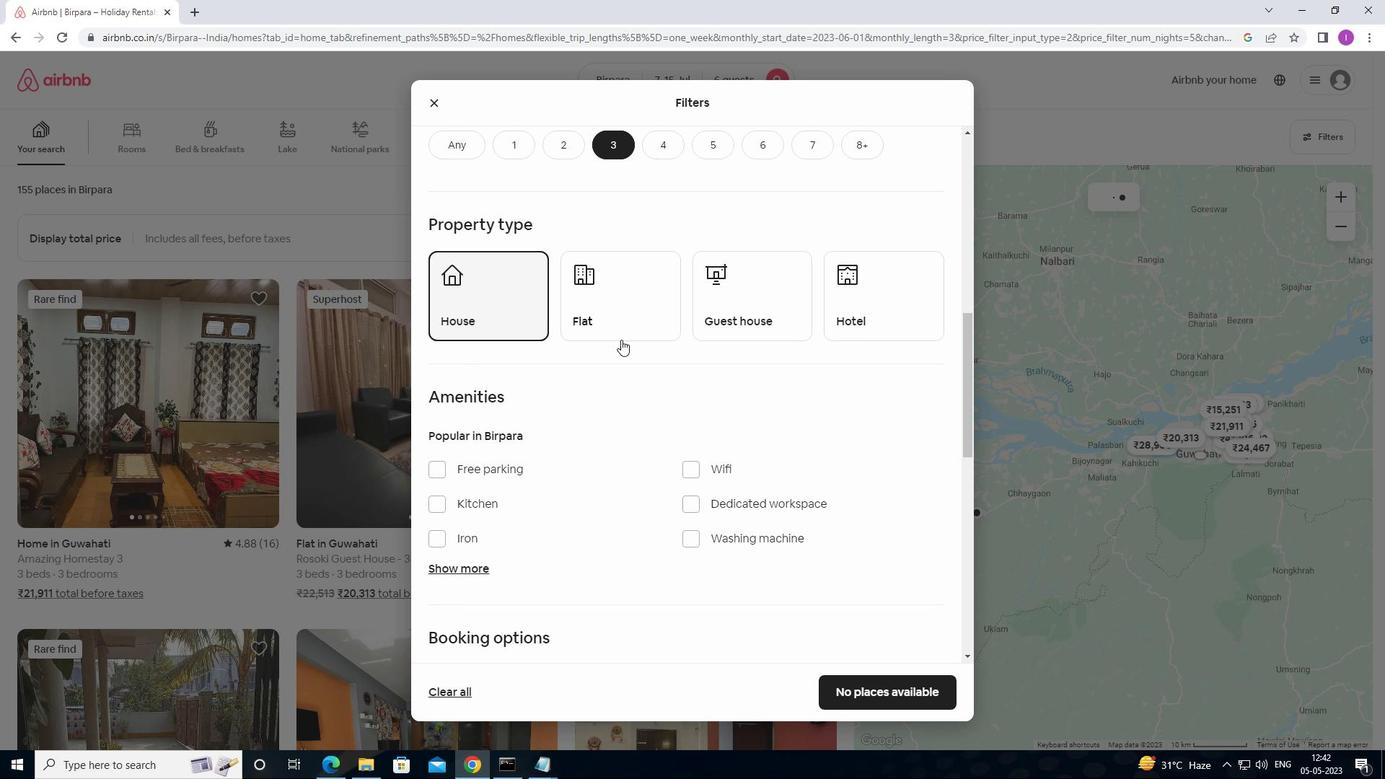 
Action: Mouse pressed left at (614, 328)
Screenshot: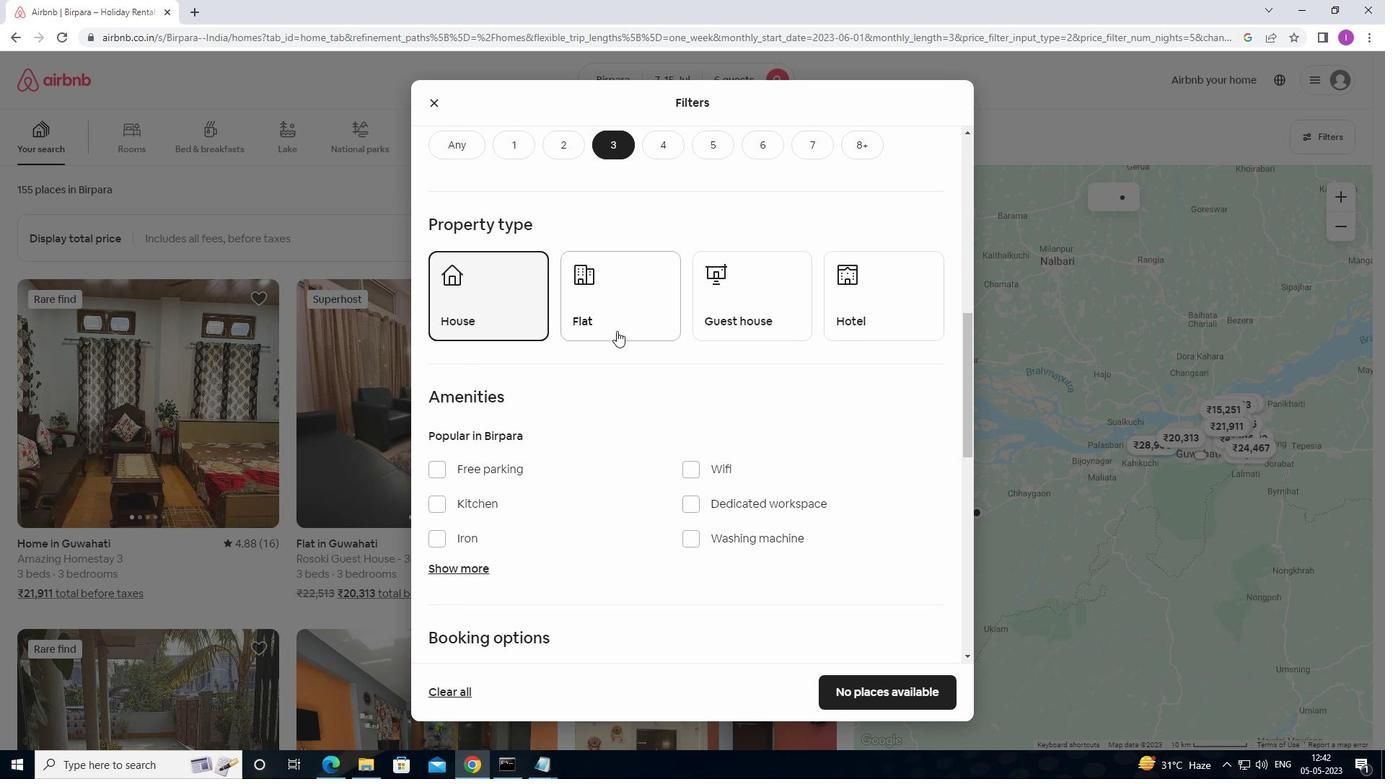 
Action: Mouse moved to (707, 318)
Screenshot: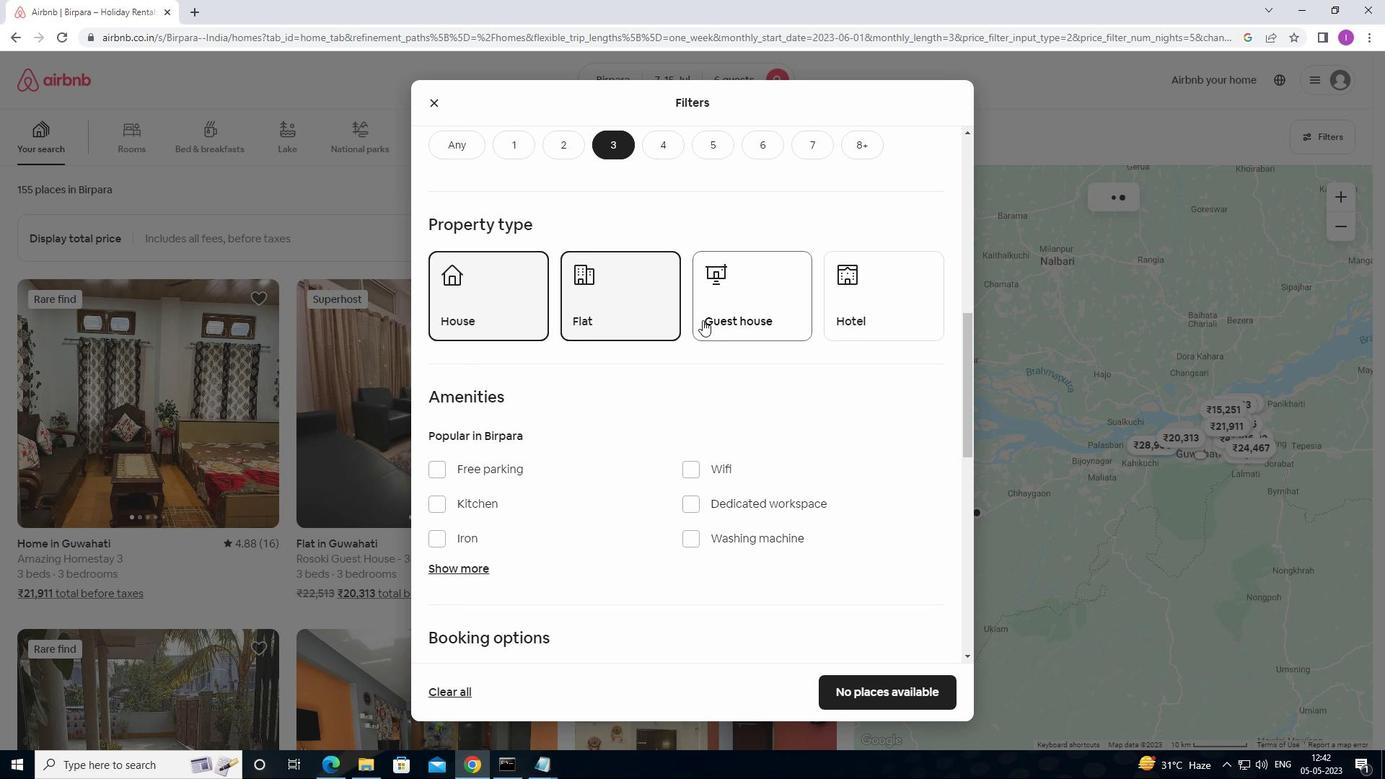 
Action: Mouse pressed left at (707, 318)
Screenshot: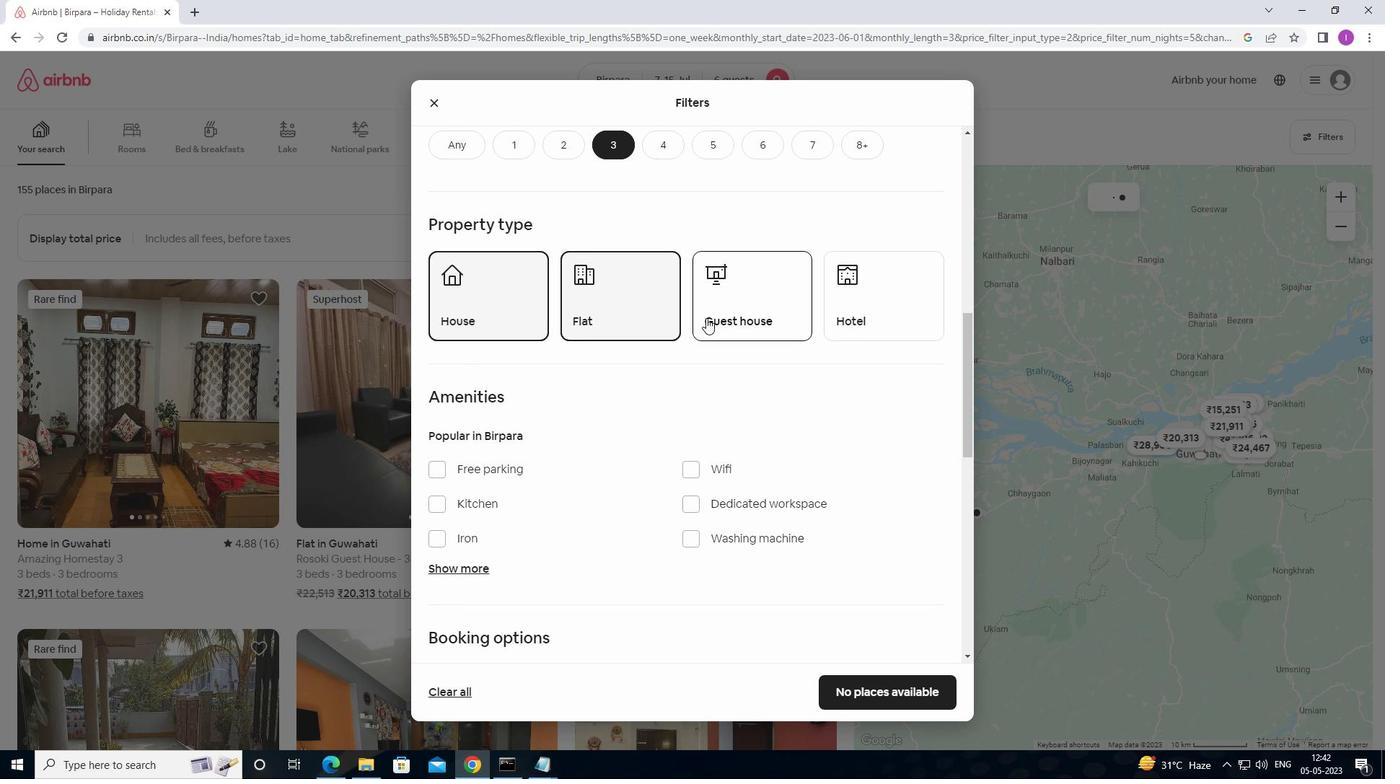 
Action: Mouse moved to (659, 422)
Screenshot: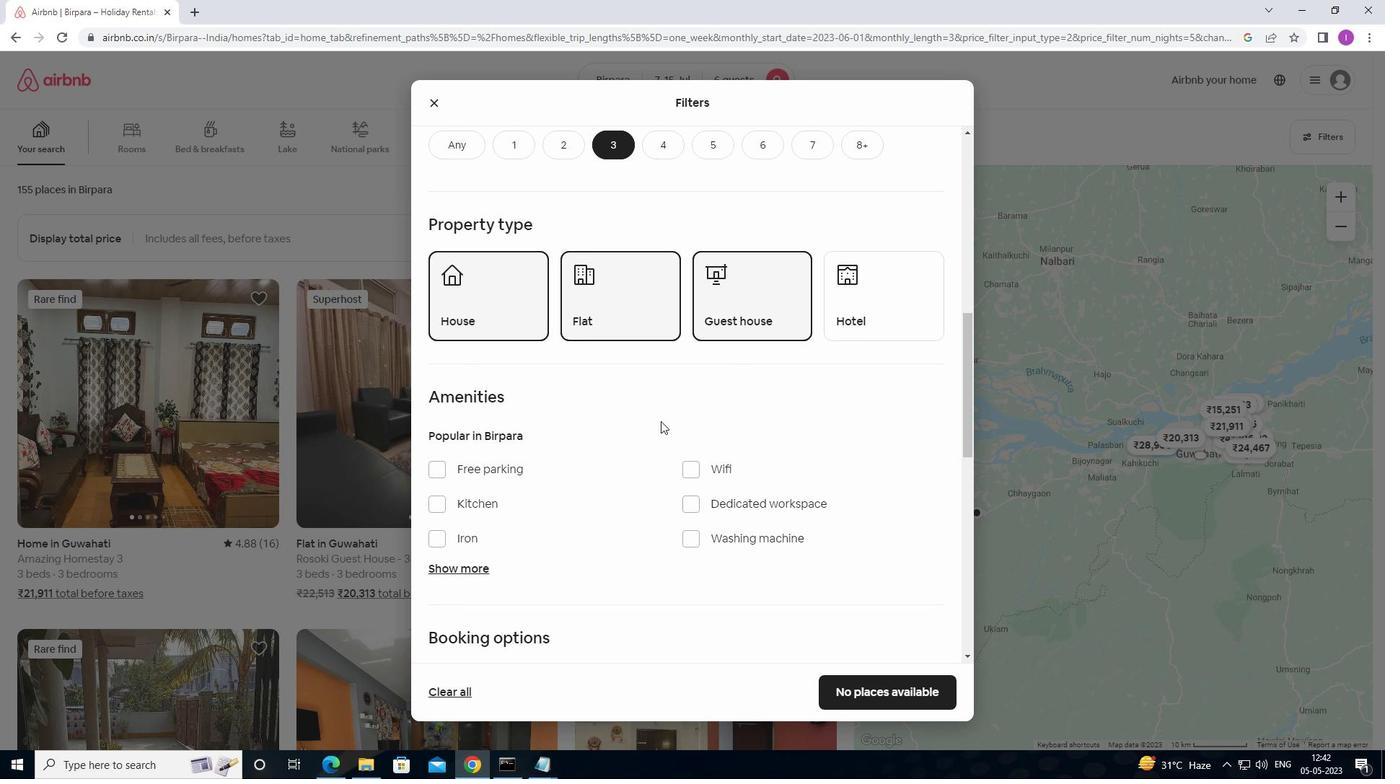 
Action: Mouse scrolled (659, 421) with delta (0, 0)
Screenshot: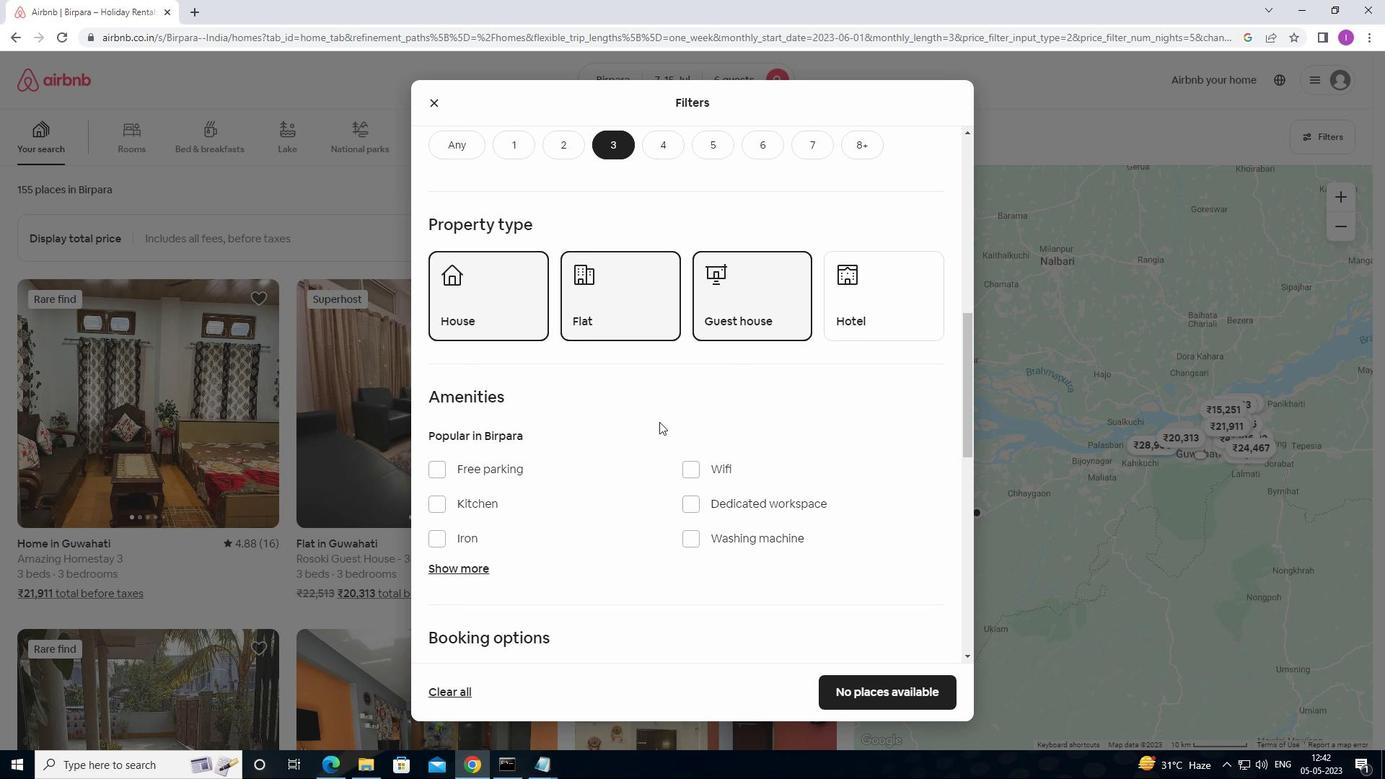 
Action: Mouse scrolled (659, 421) with delta (0, 0)
Screenshot: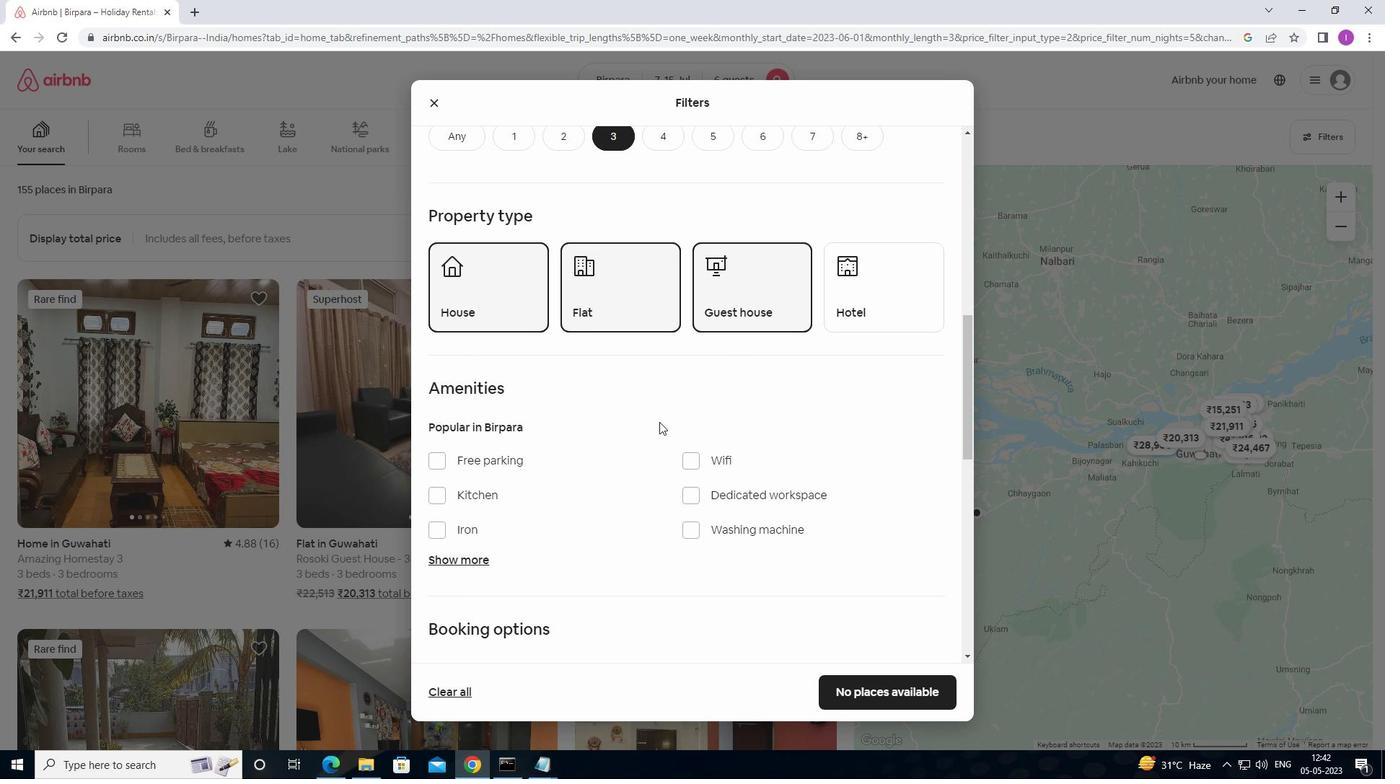 
Action: Mouse scrolled (659, 421) with delta (0, 0)
Screenshot: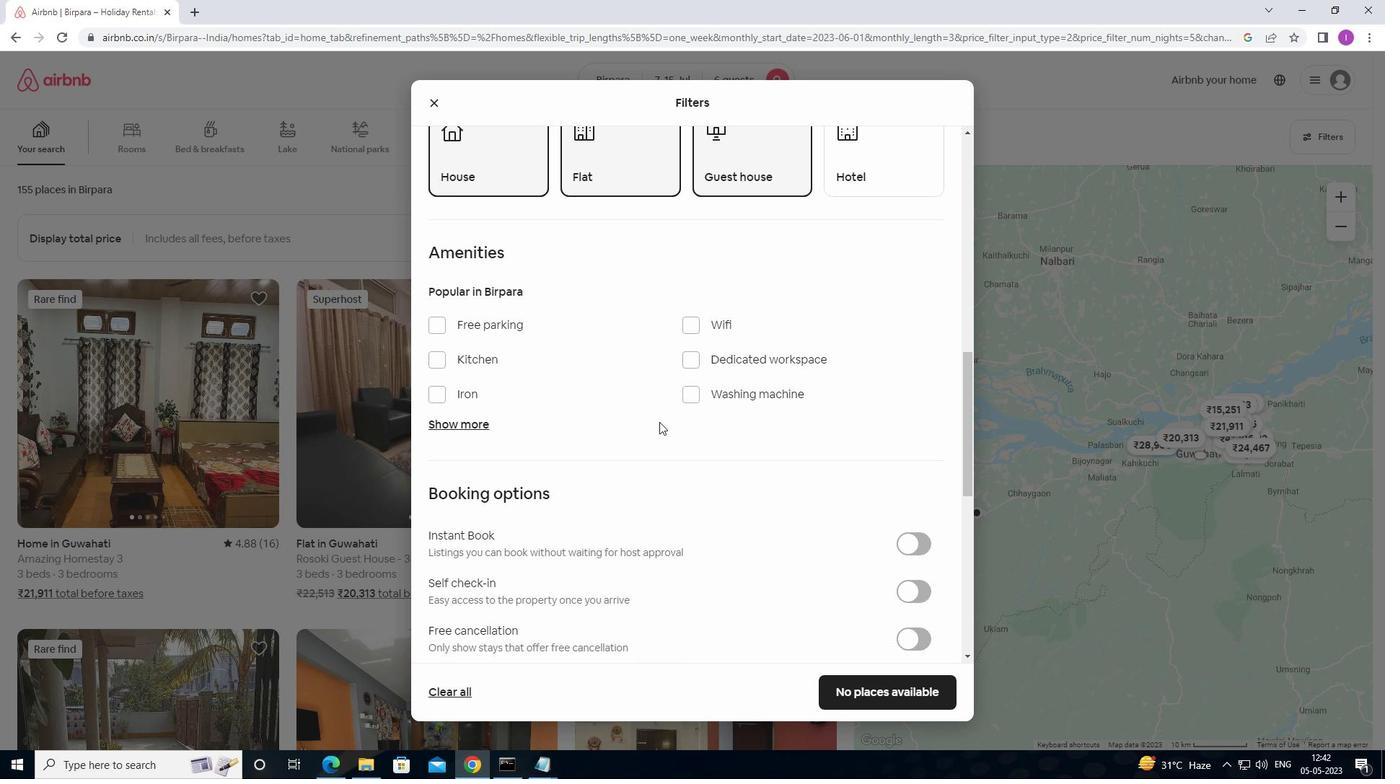 
Action: Mouse scrolled (659, 421) with delta (0, 0)
Screenshot: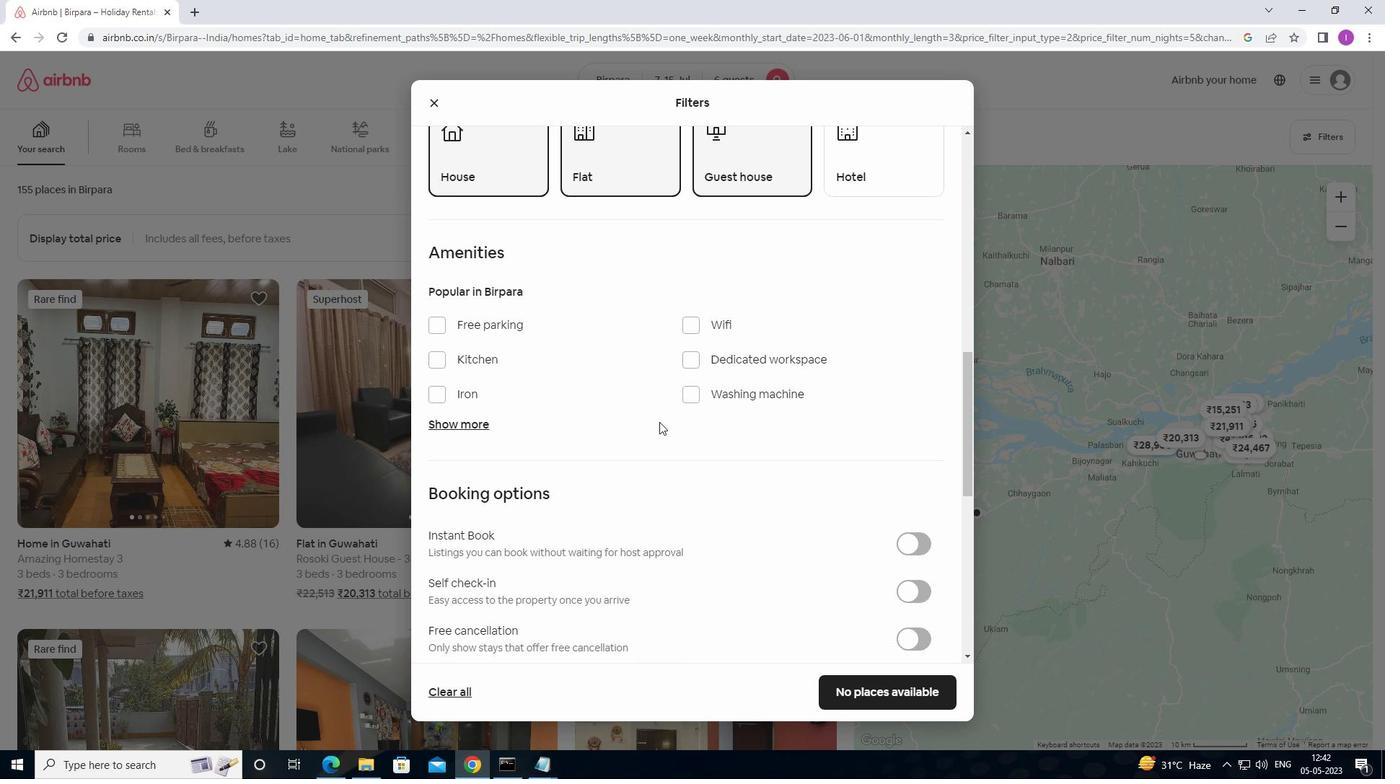 
Action: Mouse scrolled (659, 421) with delta (0, 0)
Screenshot: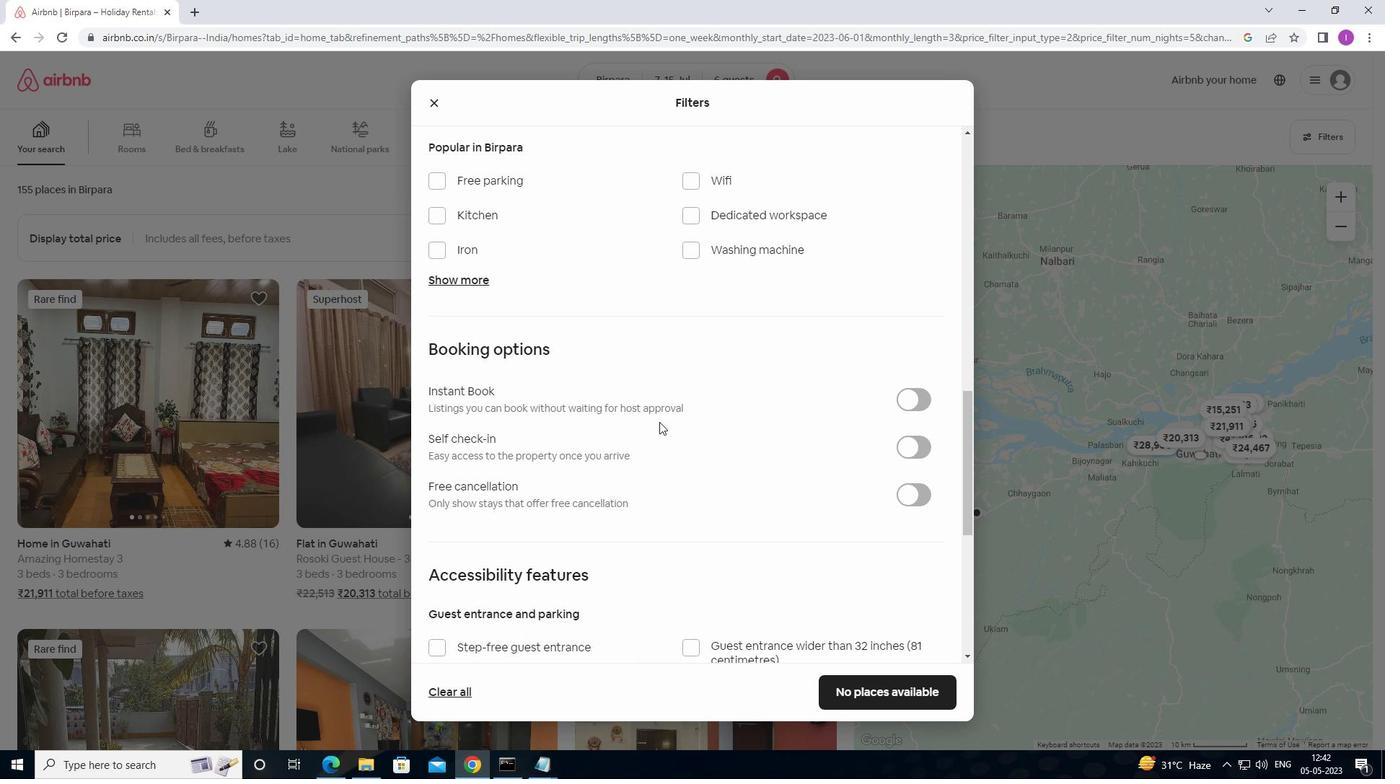 
Action: Mouse scrolled (659, 421) with delta (0, 0)
Screenshot: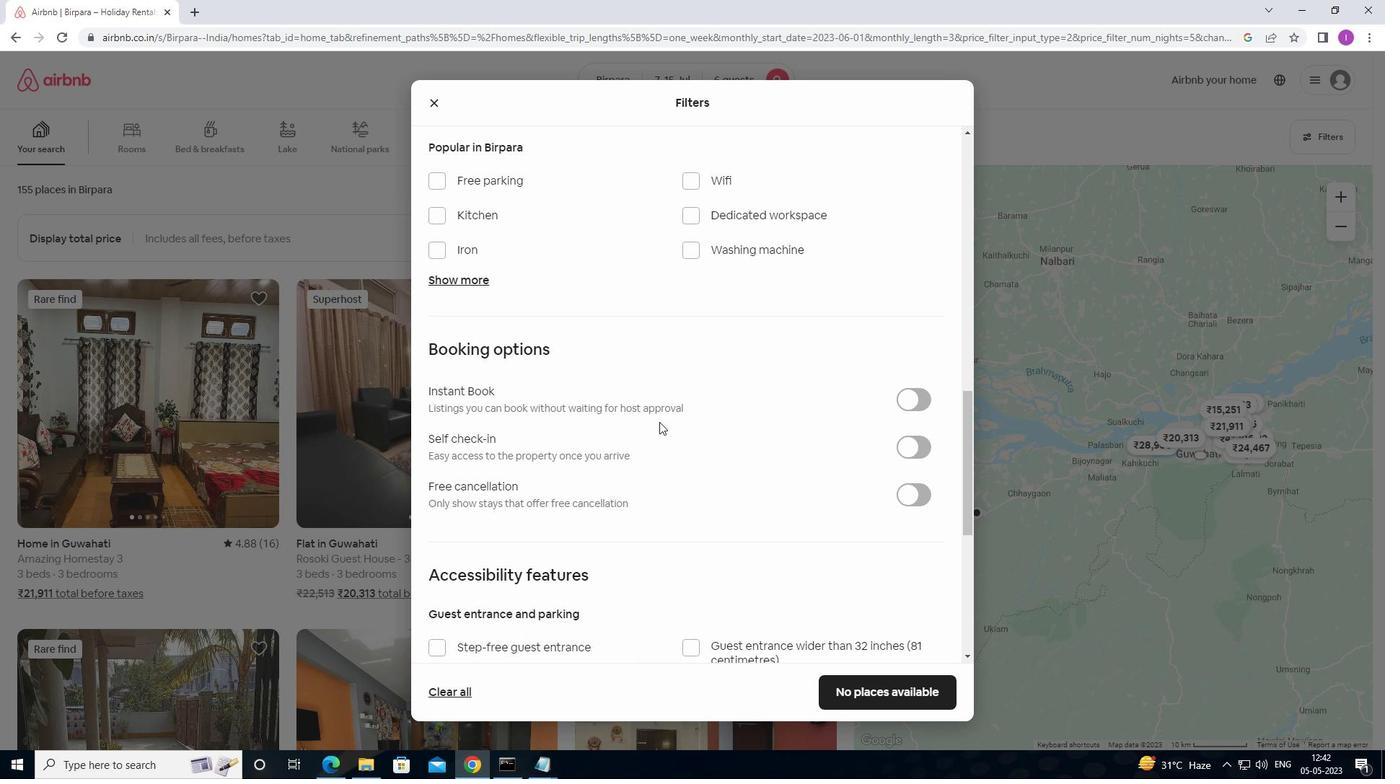 
Action: Mouse scrolled (659, 422) with delta (0, 0)
Screenshot: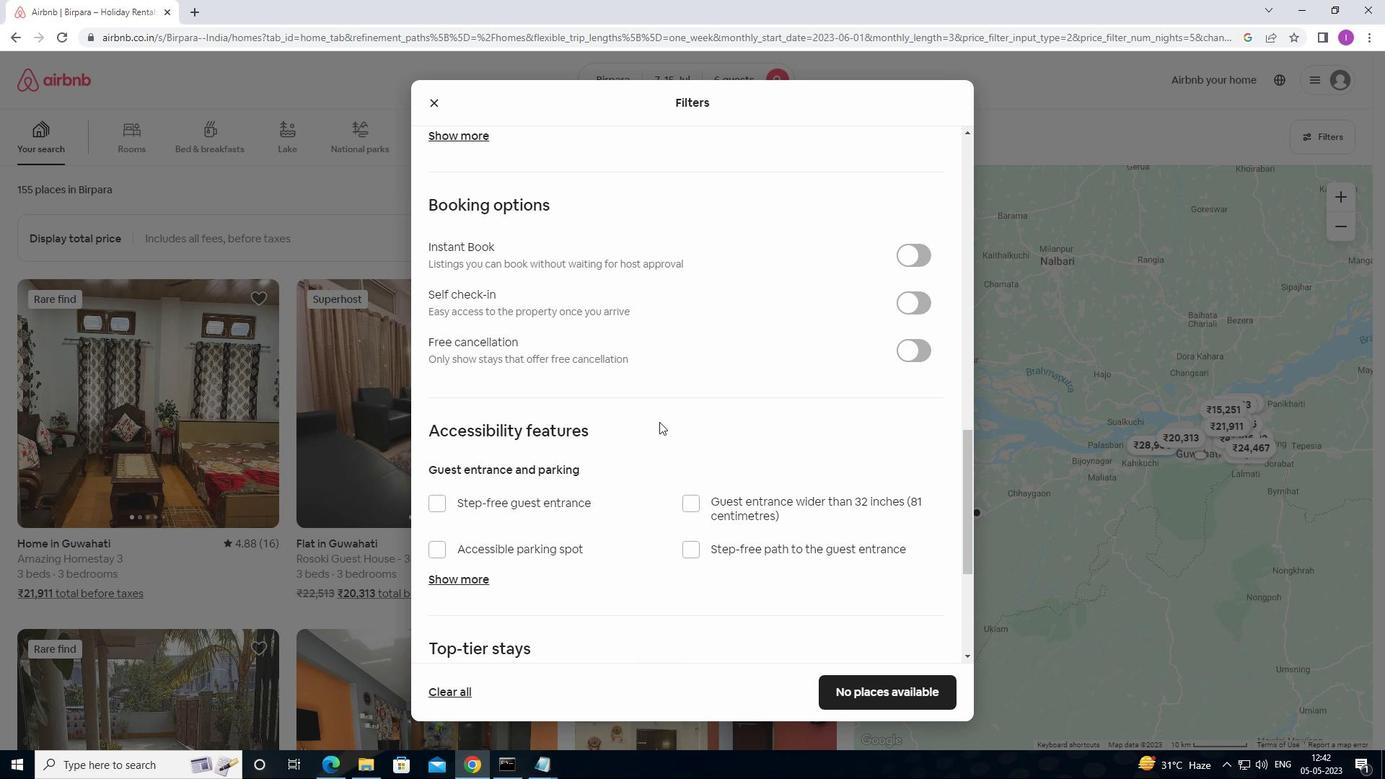 
Action: Mouse scrolled (659, 422) with delta (0, 0)
Screenshot: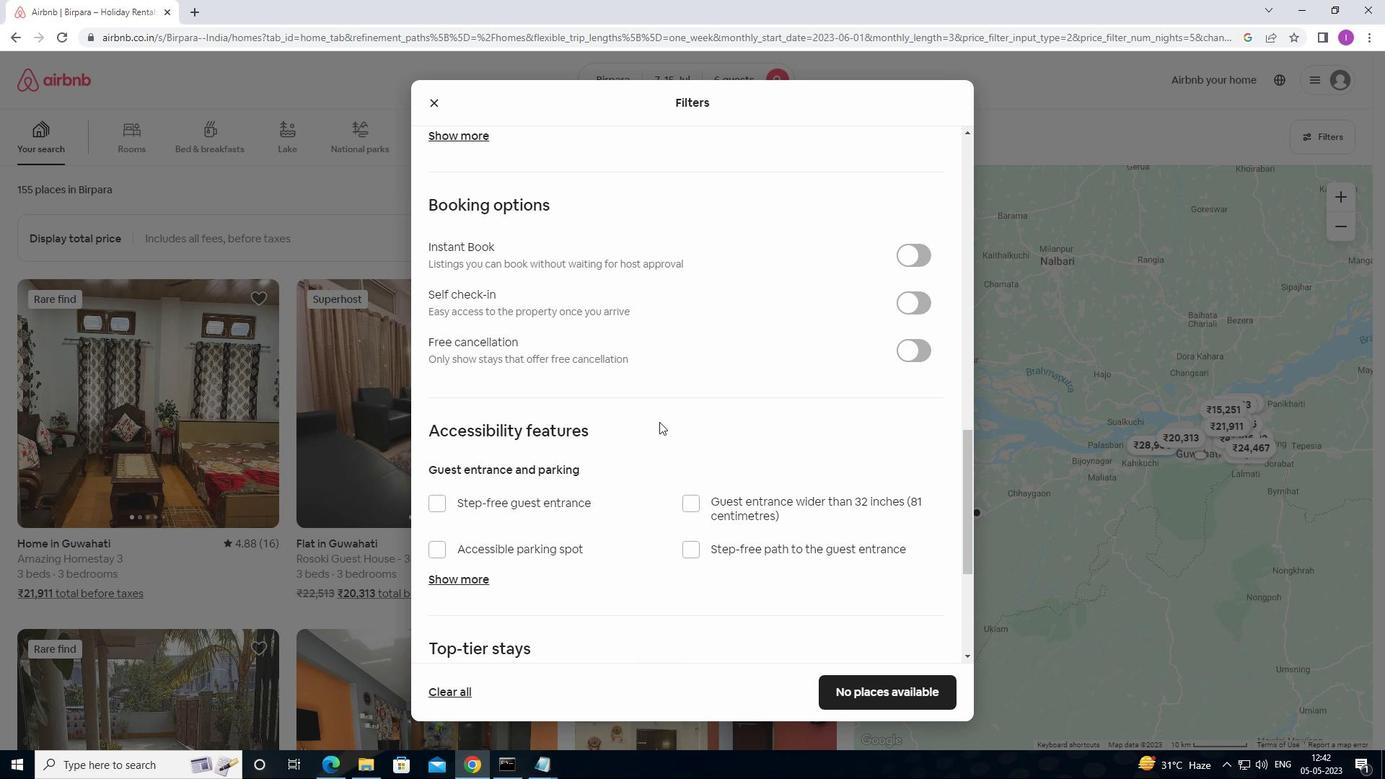 
Action: Mouse moved to (692, 256)
Screenshot: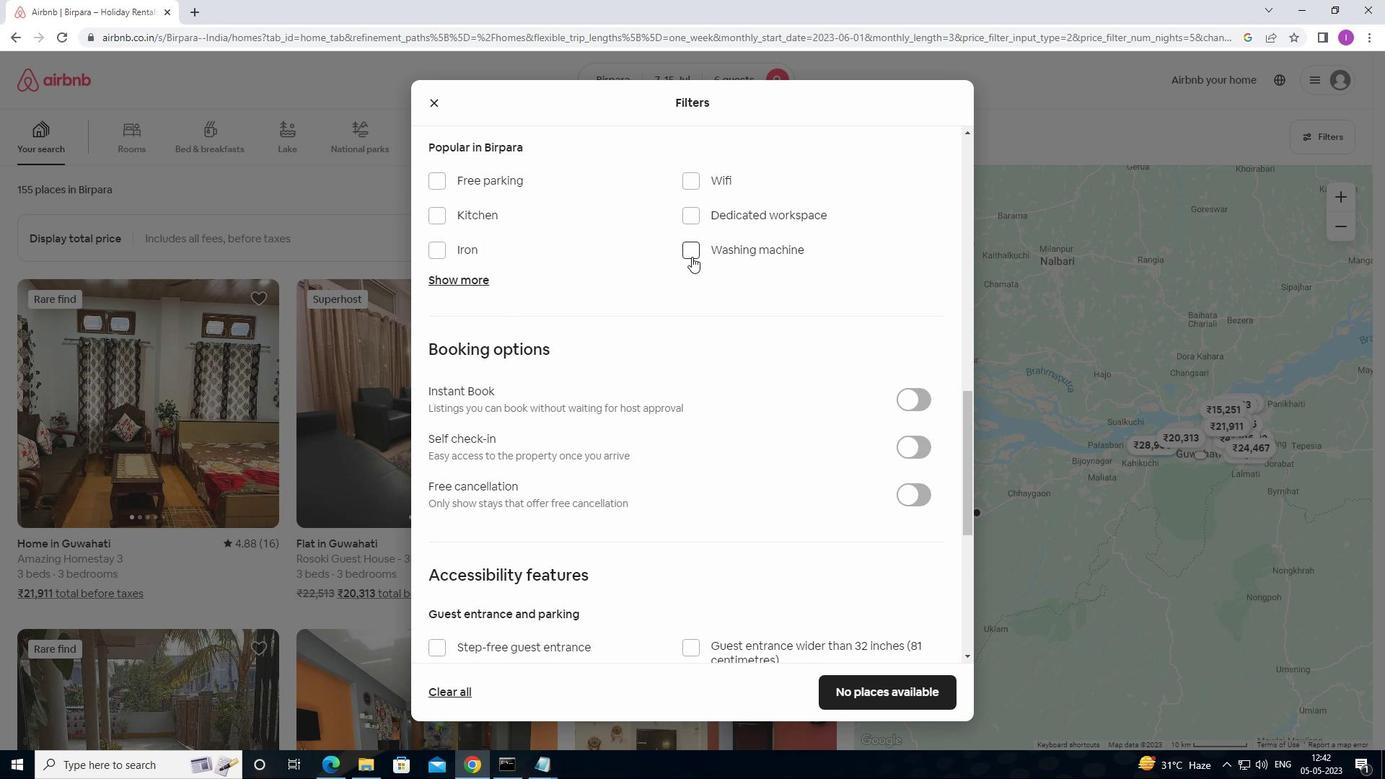 
Action: Mouse pressed left at (692, 256)
Screenshot: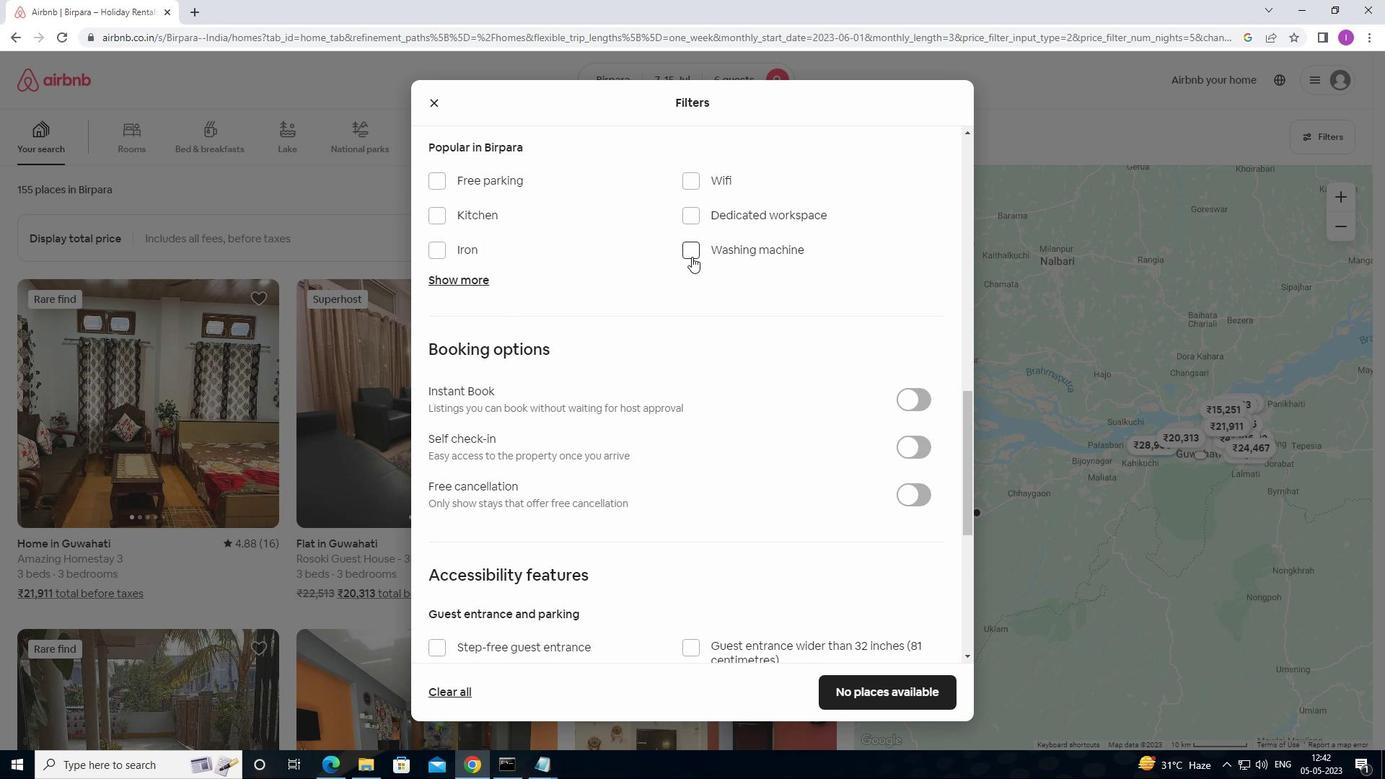 
Action: Mouse moved to (905, 442)
Screenshot: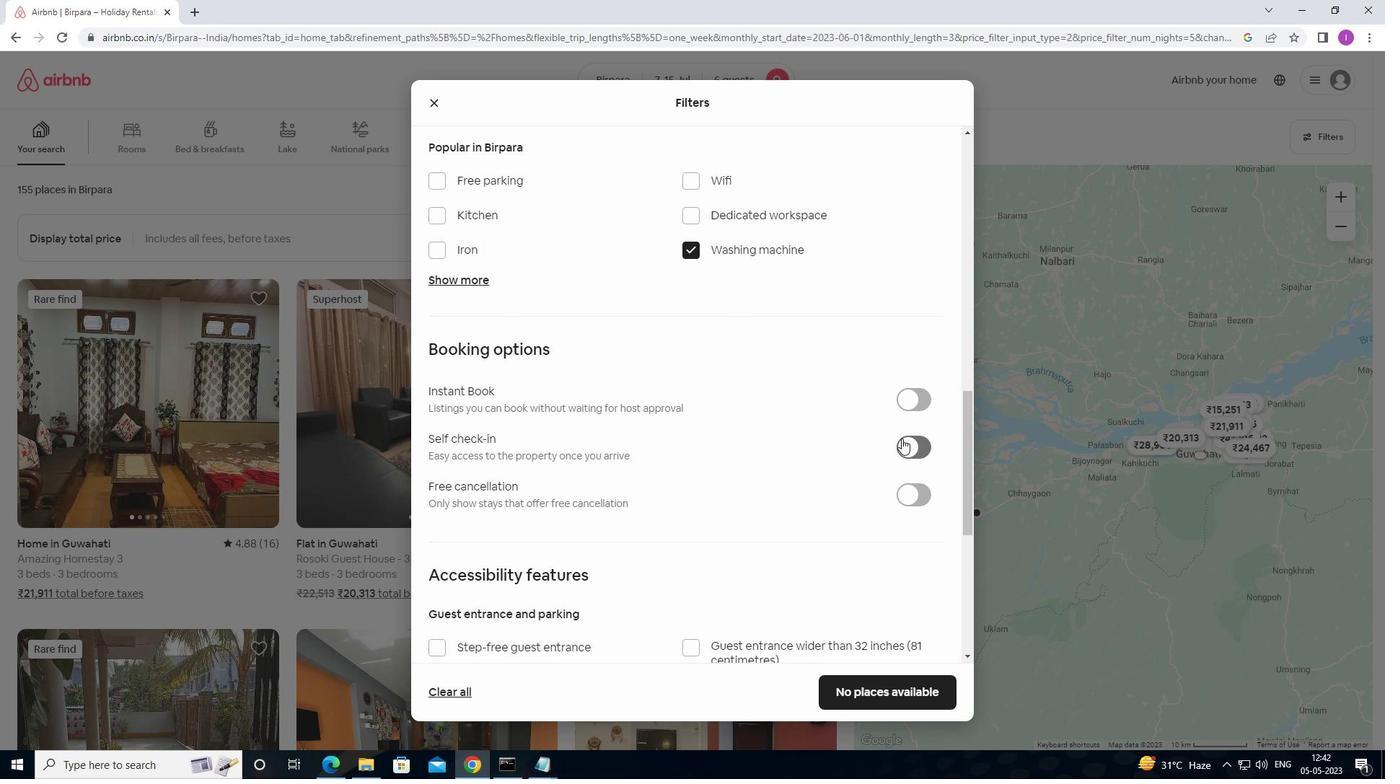 
Action: Mouse pressed left at (905, 442)
Screenshot: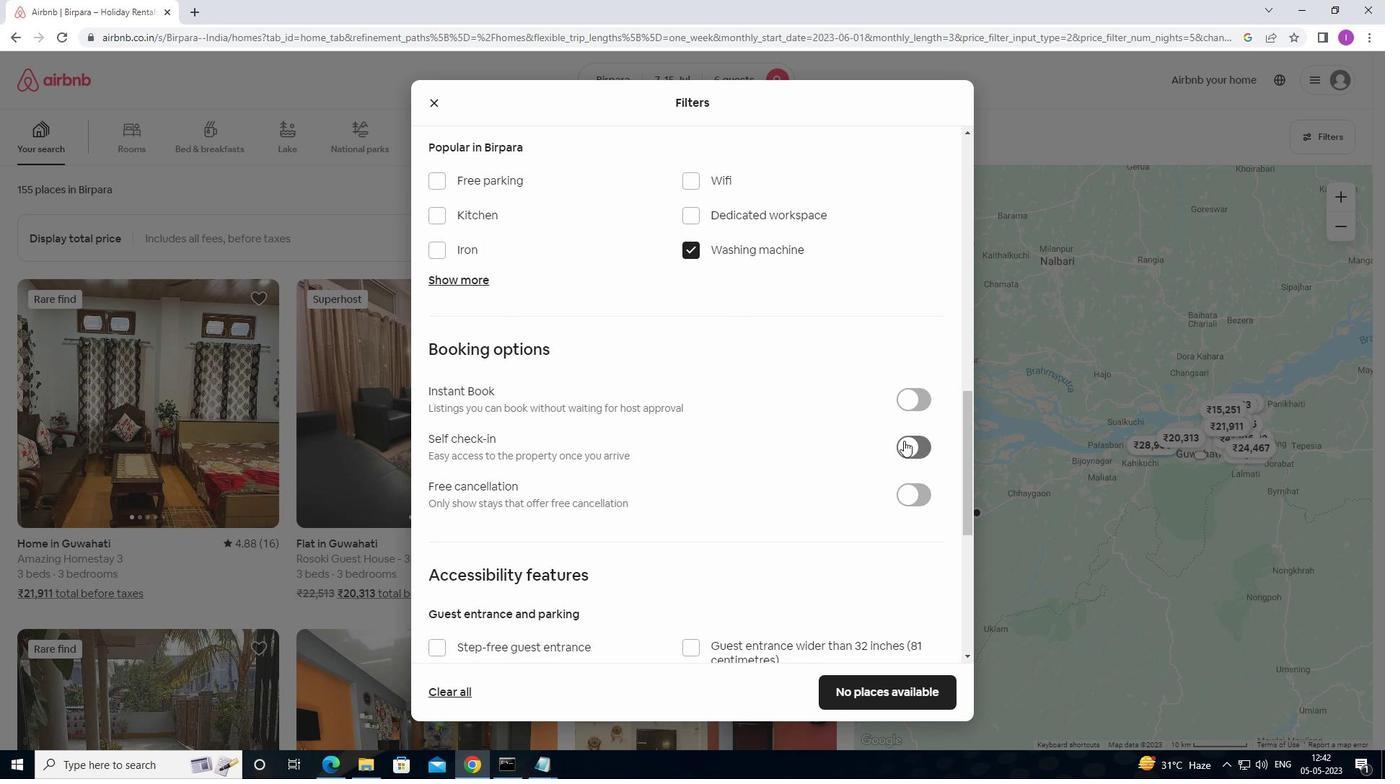 
Action: Mouse moved to (775, 455)
Screenshot: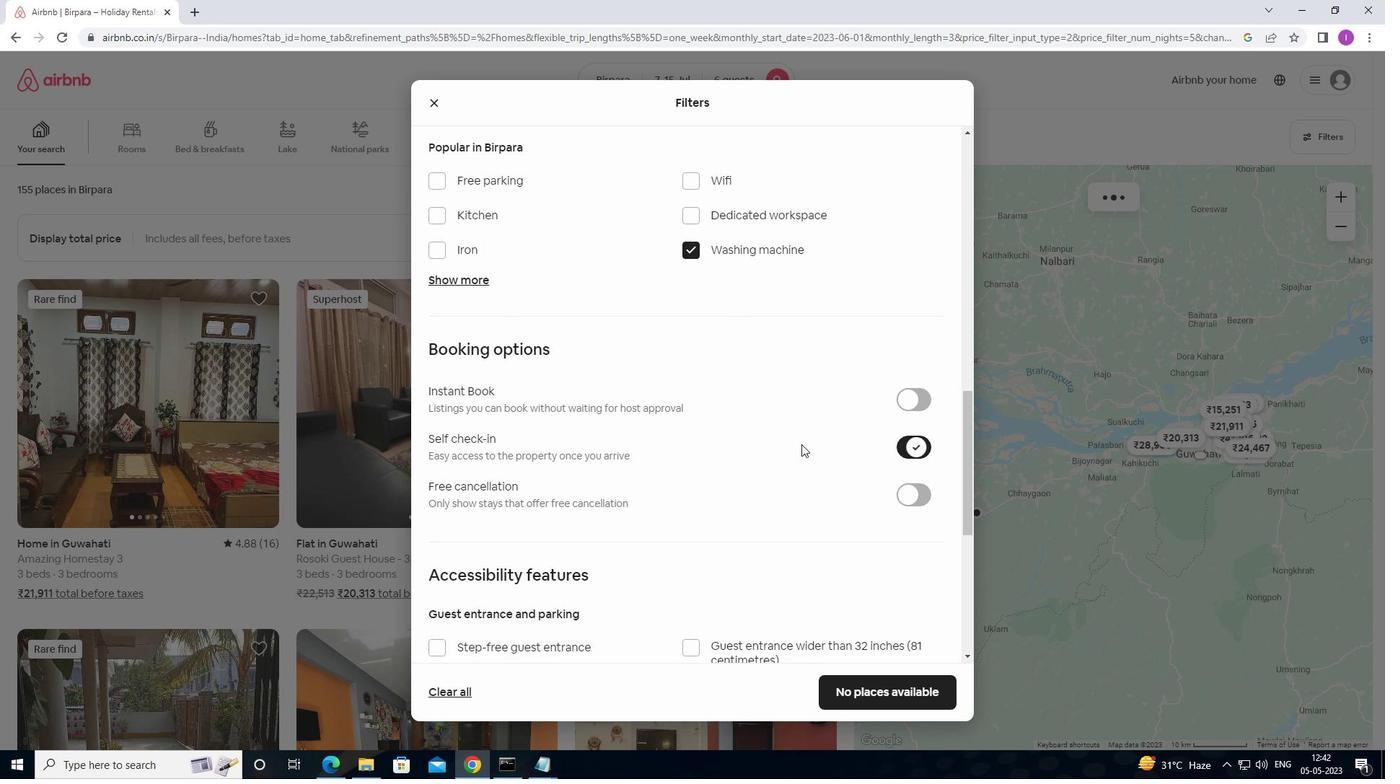 
Action: Mouse scrolled (775, 454) with delta (0, 0)
Screenshot: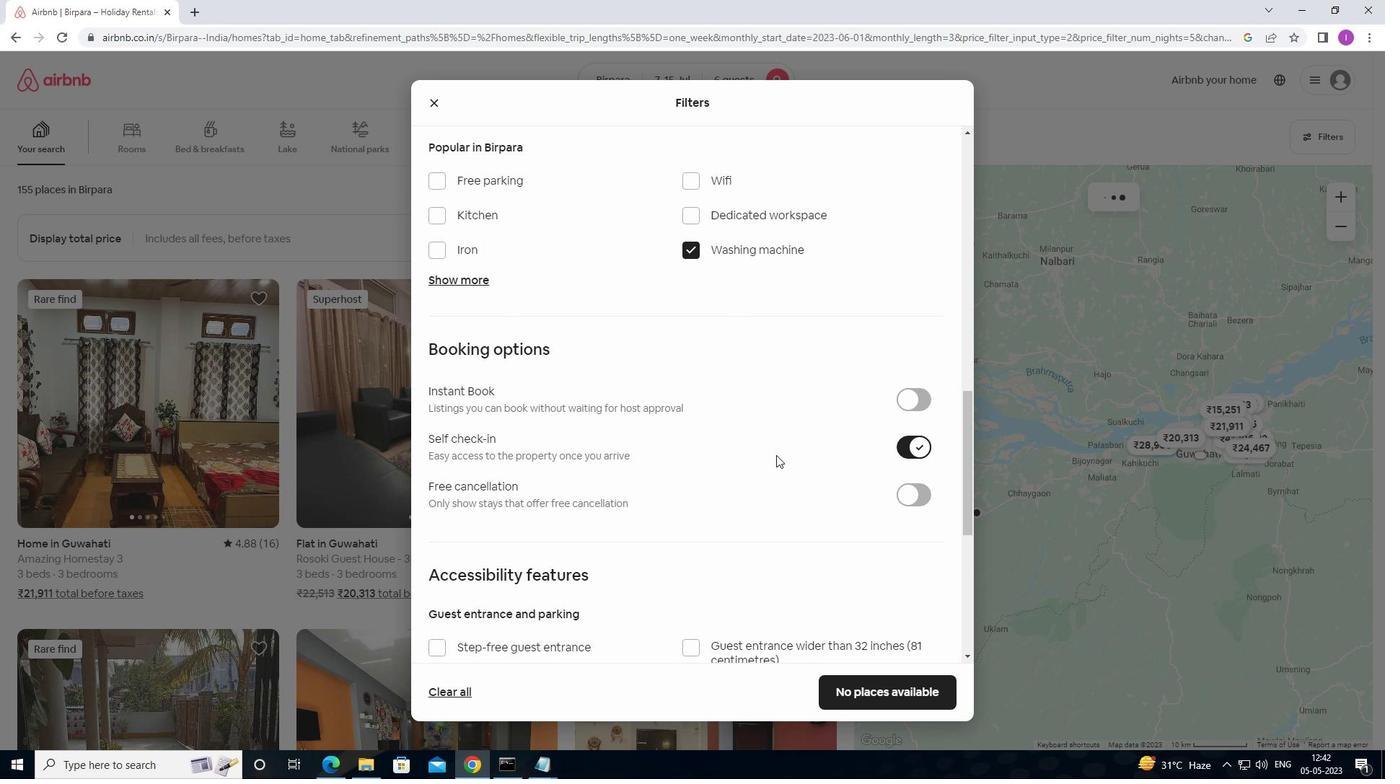 
Action: Mouse scrolled (775, 454) with delta (0, 0)
Screenshot: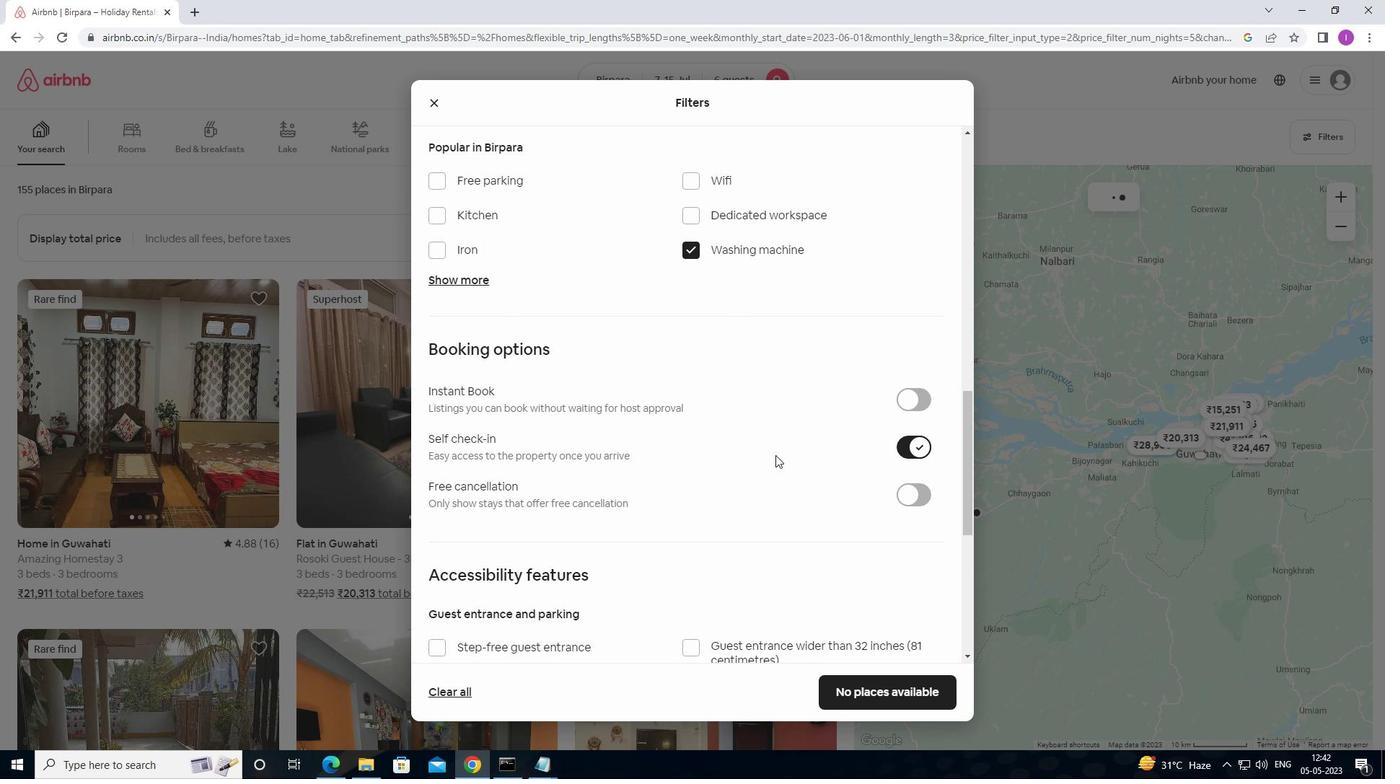 
Action: Mouse scrolled (775, 454) with delta (0, 0)
Screenshot: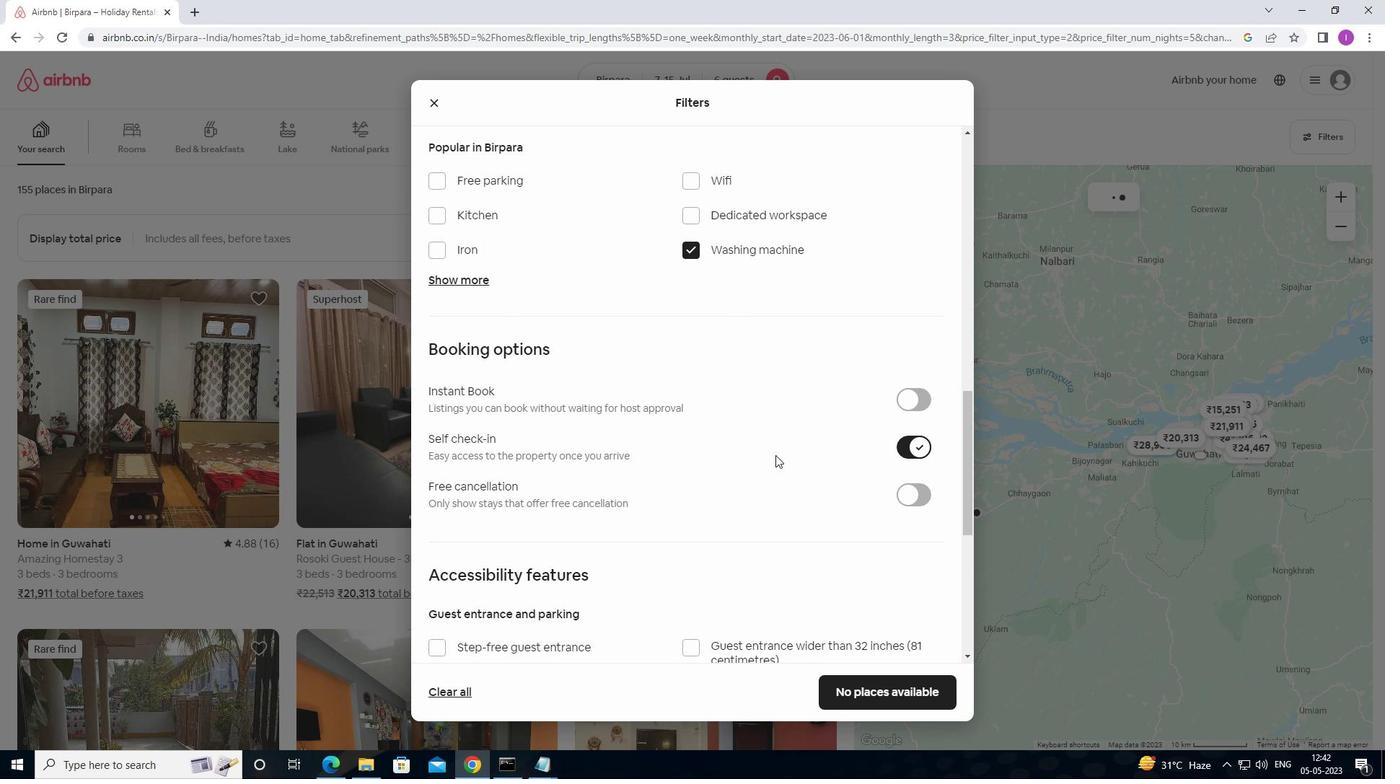 
Action: Mouse scrolled (775, 454) with delta (0, 0)
Screenshot: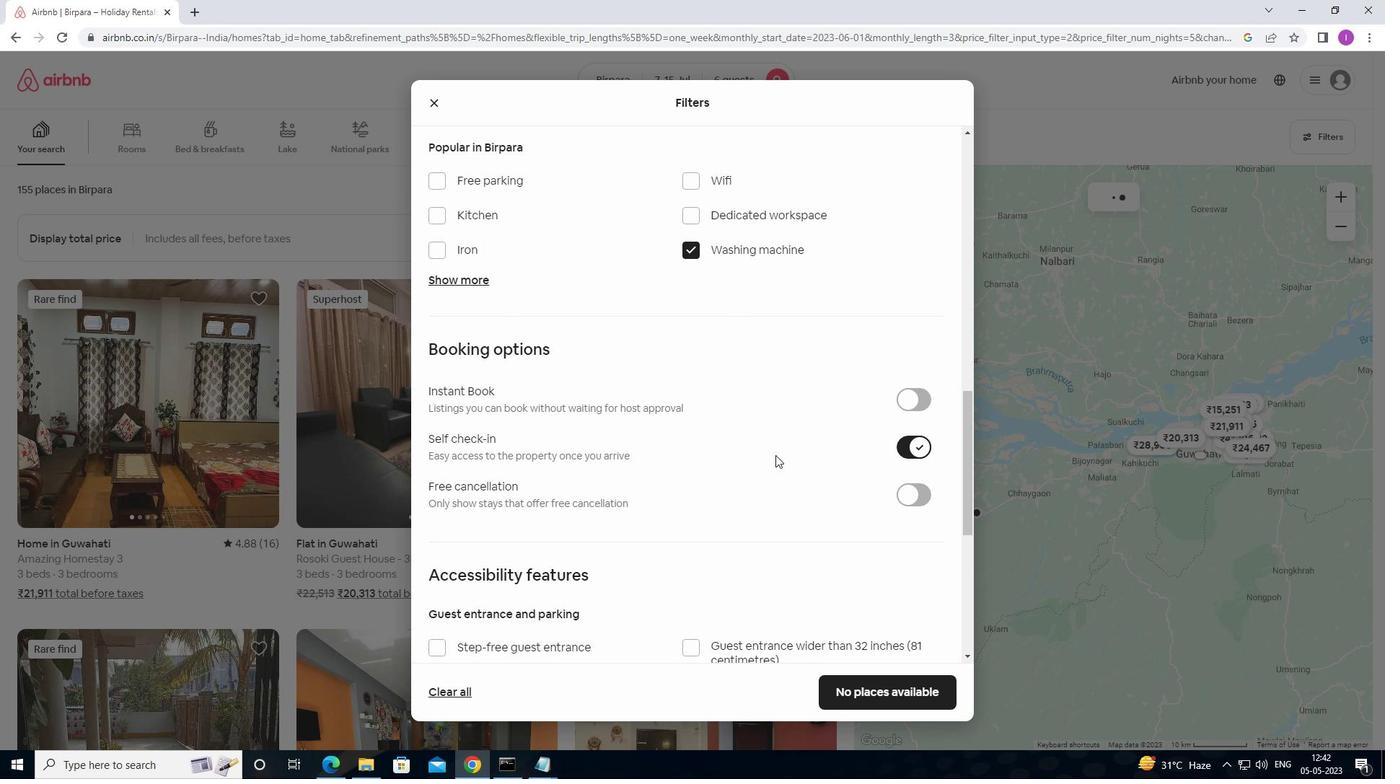 
Action: Mouse scrolled (775, 454) with delta (0, 0)
Screenshot: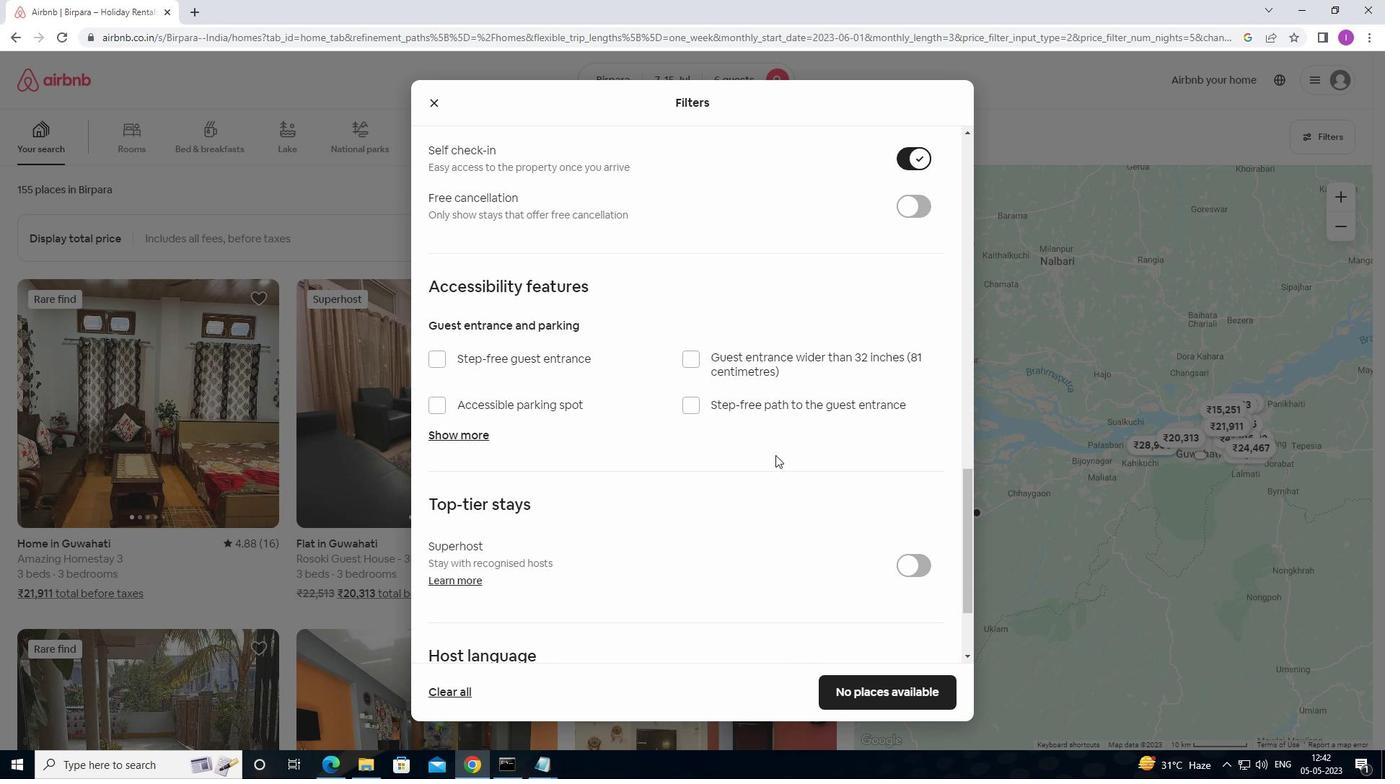 
Action: Mouse scrolled (775, 454) with delta (0, 0)
Screenshot: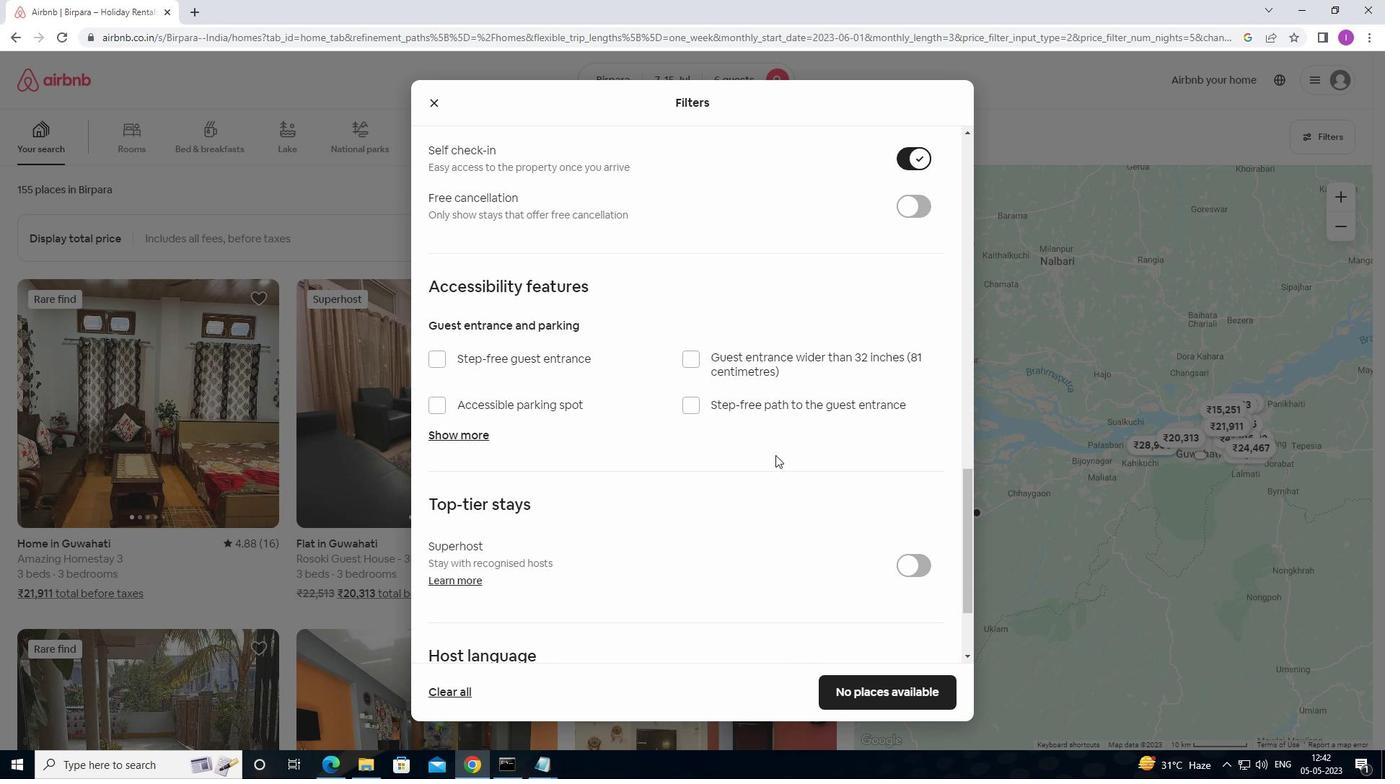 
Action: Mouse scrolled (775, 454) with delta (0, 0)
Screenshot: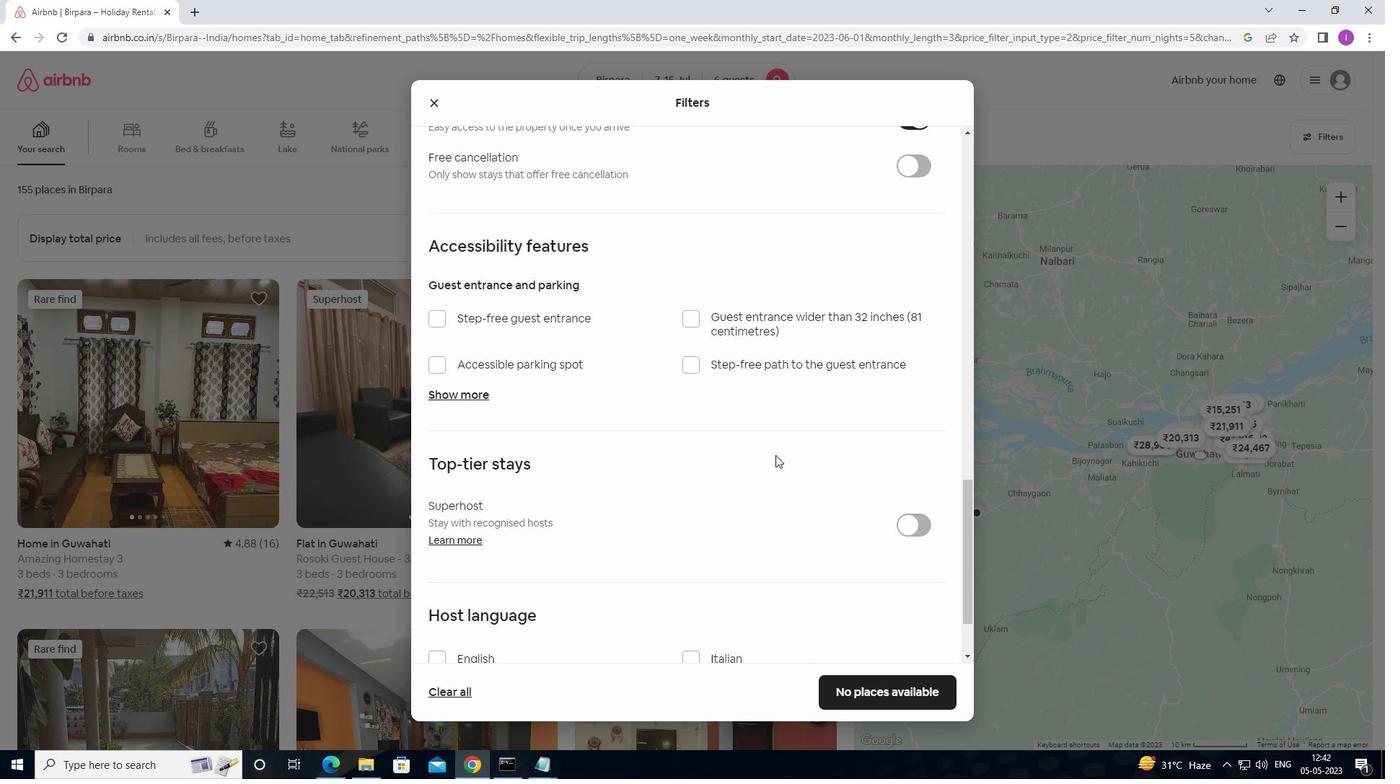 
Action: Mouse moved to (774, 454)
Screenshot: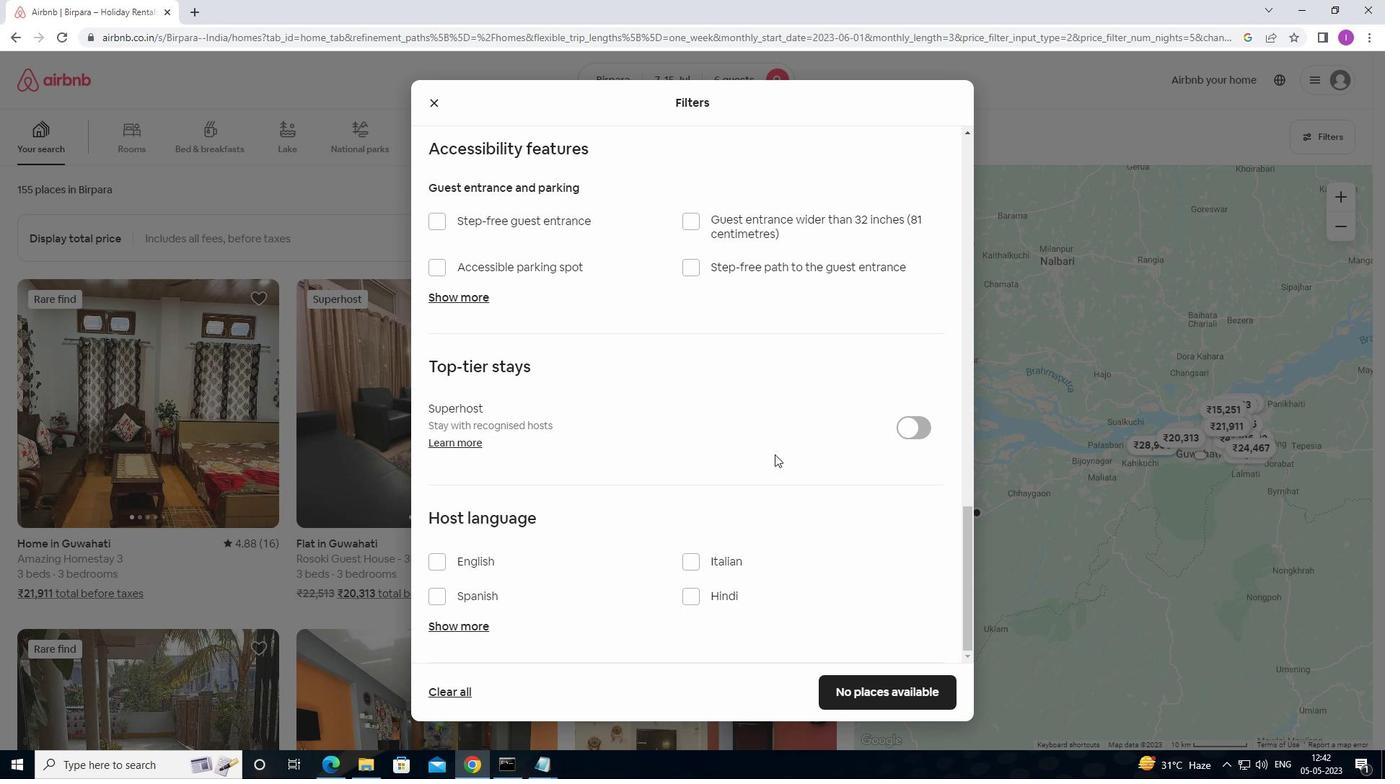 
Action: Mouse scrolled (774, 454) with delta (0, 0)
Screenshot: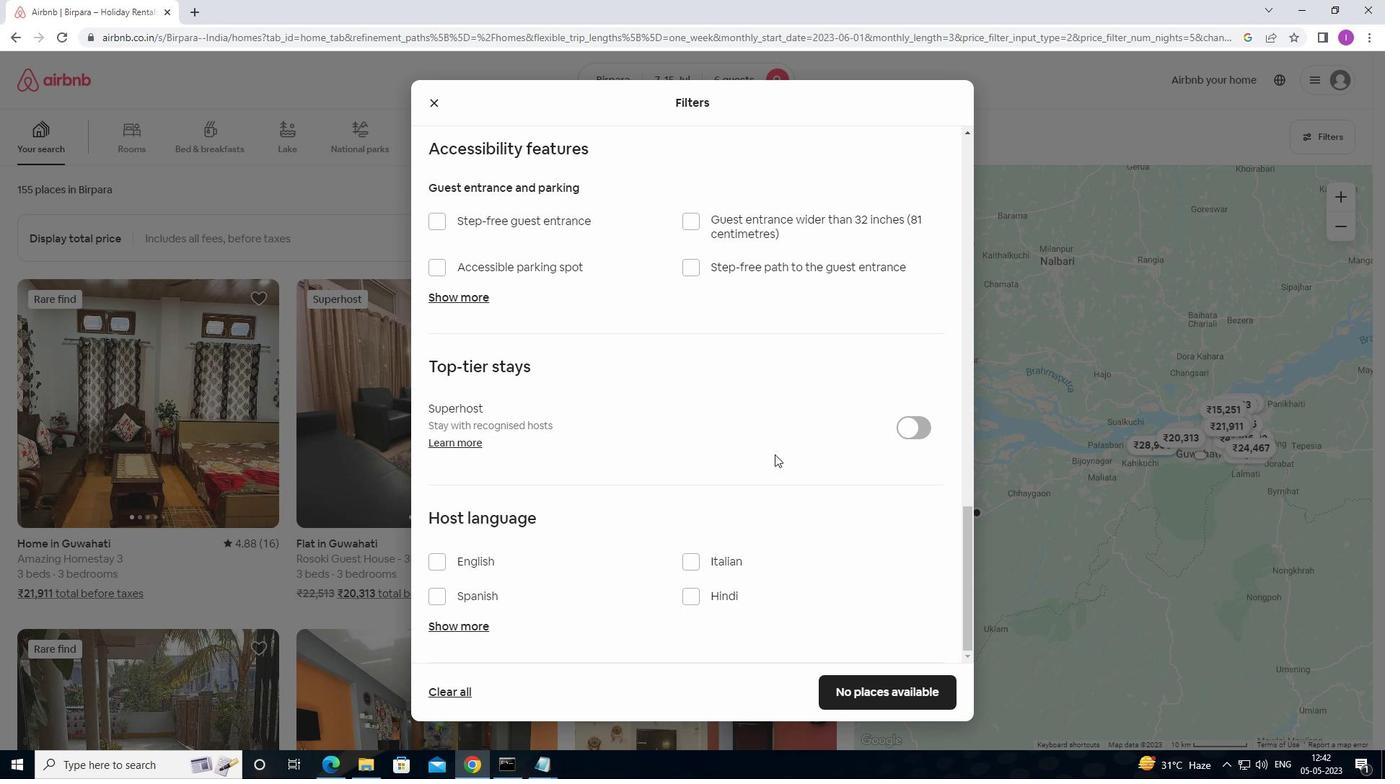 
Action: Mouse scrolled (774, 454) with delta (0, 0)
Screenshot: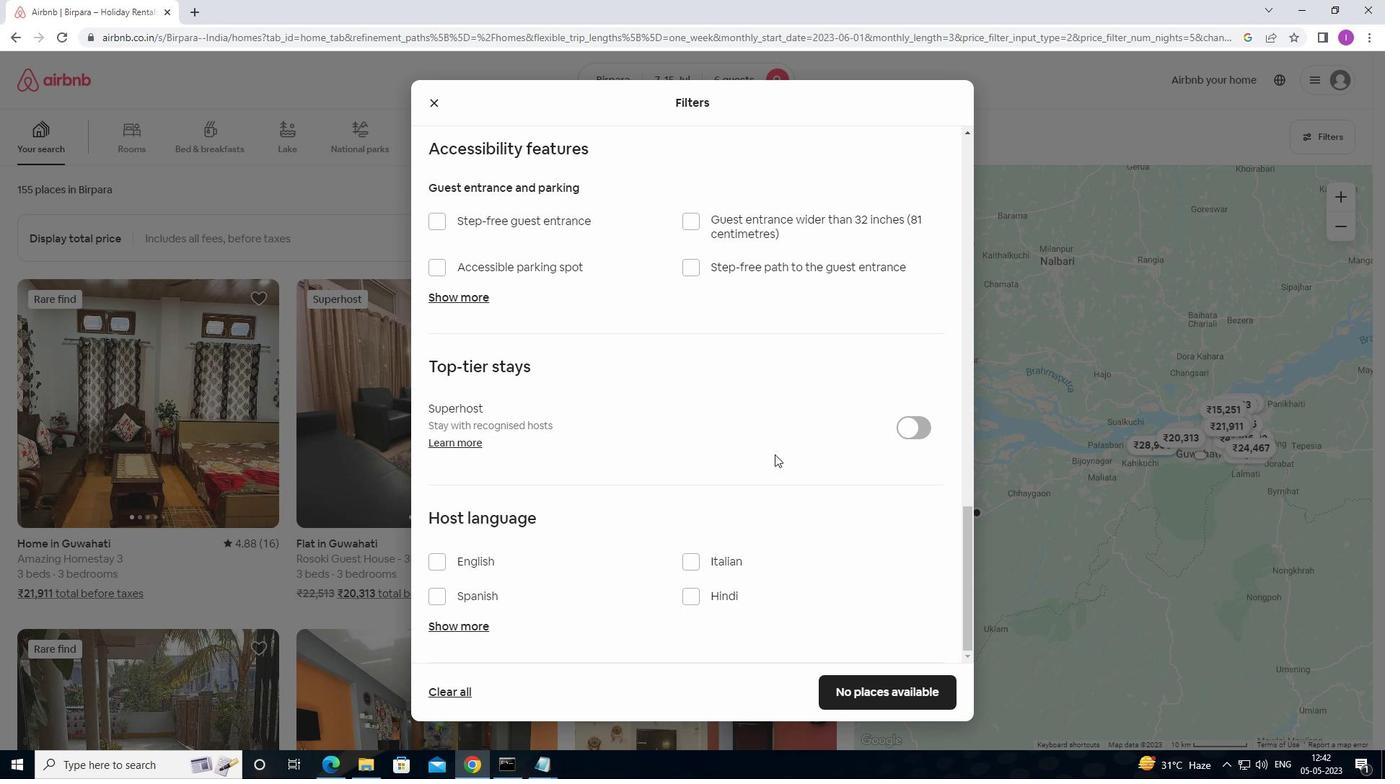 
Action: Mouse moved to (774, 454)
Screenshot: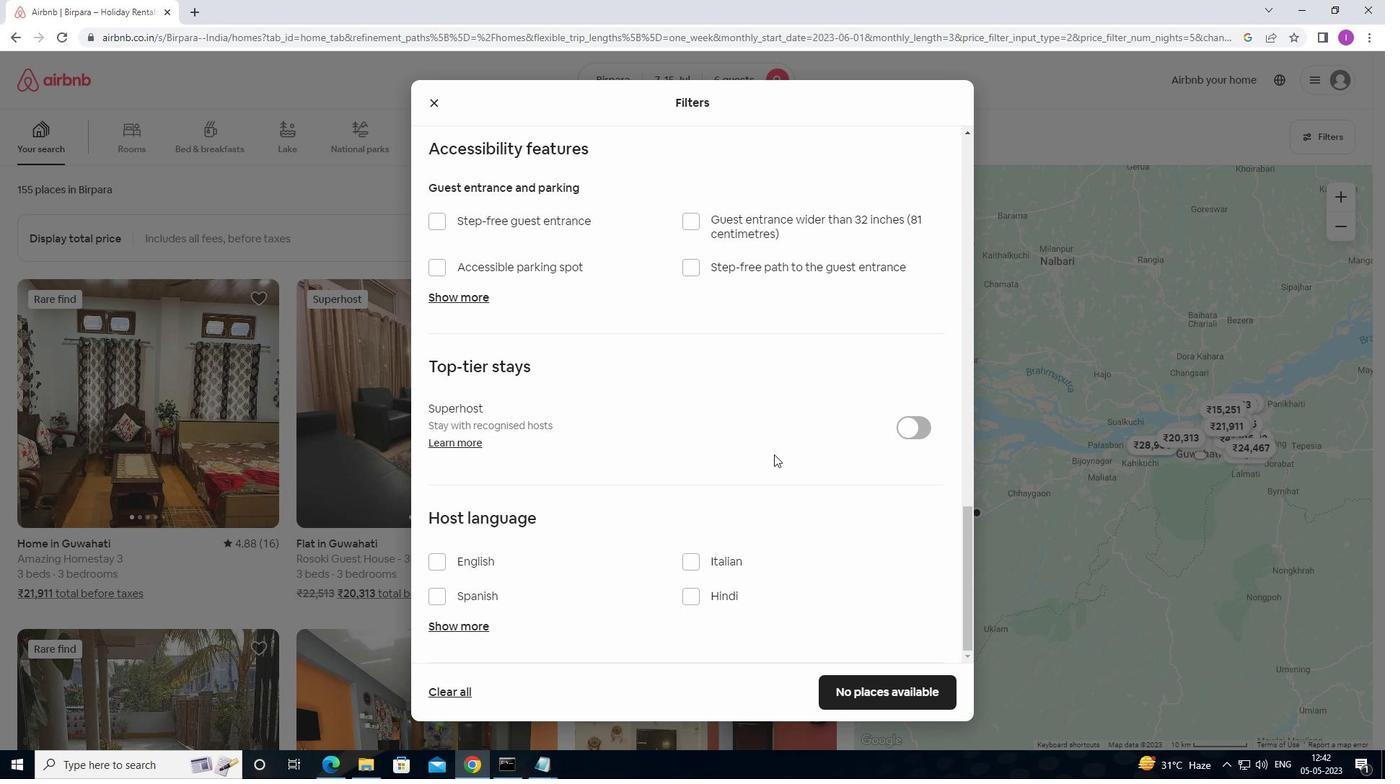 
Action: Mouse scrolled (774, 454) with delta (0, 0)
Screenshot: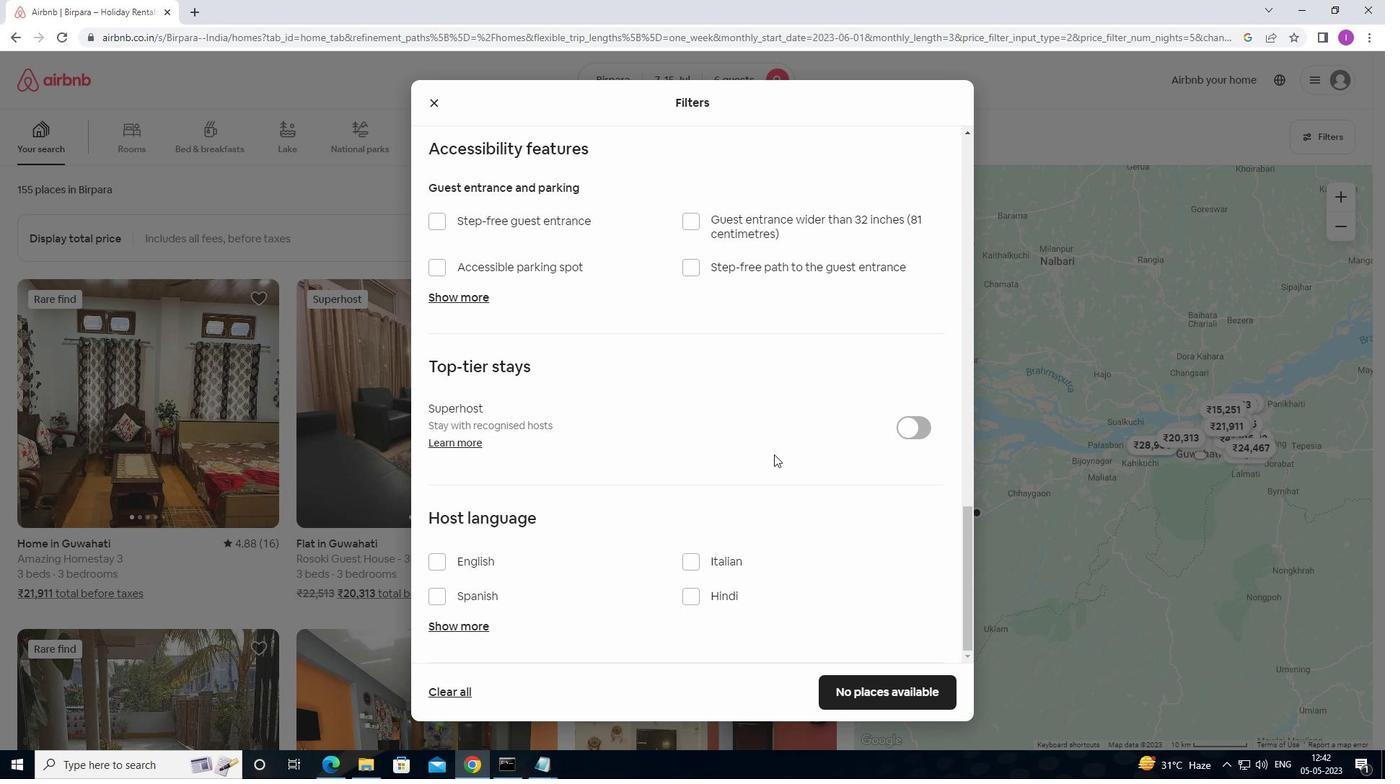 
Action: Mouse moved to (437, 561)
Screenshot: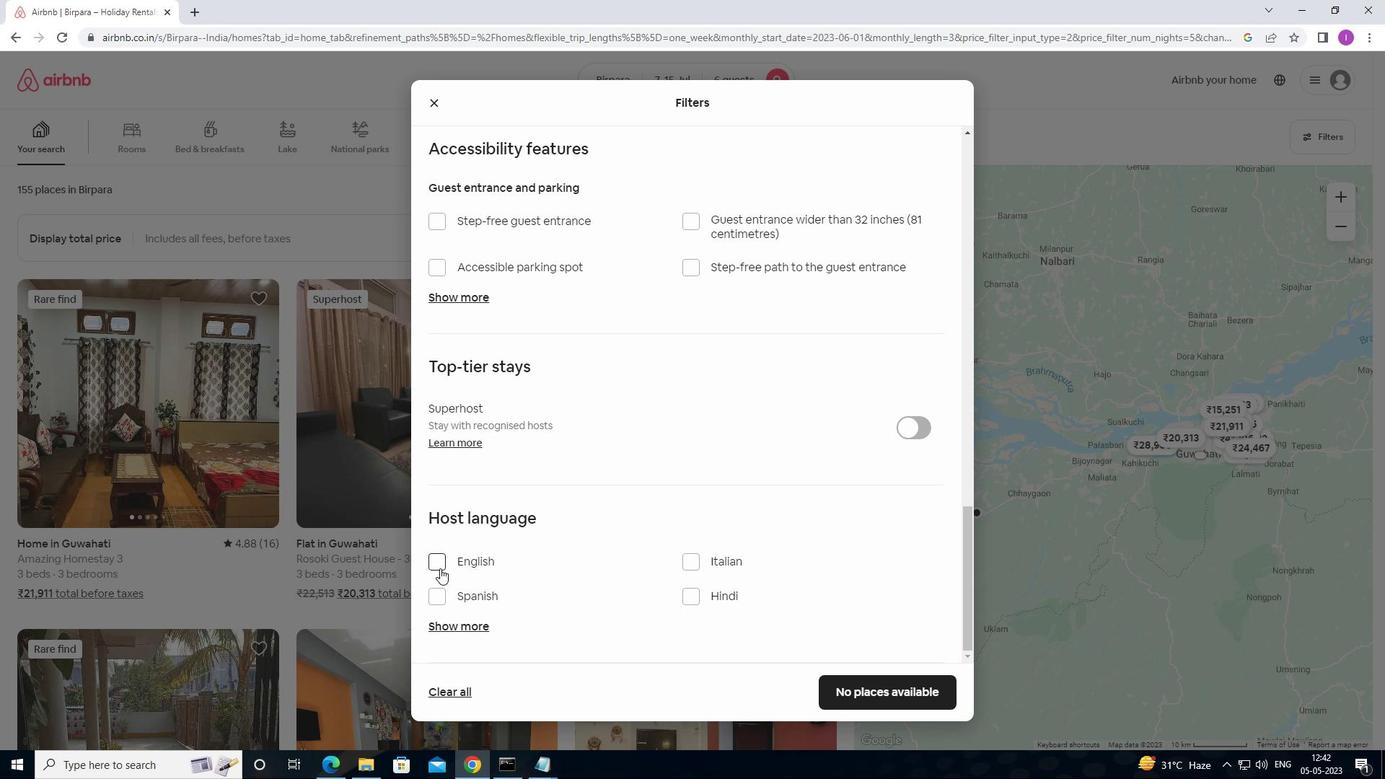 
Action: Mouse pressed left at (437, 561)
Screenshot: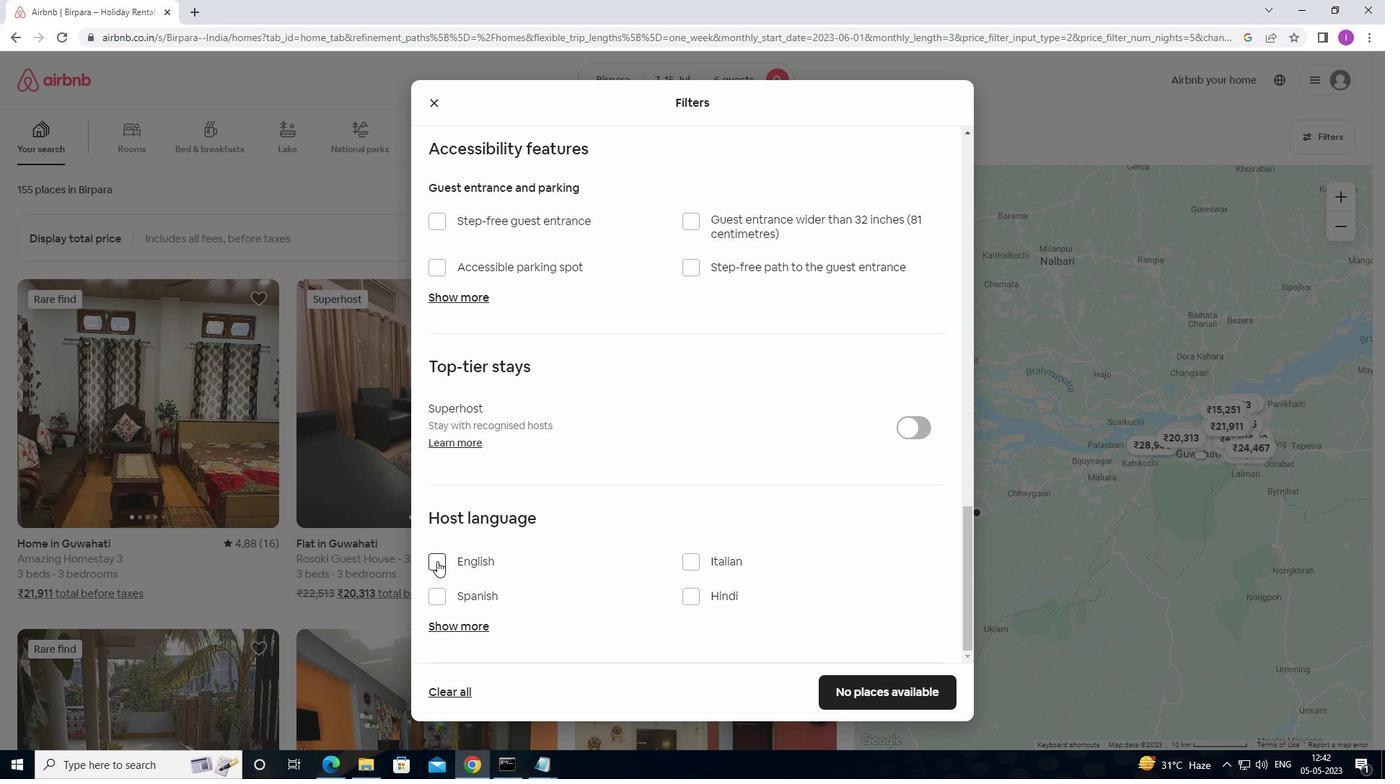 
Action: Mouse moved to (869, 686)
Screenshot: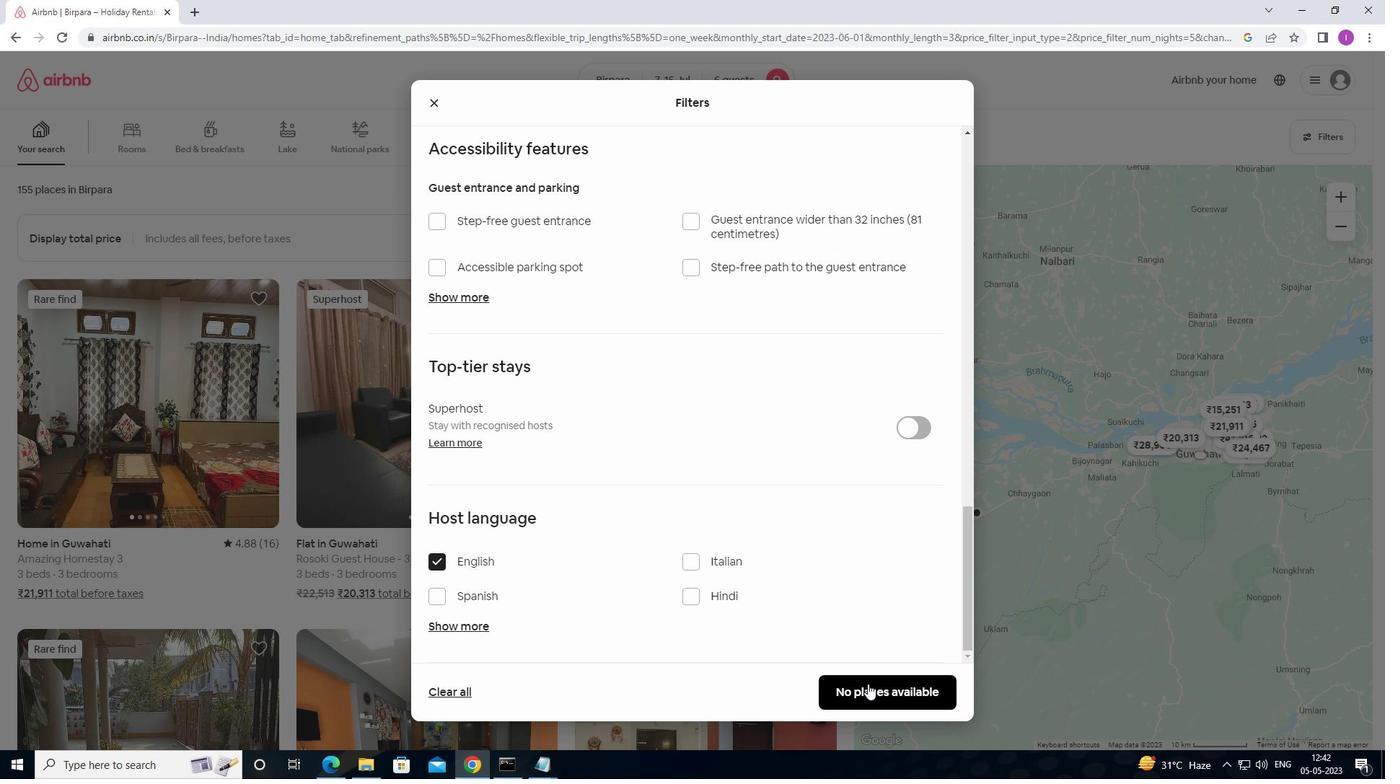 
Action: Mouse pressed left at (869, 686)
Screenshot: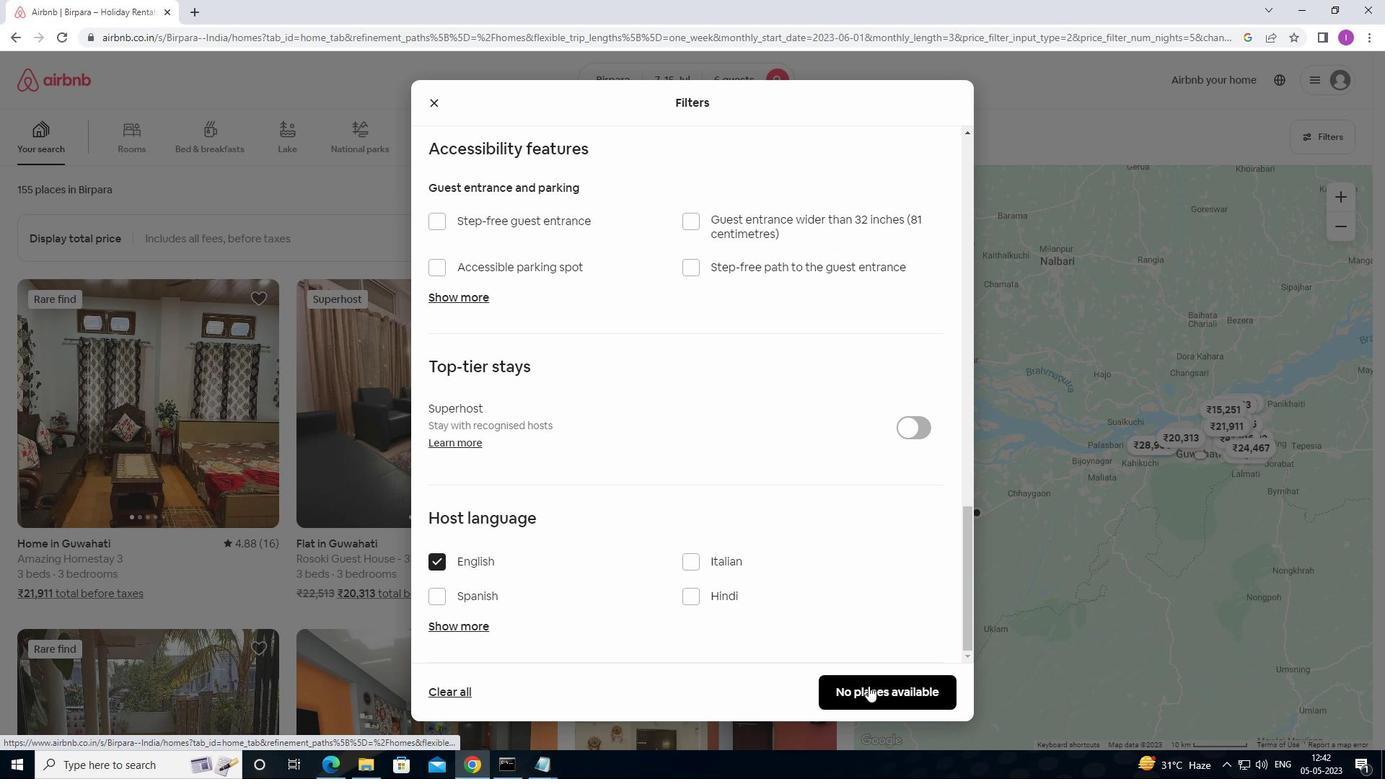 
Action: Mouse moved to (871, 679)
Screenshot: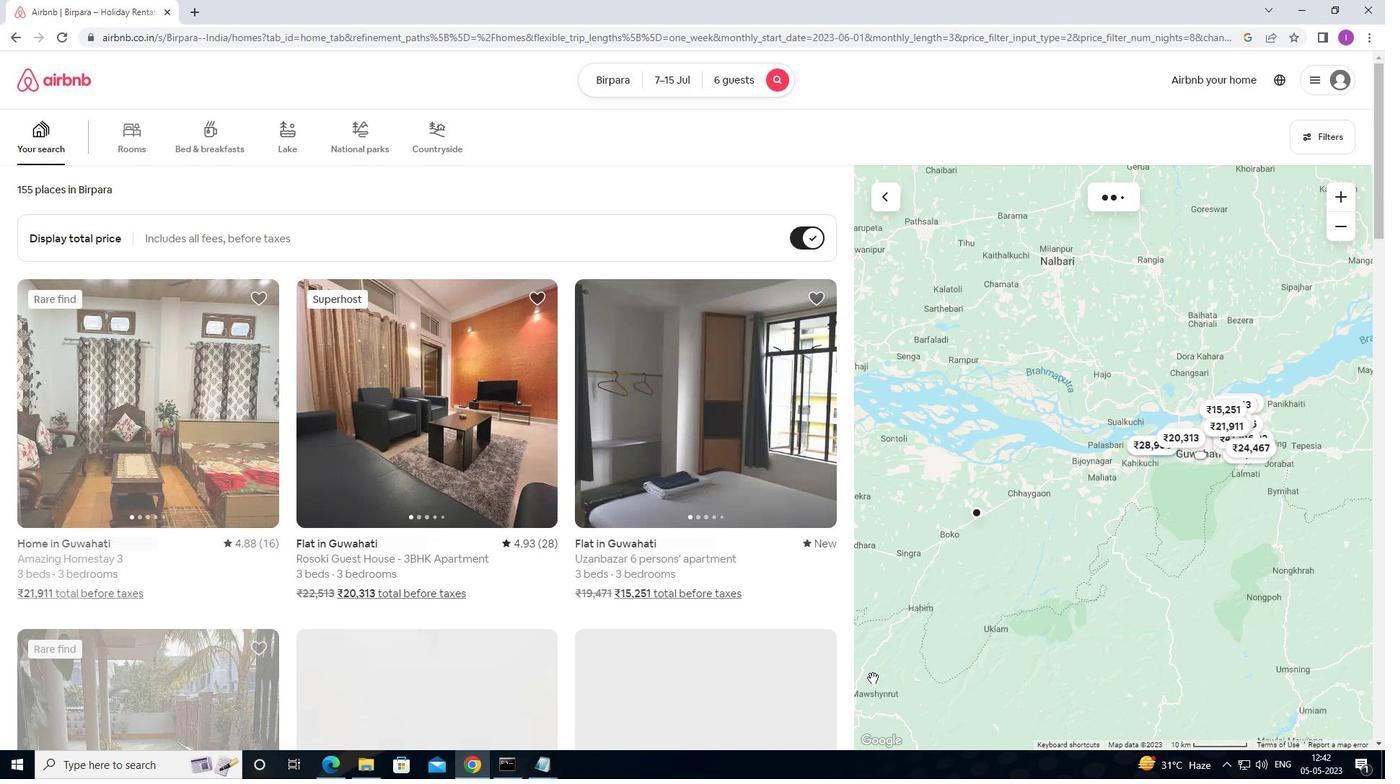 
